 Task: Create new Company, with domain: 'abc7ny.com' and type: 'Other'. Add new contact for this company, with mail Id: 'Fiza.Simmons@abc7ny.com', First Name: Fiza, Last name:  Simmons, Job Title: 'Talent Acquisition Specialist', Phone Number: '(512) 555-9016'. Change life cycle stage to  Lead and lead status to  In Progress. Logged in from softage.10@softage.net
Action: Mouse moved to (82, 54)
Screenshot: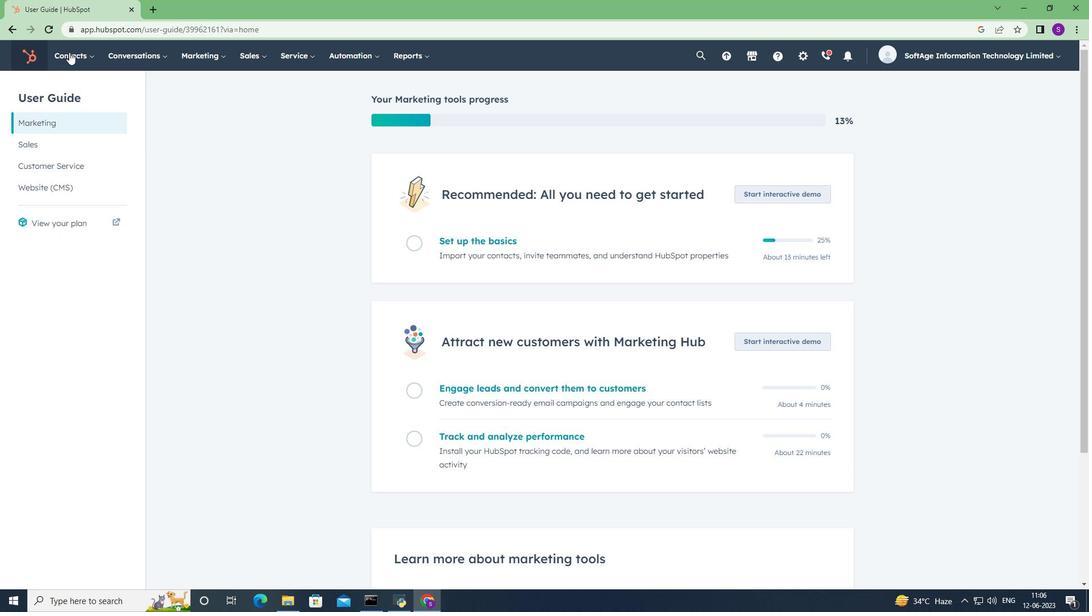 
Action: Mouse pressed left at (82, 54)
Screenshot: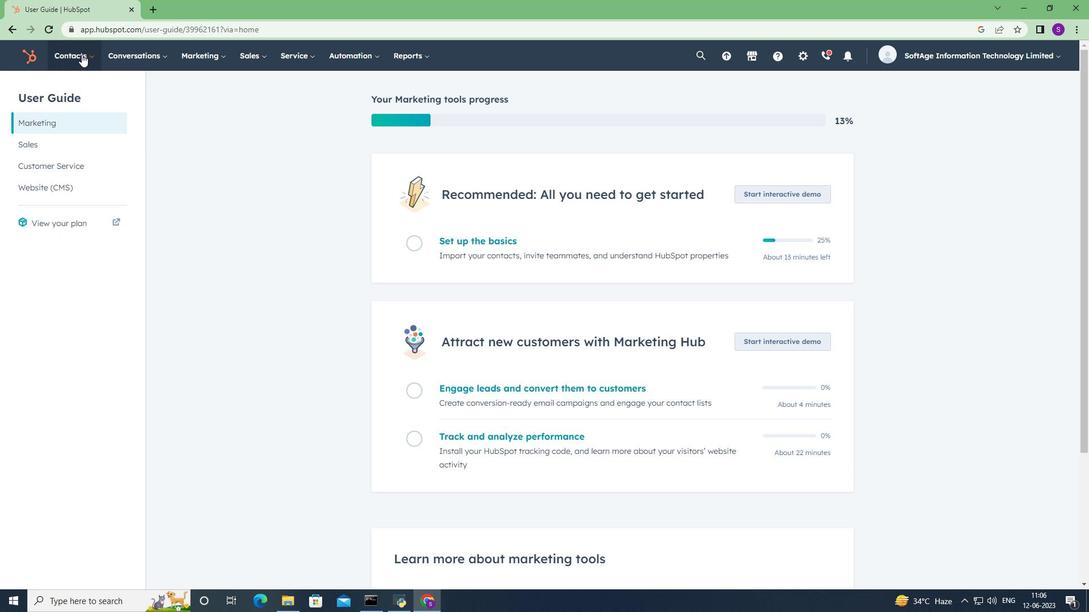 
Action: Mouse moved to (108, 112)
Screenshot: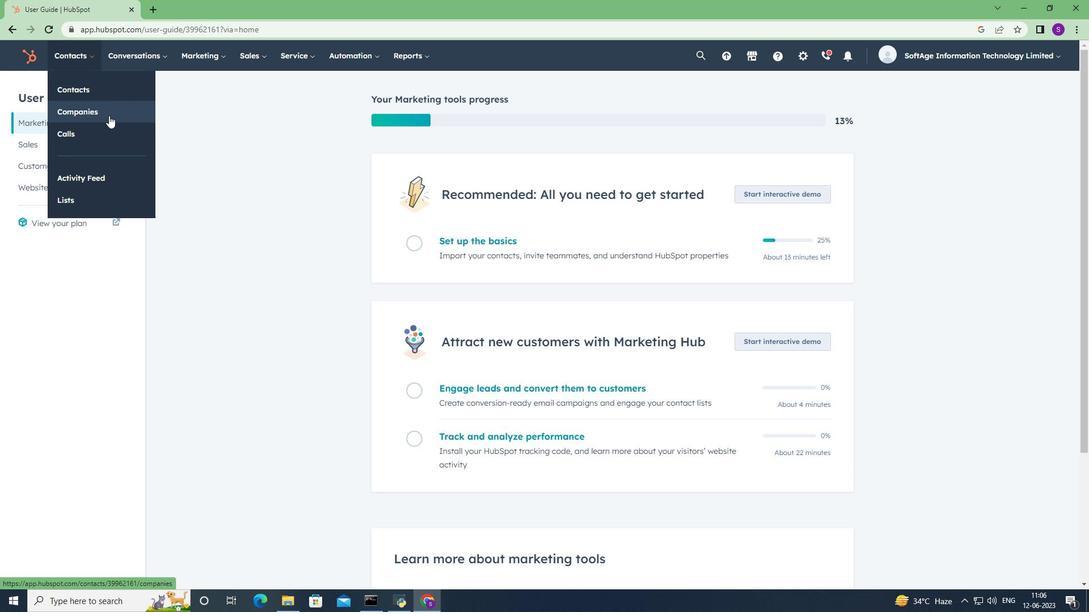 
Action: Mouse pressed left at (108, 112)
Screenshot: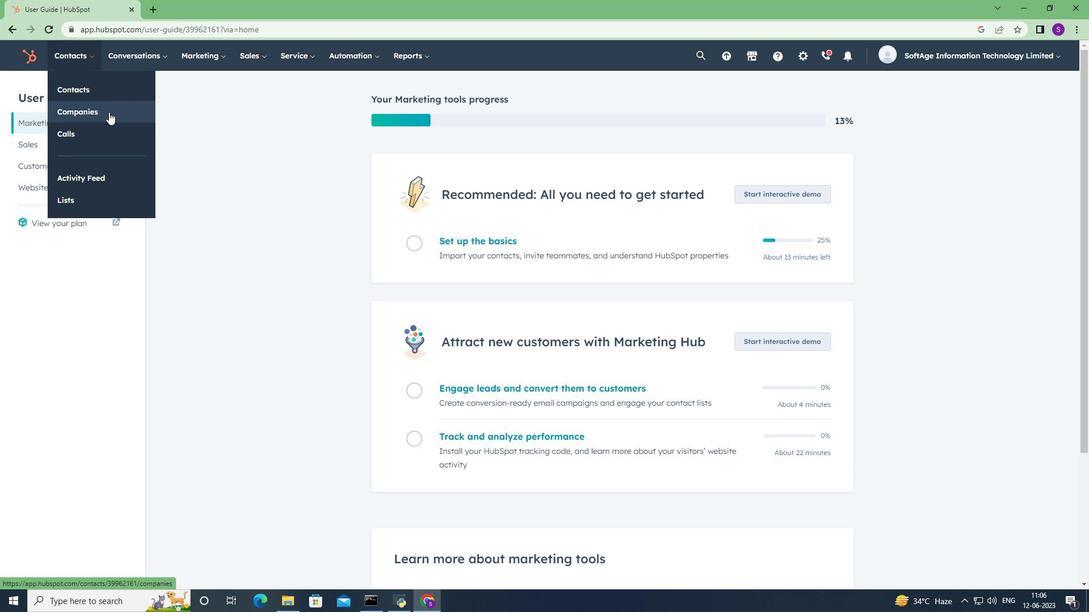 
Action: Mouse moved to (1041, 96)
Screenshot: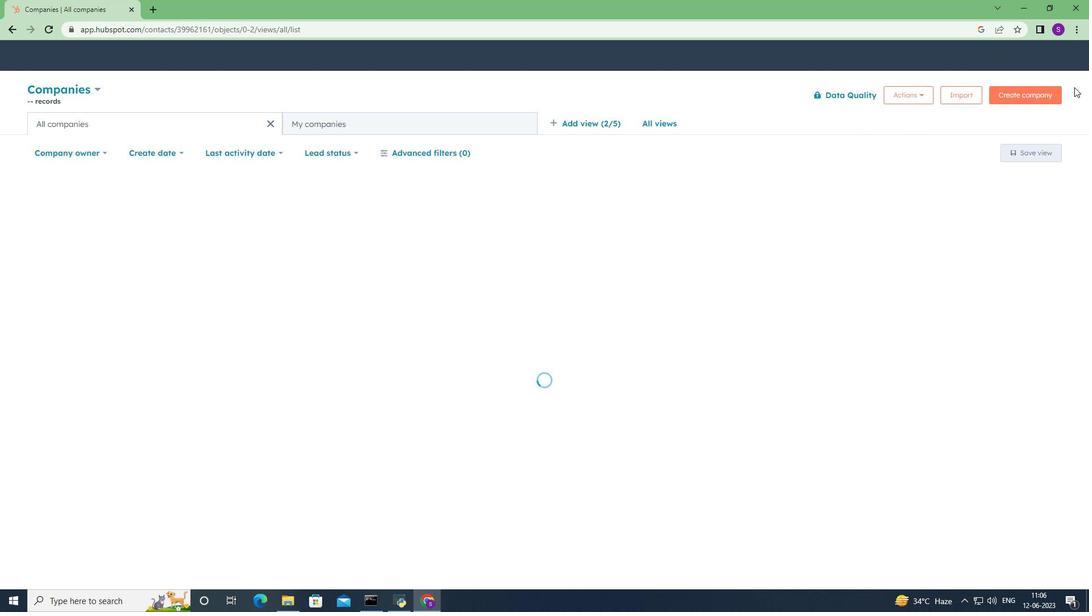 
Action: Mouse pressed left at (1041, 96)
Screenshot: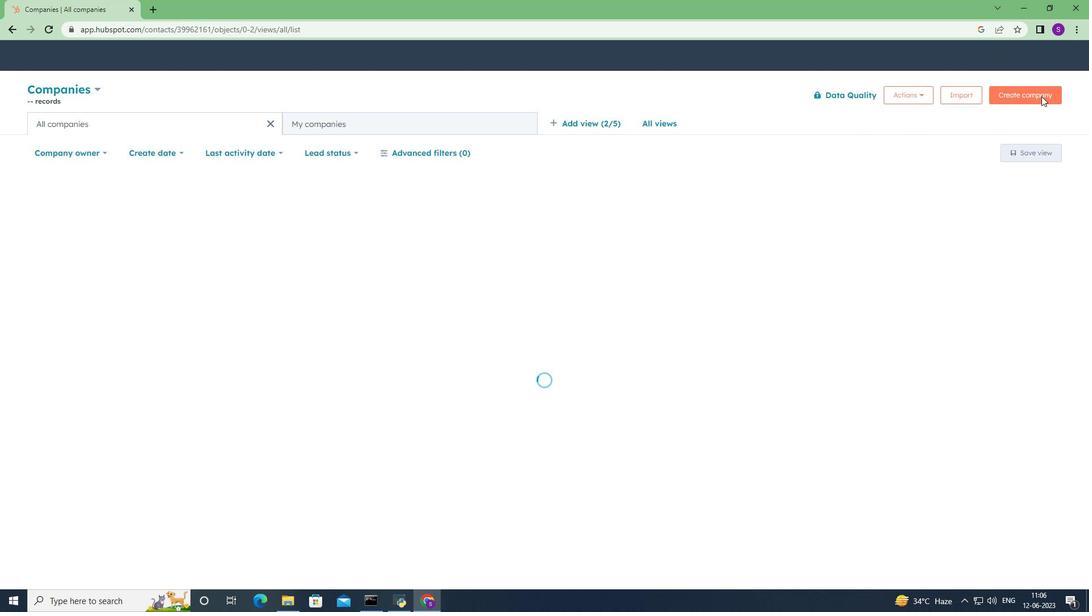 
Action: Mouse moved to (931, 156)
Screenshot: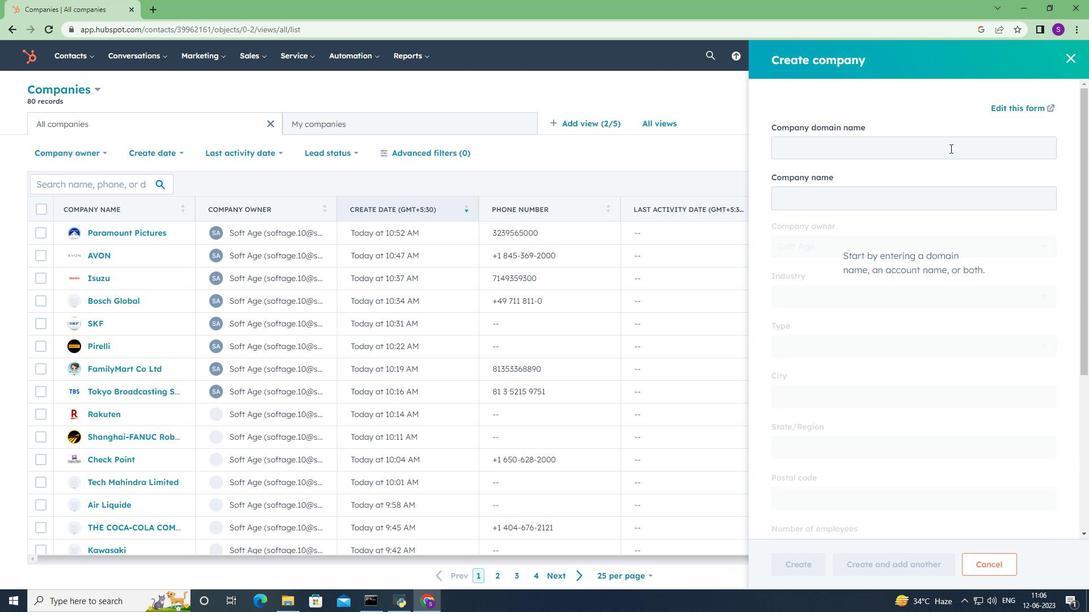 
Action: Mouse pressed left at (931, 156)
Screenshot: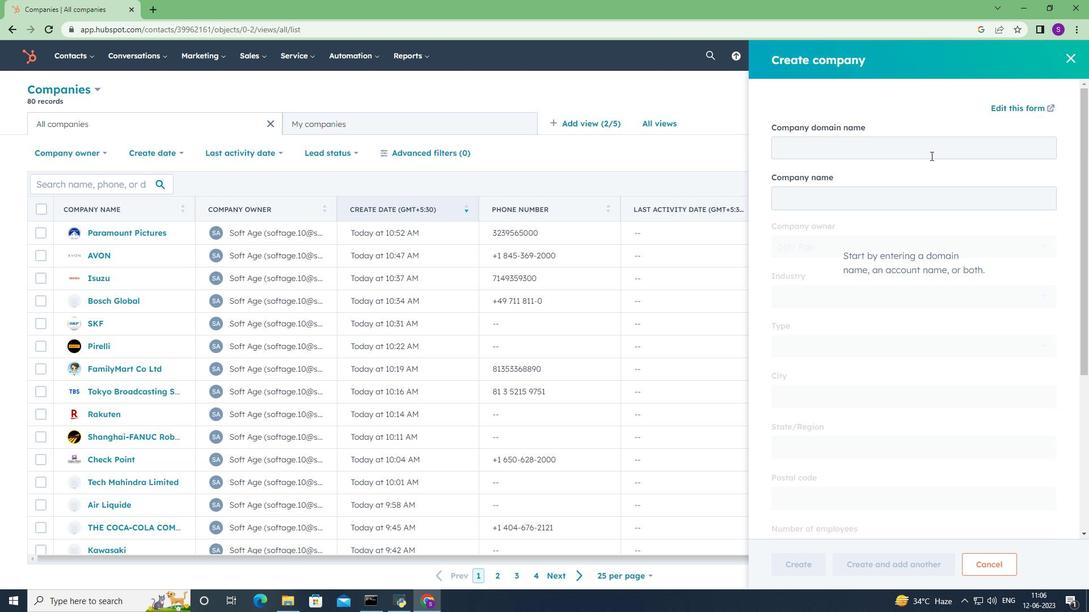 
Action: Key pressed <Key.shift><Key.shift><Key.shift><Key.shift><Key.shift><Key.shift><Key.shift><Key.shift><Key.shift>abc7ny.com
Screenshot: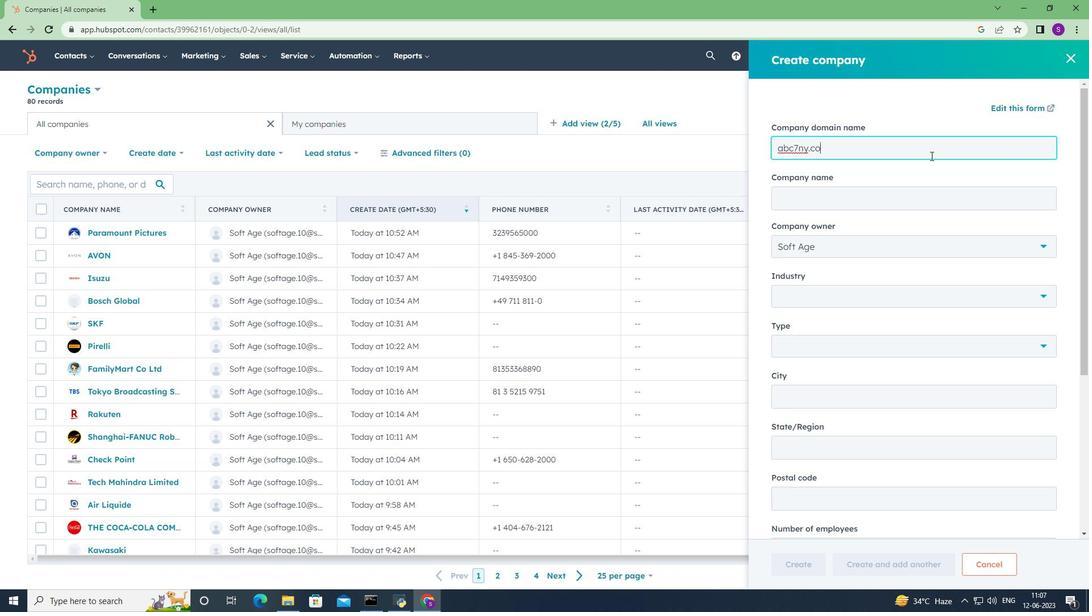 
Action: Mouse moved to (998, 201)
Screenshot: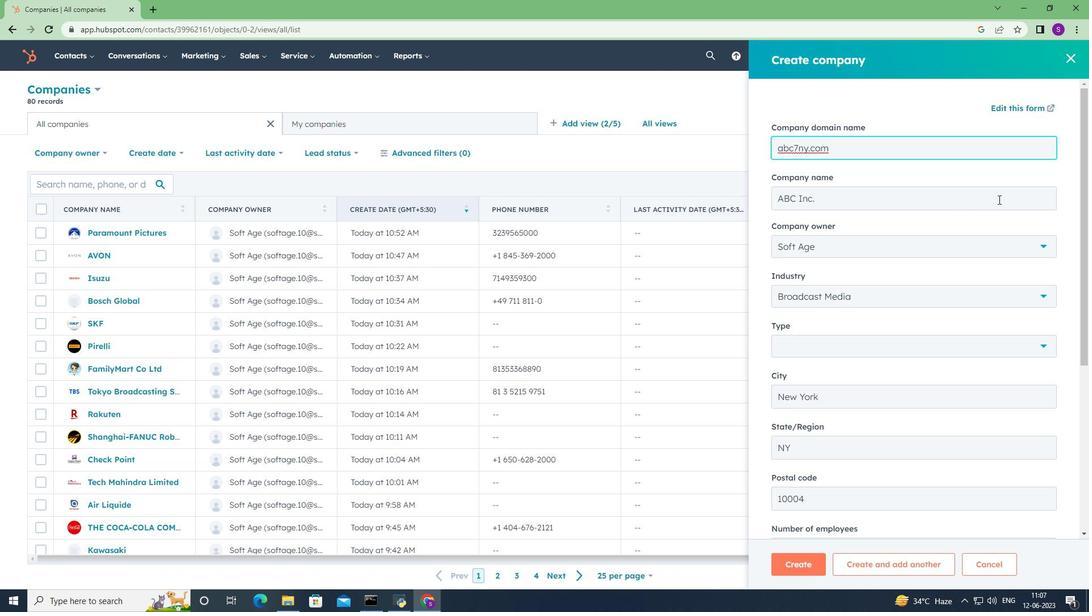 
Action: Mouse scrolled (998, 200) with delta (0, 0)
Screenshot: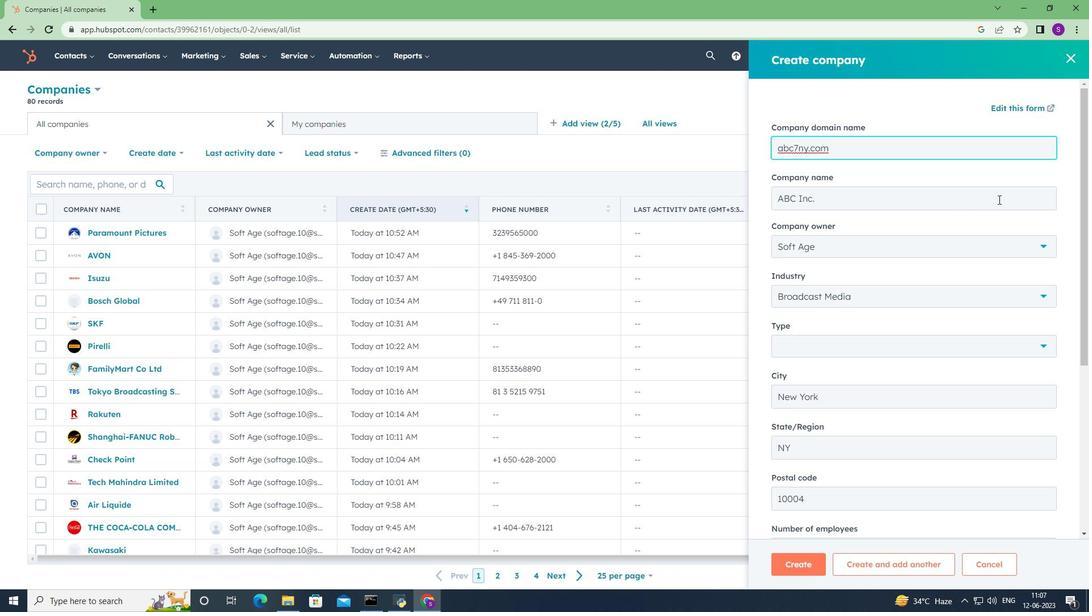 
Action: Mouse moved to (998, 202)
Screenshot: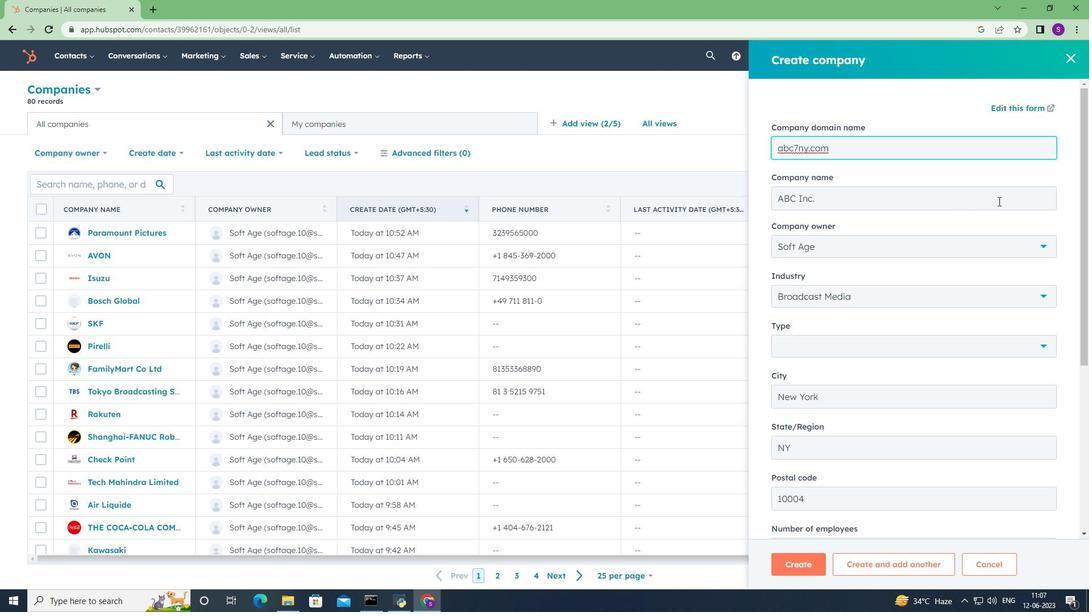 
Action: Mouse scrolled (998, 200) with delta (0, 0)
Screenshot: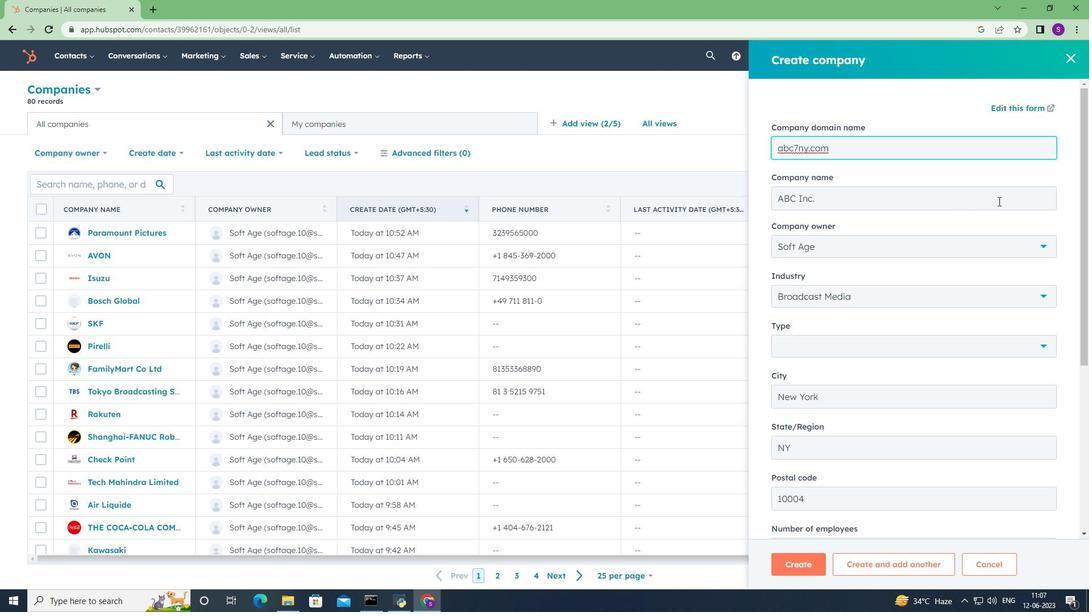 
Action: Mouse moved to (998, 204)
Screenshot: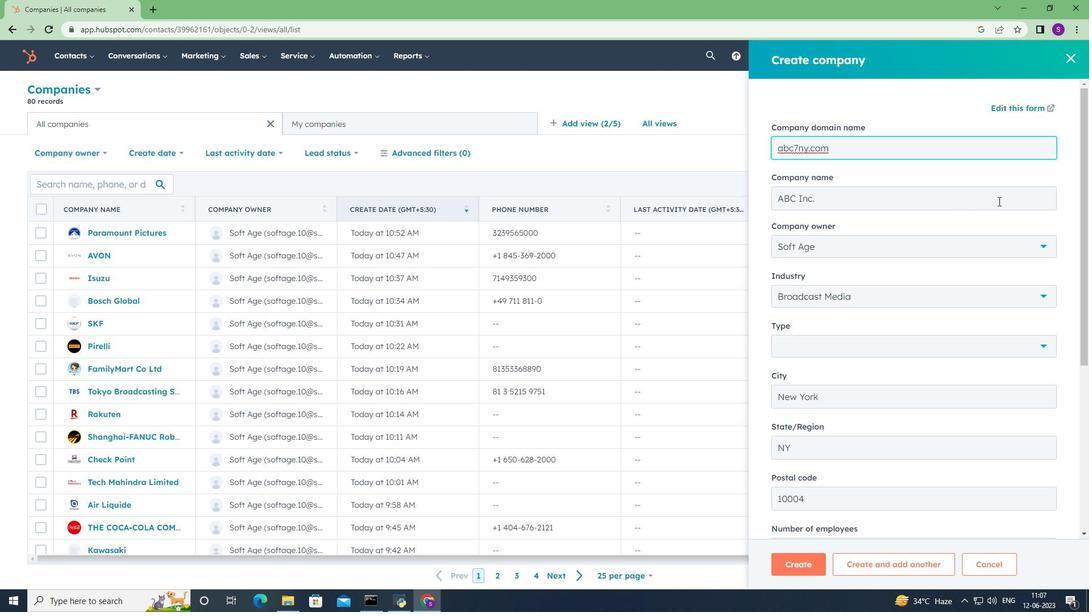 
Action: Mouse scrolled (998, 202) with delta (0, 0)
Screenshot: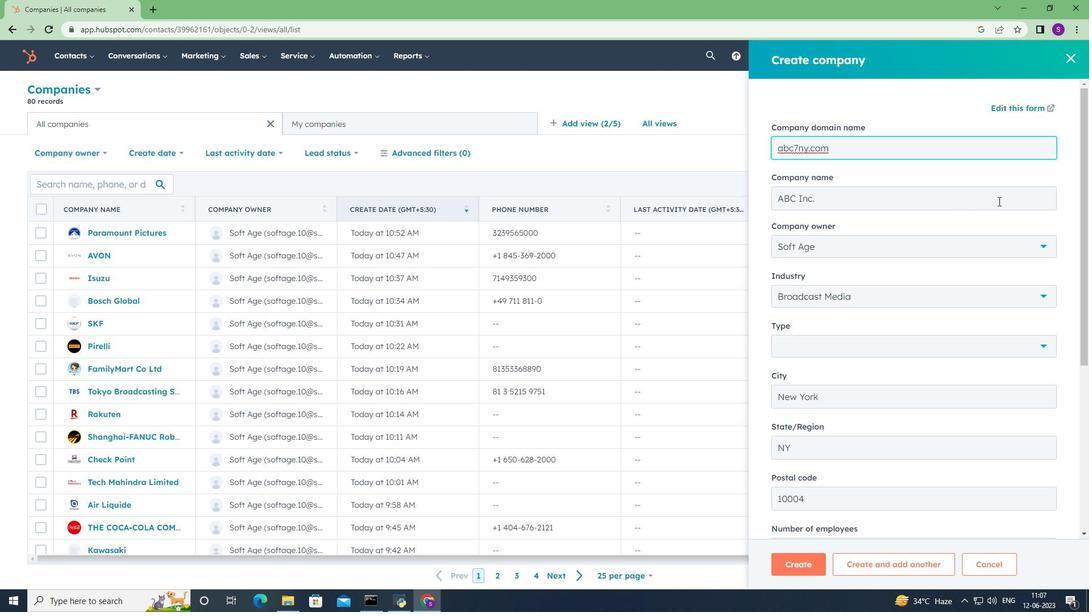 
Action: Mouse moved to (998, 208)
Screenshot: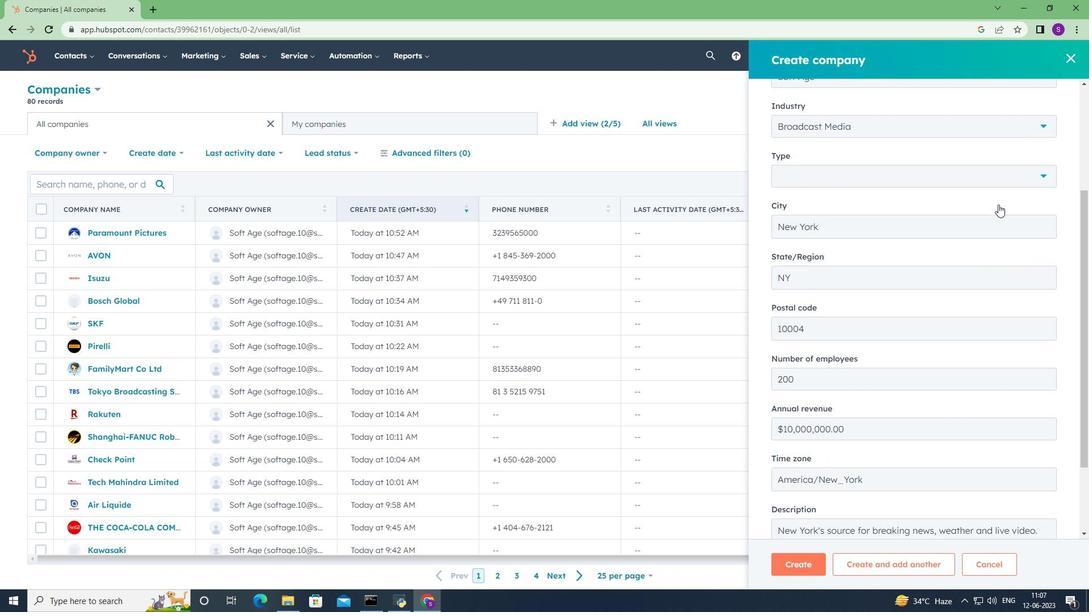 
Action: Mouse scrolled (998, 208) with delta (0, 0)
Screenshot: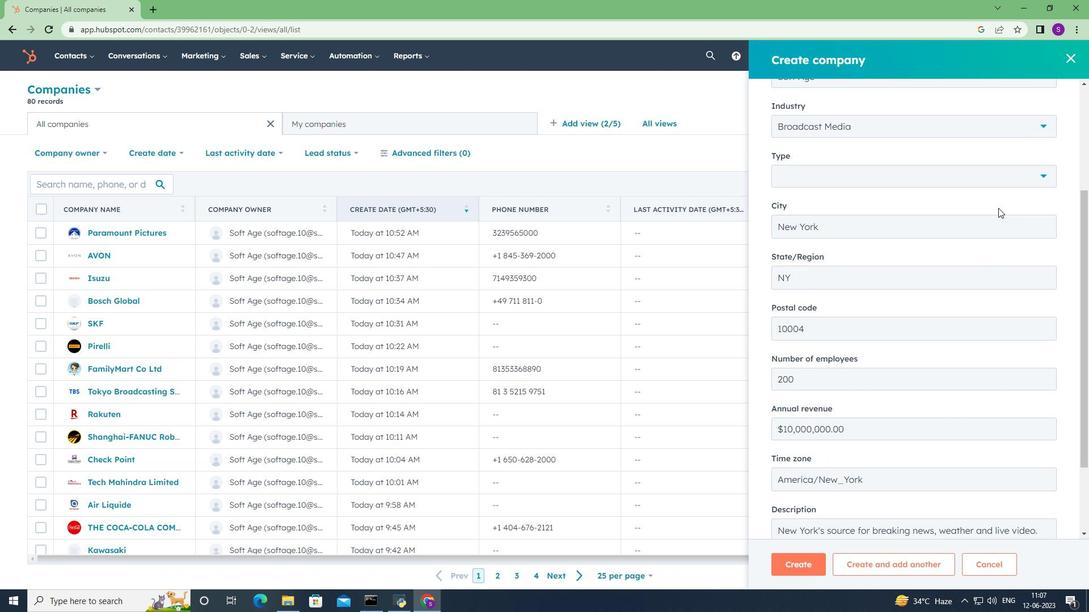 
Action: Mouse scrolled (998, 208) with delta (0, 0)
Screenshot: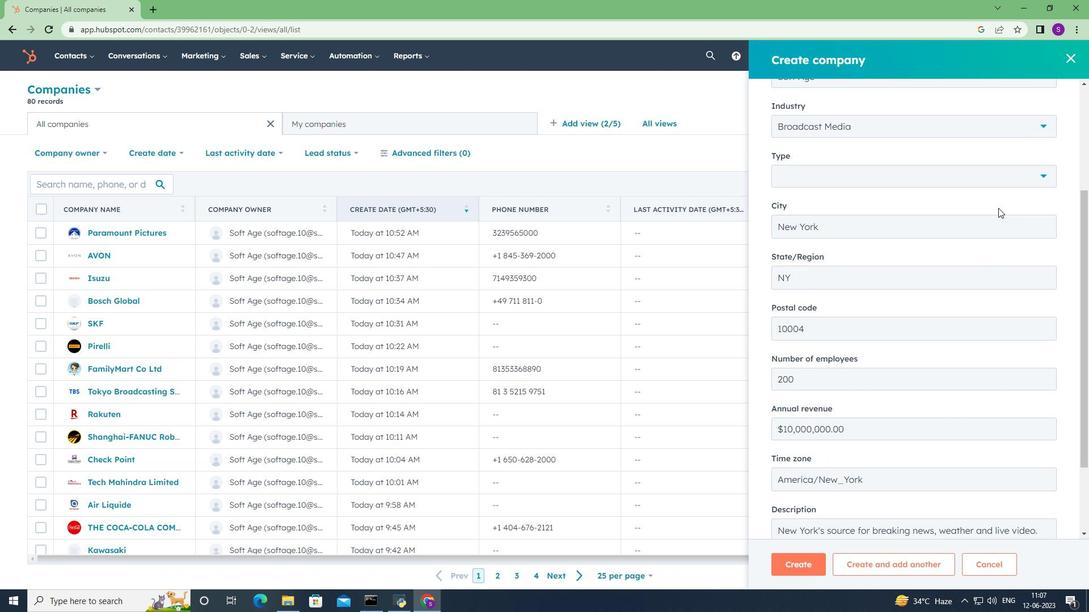 
Action: Mouse scrolled (998, 208) with delta (0, 0)
Screenshot: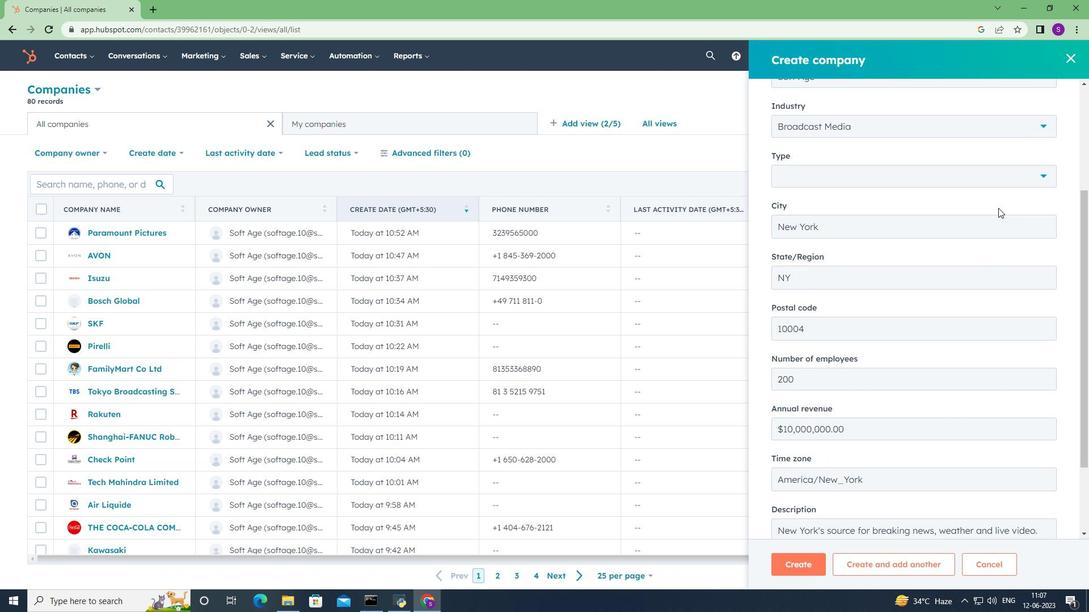 
Action: Mouse scrolled (998, 207) with delta (0, 0)
Screenshot: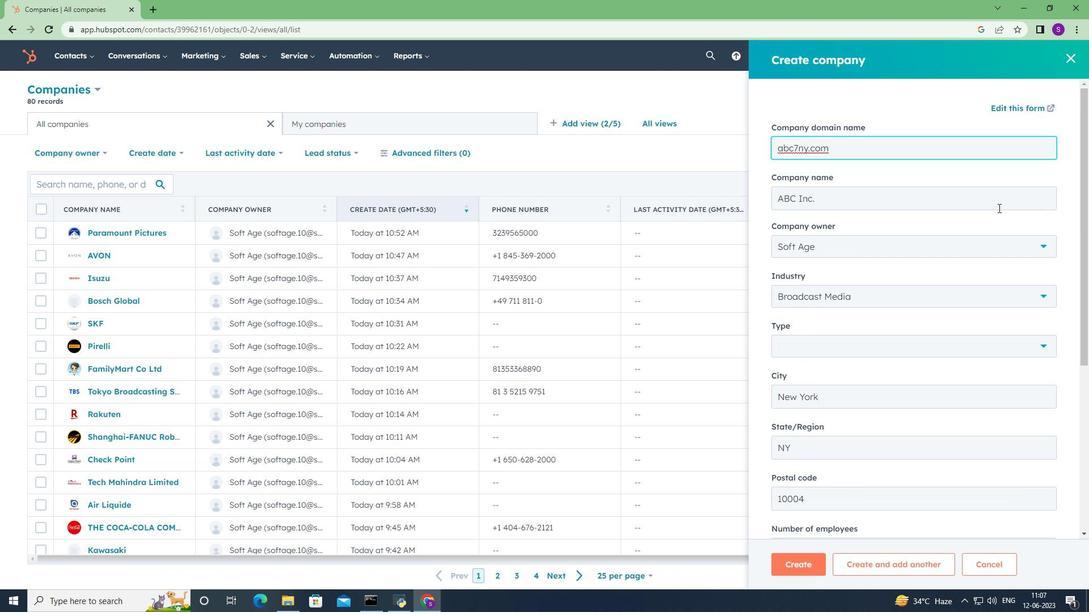 
Action: Mouse scrolled (998, 207) with delta (0, 0)
Screenshot: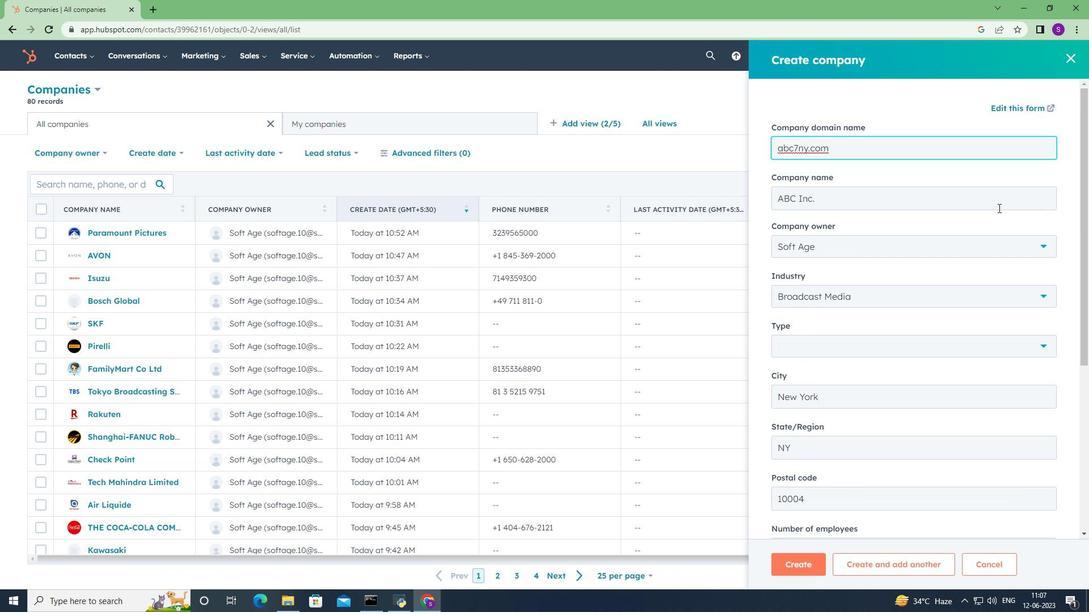 
Action: Mouse scrolled (998, 207) with delta (0, 0)
Screenshot: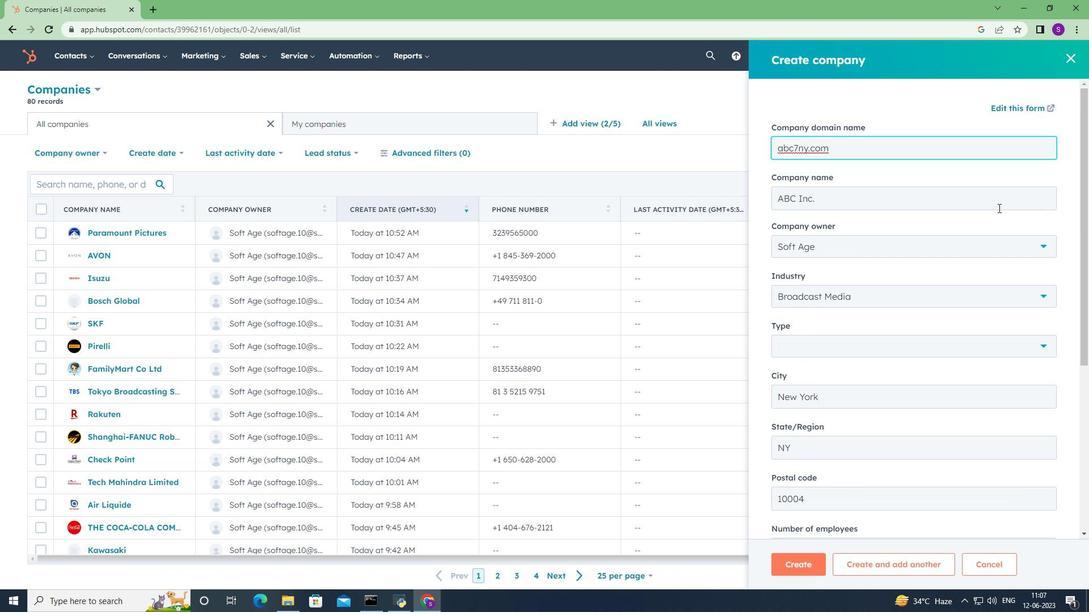 
Action: Mouse scrolled (998, 207) with delta (0, 0)
Screenshot: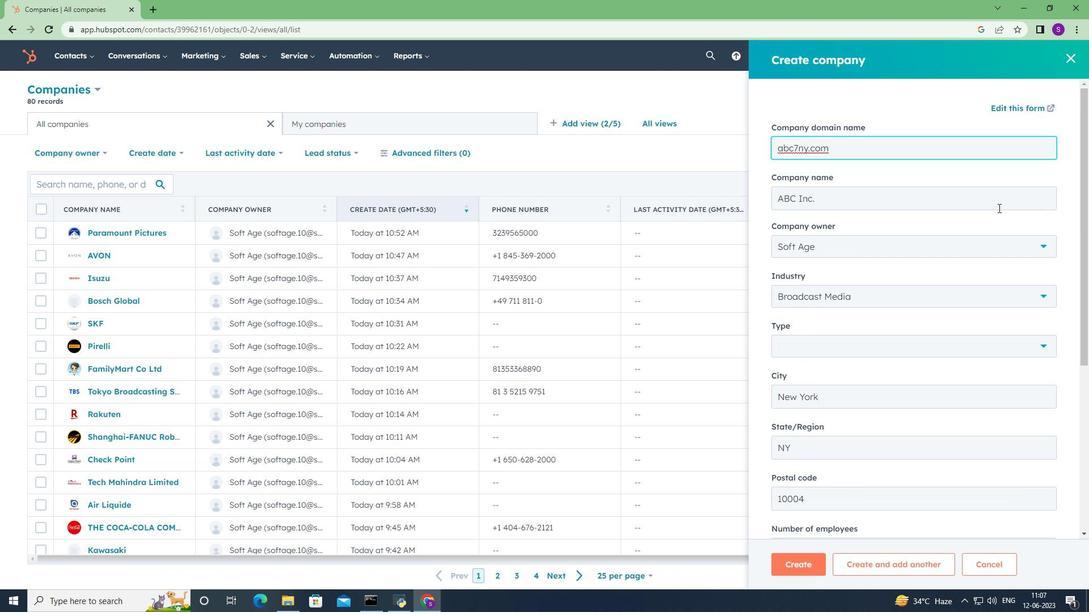 
Action: Mouse moved to (1007, 121)
Screenshot: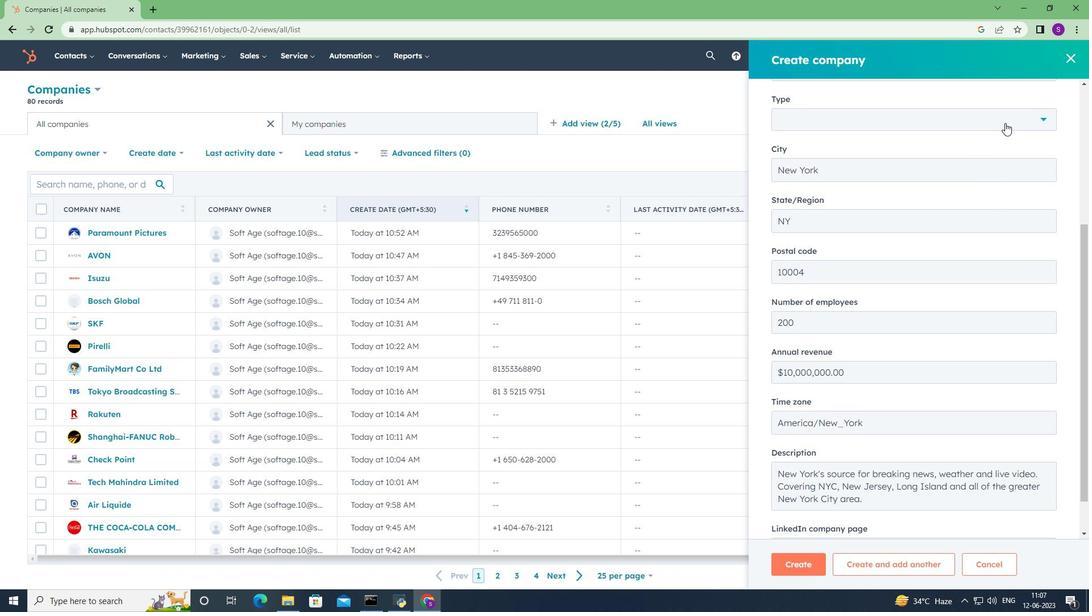 
Action: Mouse pressed left at (1007, 121)
Screenshot: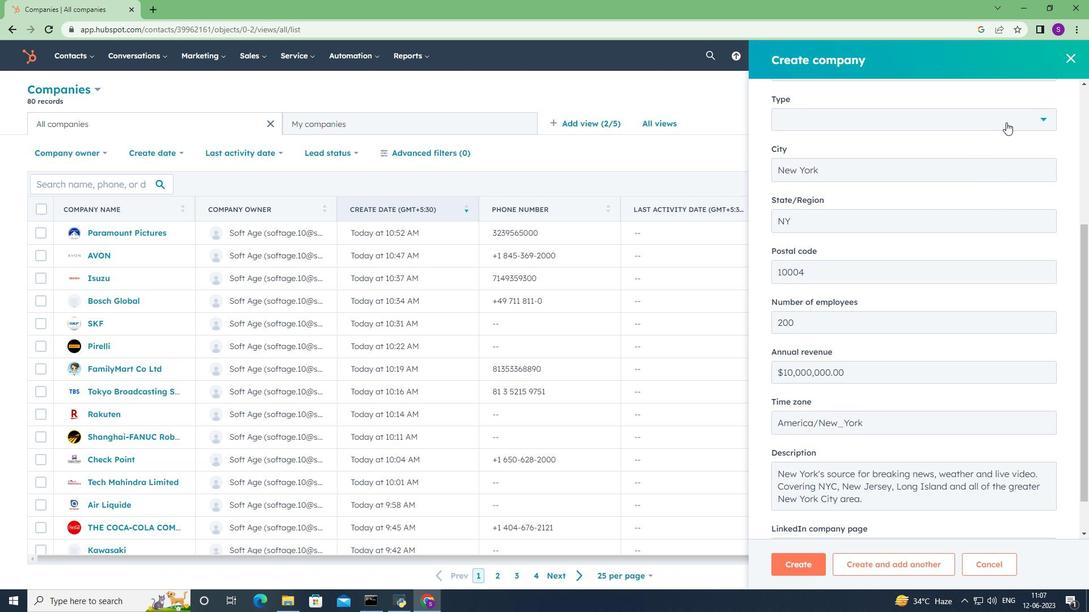 
Action: Mouse moved to (862, 238)
Screenshot: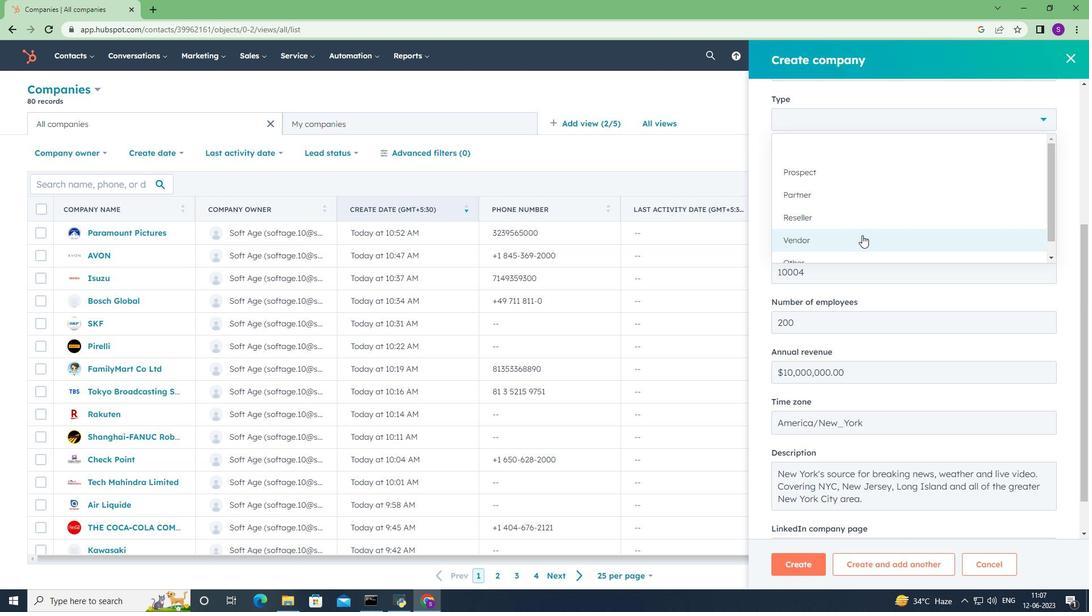 
Action: Mouse scrolled (862, 238) with delta (0, 0)
Screenshot: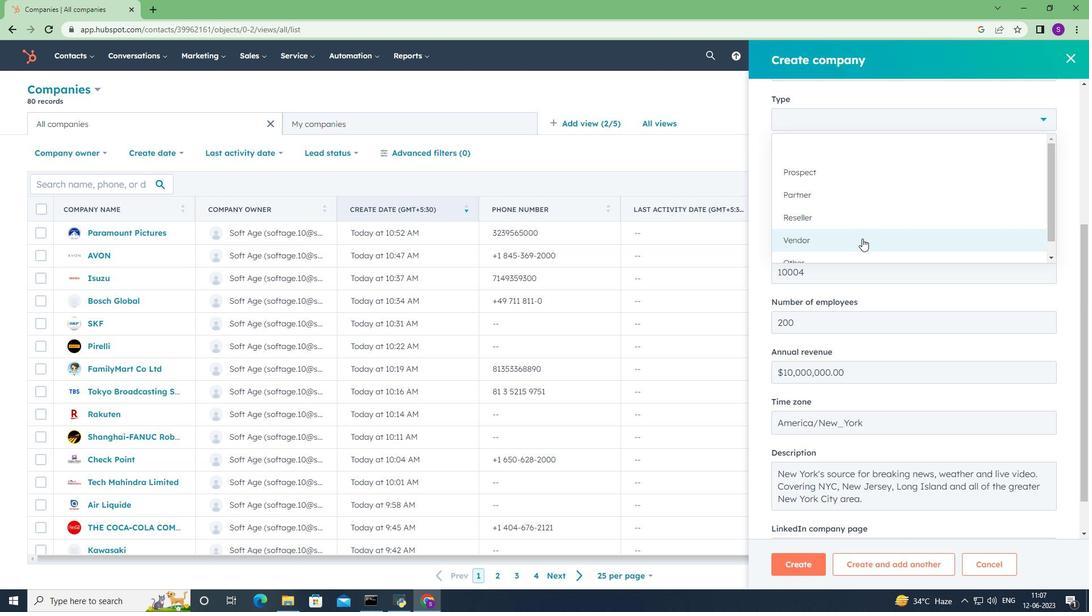
Action: Mouse scrolled (862, 238) with delta (0, 0)
Screenshot: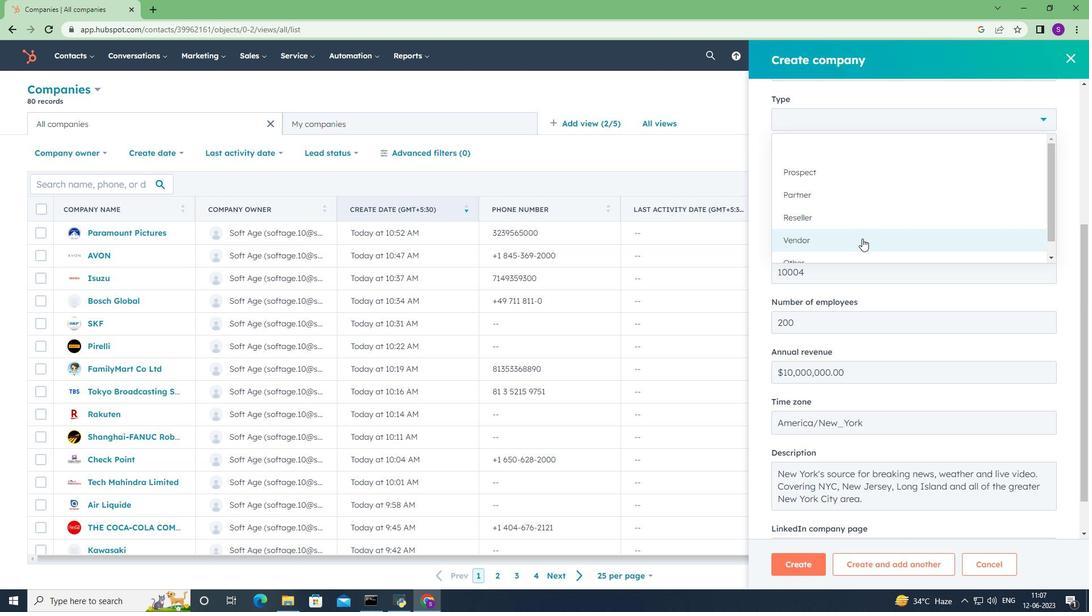 
Action: Mouse scrolled (862, 238) with delta (0, 0)
Screenshot: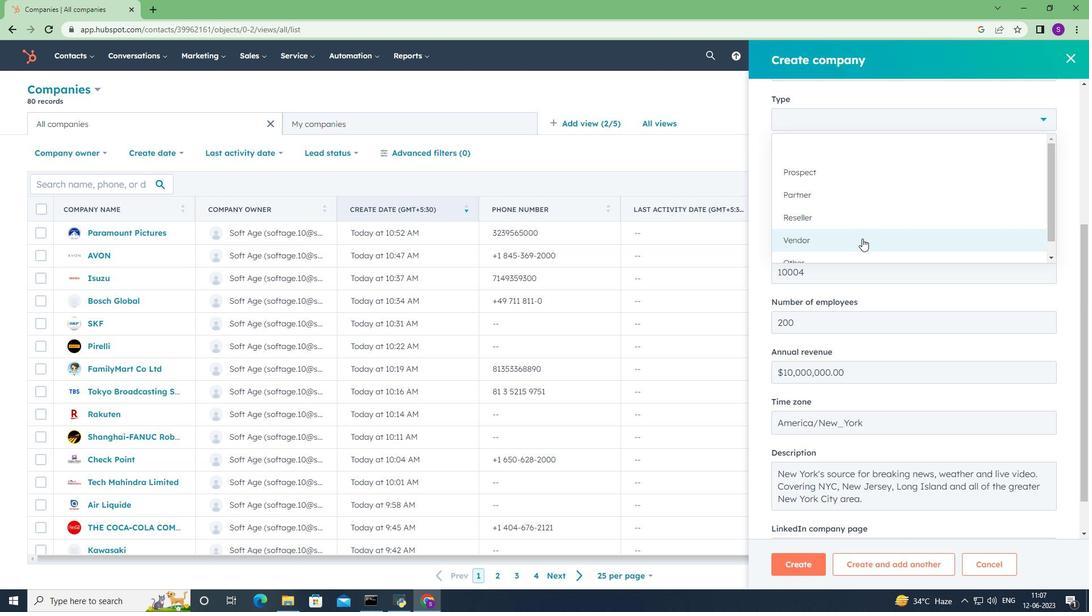 
Action: Mouse scrolled (862, 238) with delta (0, 0)
Screenshot: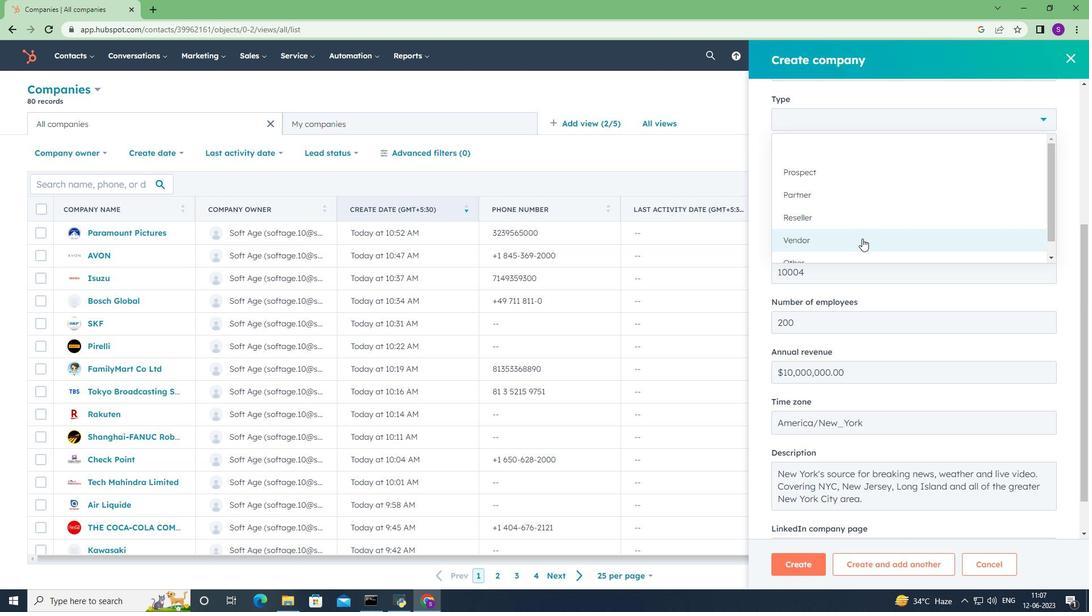 
Action: Mouse scrolled (862, 238) with delta (0, 0)
Screenshot: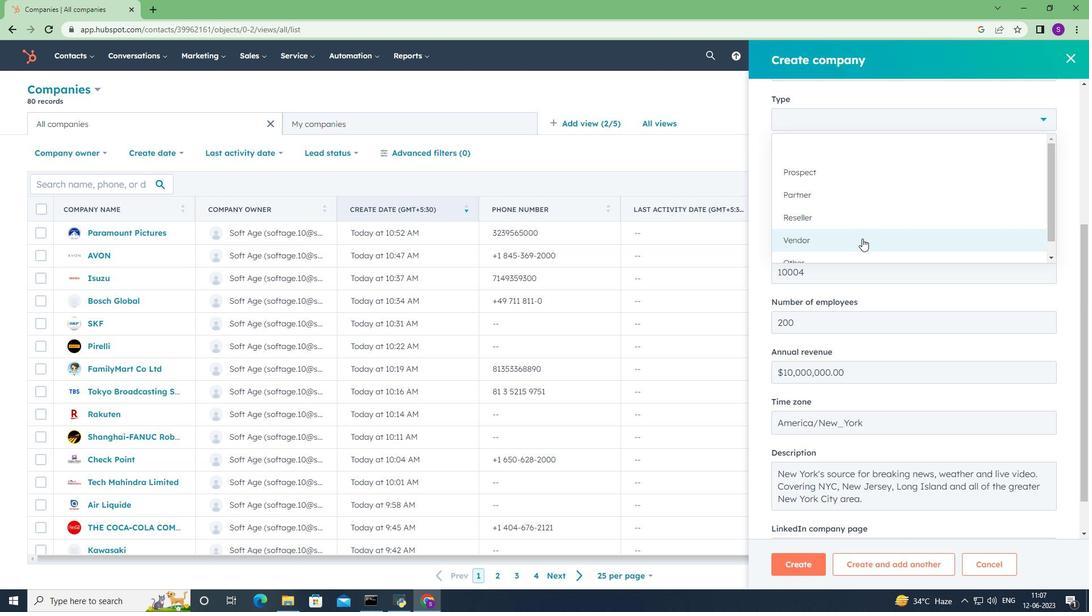 
Action: Mouse moved to (858, 240)
Screenshot: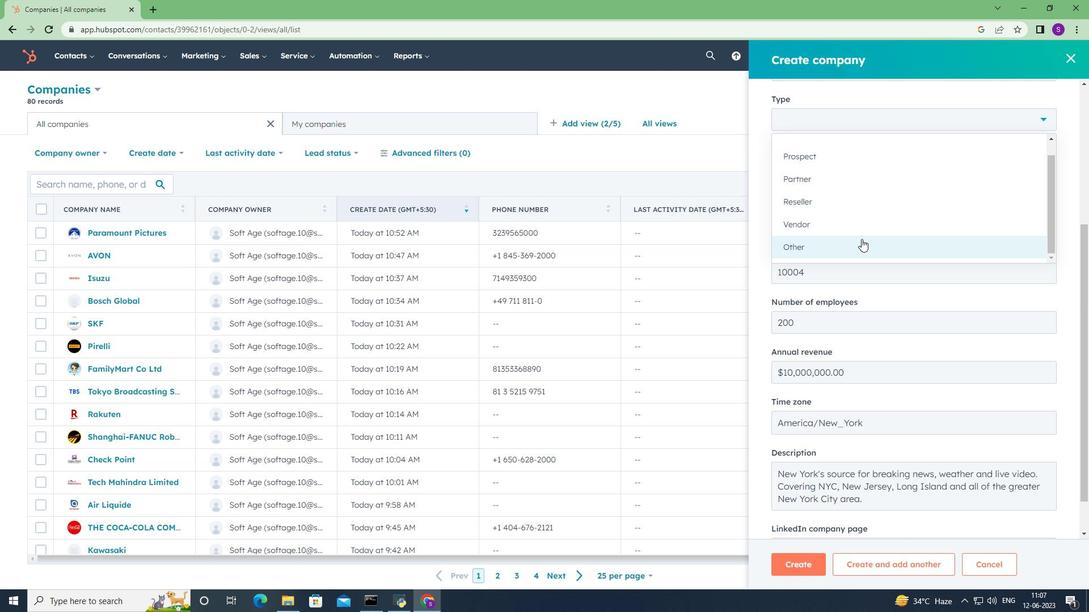 
Action: Mouse pressed left at (858, 240)
Screenshot: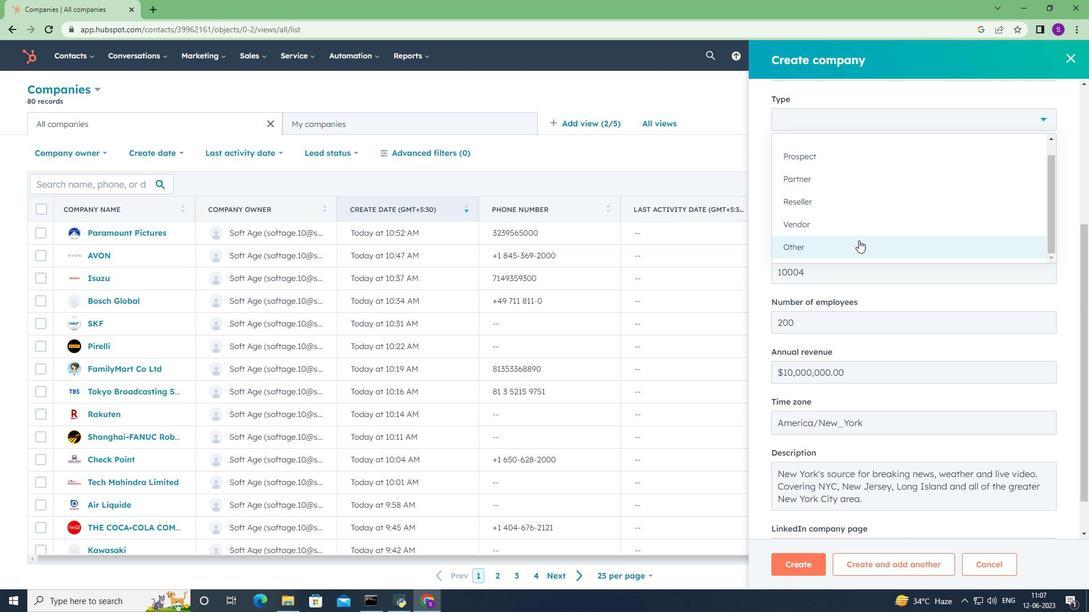 
Action: Mouse moved to (845, 356)
Screenshot: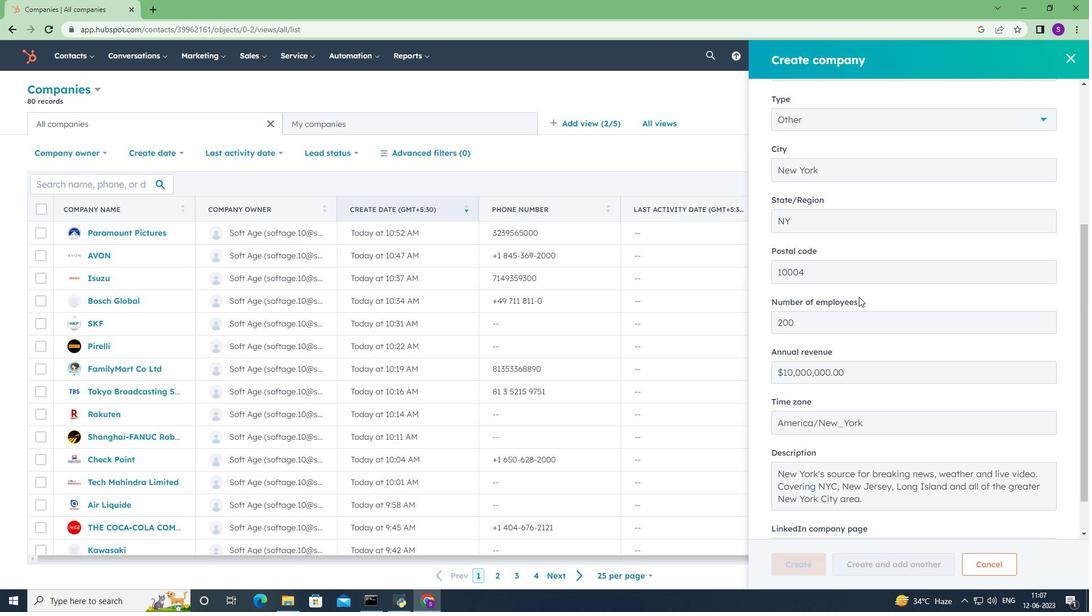 
Action: Mouse scrolled (845, 355) with delta (0, 0)
Screenshot: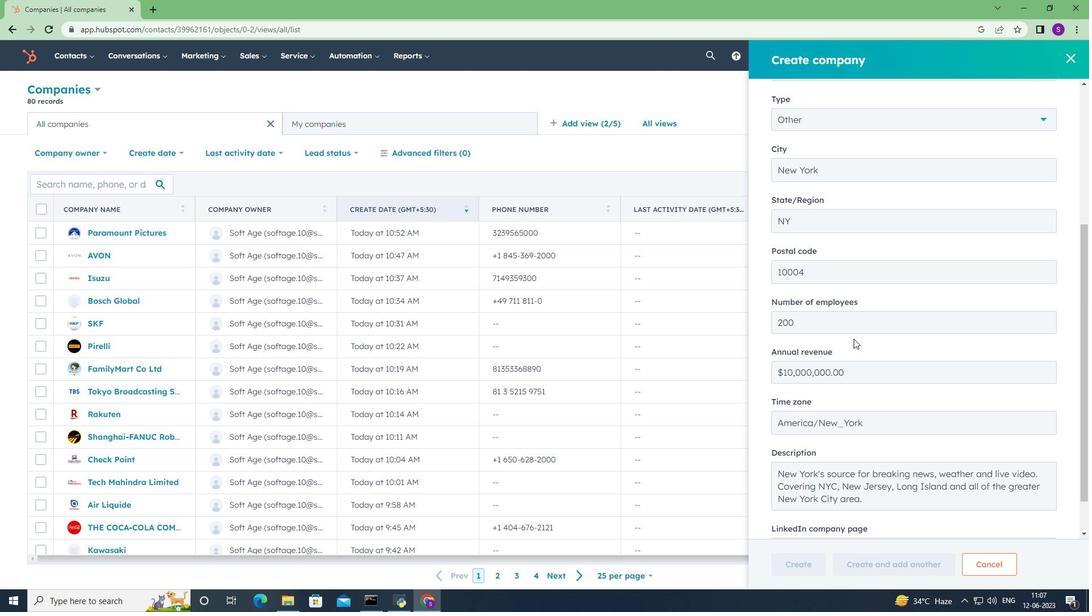 
Action: Mouse scrolled (845, 355) with delta (0, 0)
Screenshot: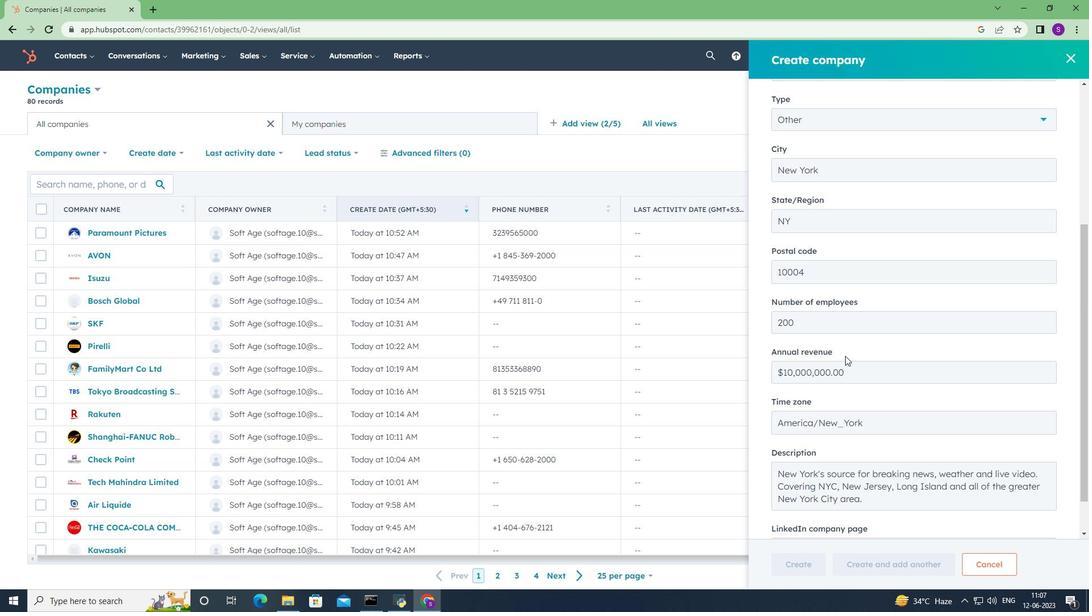 
Action: Mouse scrolled (845, 355) with delta (0, 0)
Screenshot: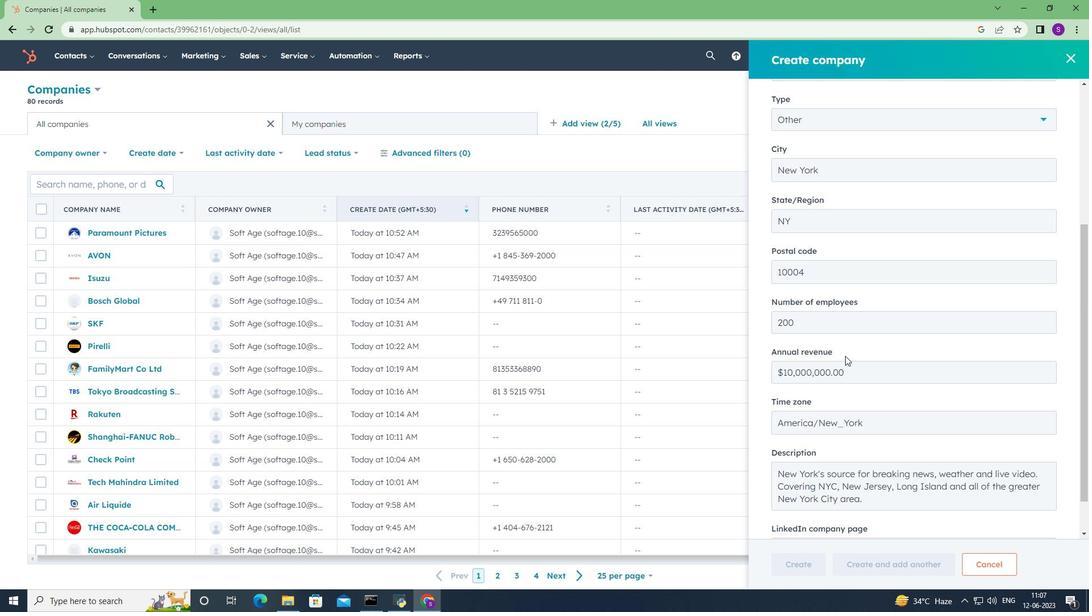 
Action: Mouse scrolled (845, 355) with delta (0, 0)
Screenshot: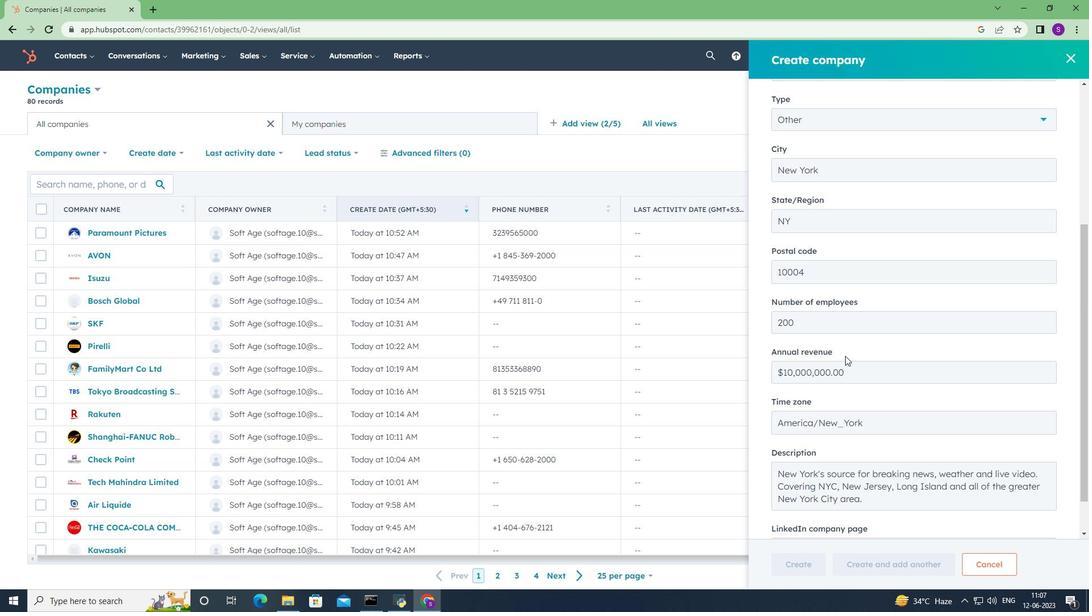 
Action: Mouse scrolled (845, 355) with delta (0, 0)
Screenshot: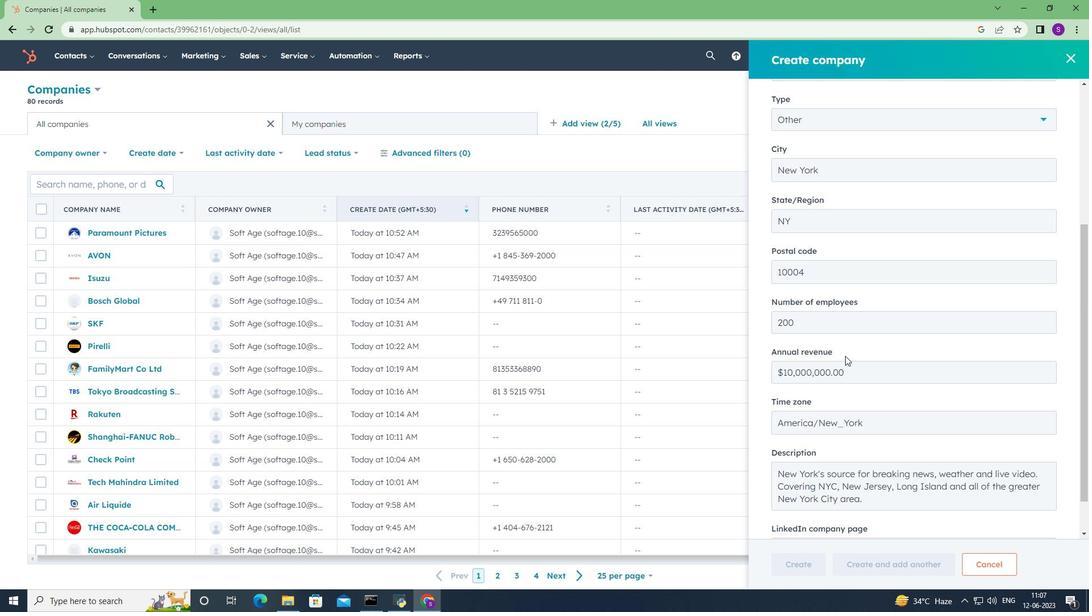 
Action: Mouse scrolled (845, 355) with delta (0, 0)
Screenshot: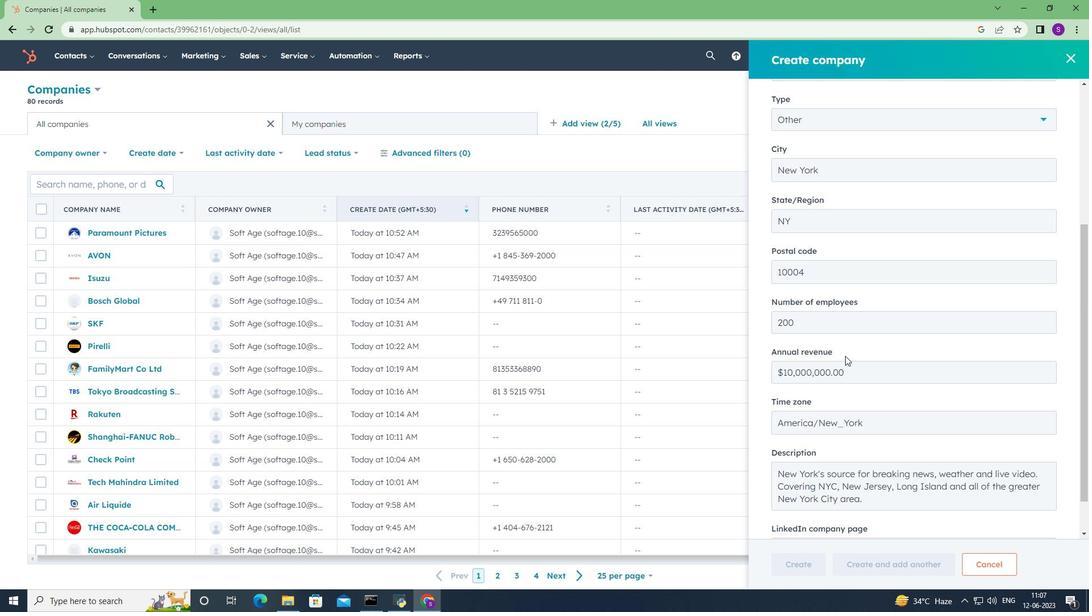 
Action: Mouse scrolled (845, 355) with delta (0, 0)
Screenshot: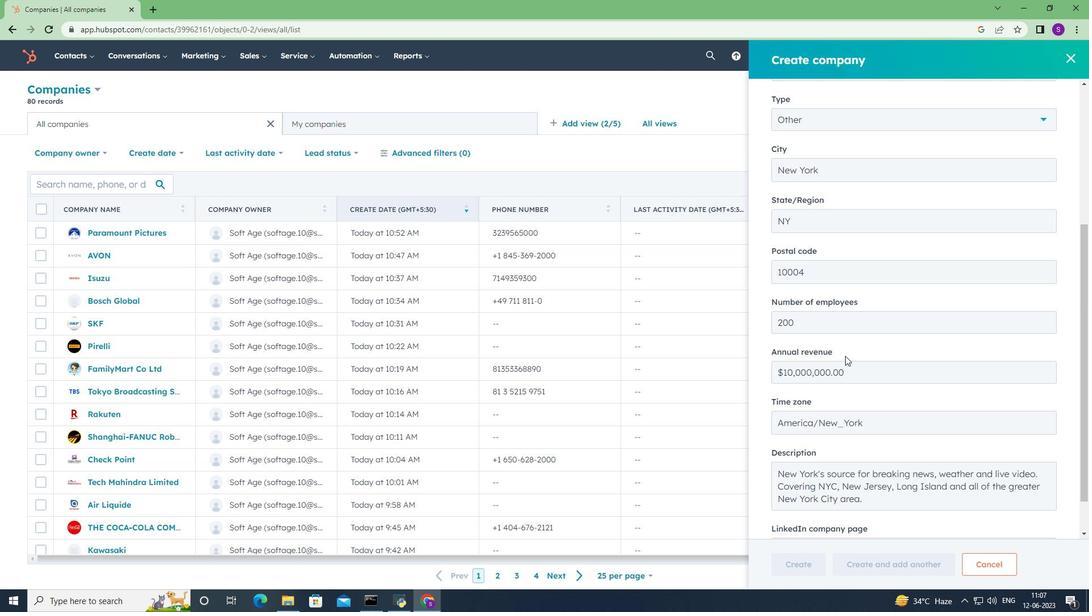 
Action: Mouse moved to (797, 561)
Screenshot: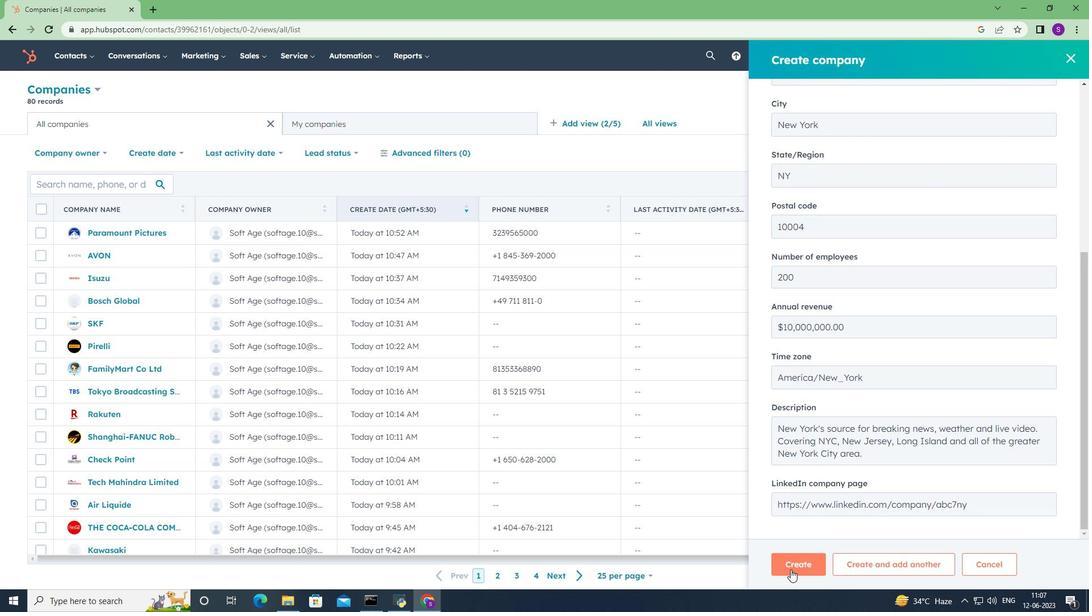
Action: Mouse pressed left at (797, 561)
Screenshot: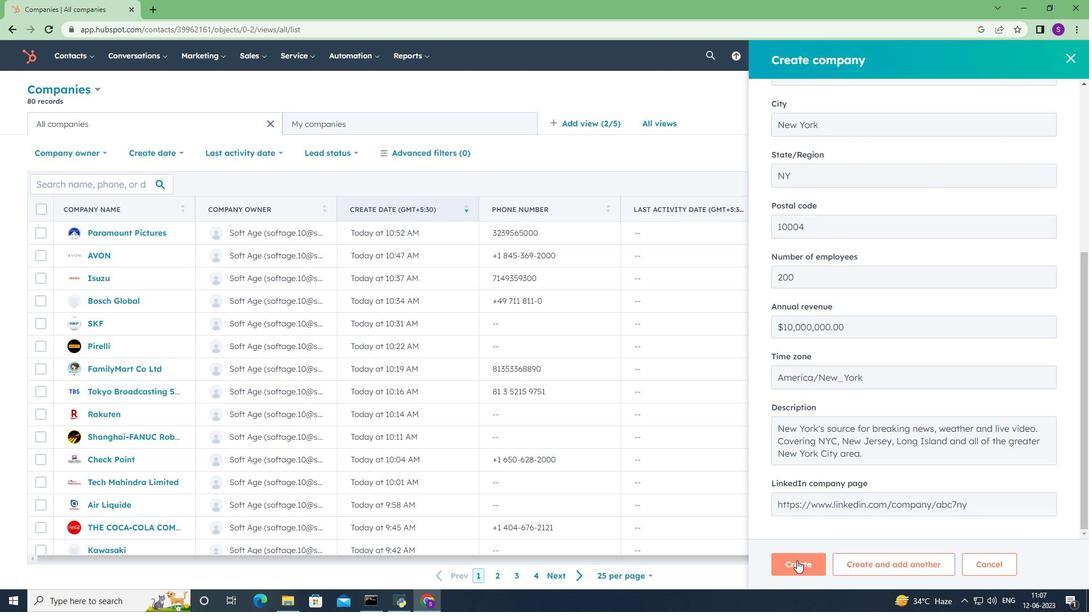 
Action: Mouse moved to (763, 367)
Screenshot: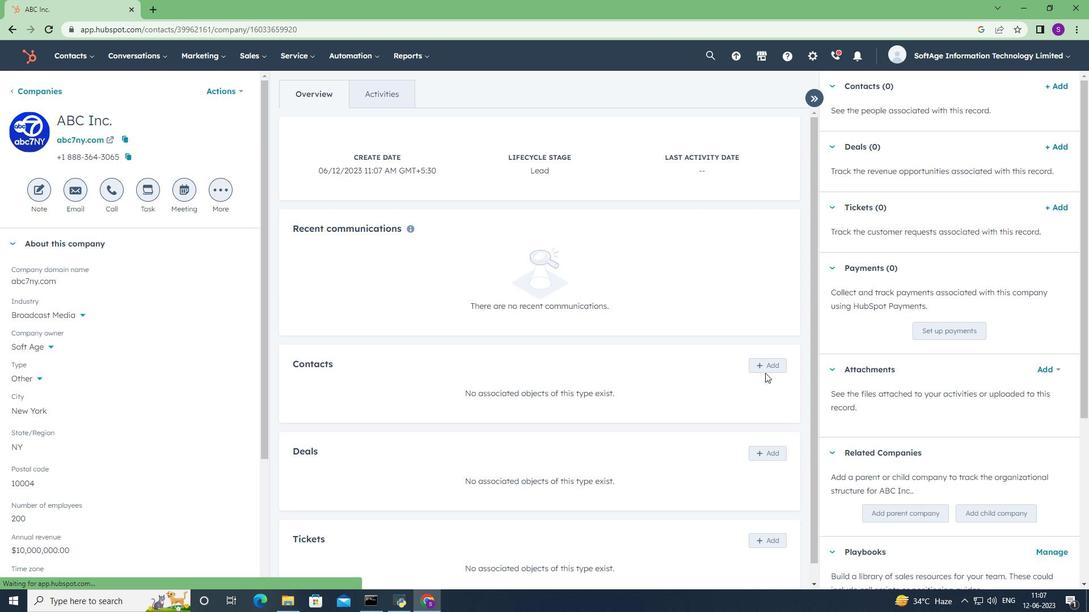 
Action: Mouse pressed left at (763, 367)
Screenshot: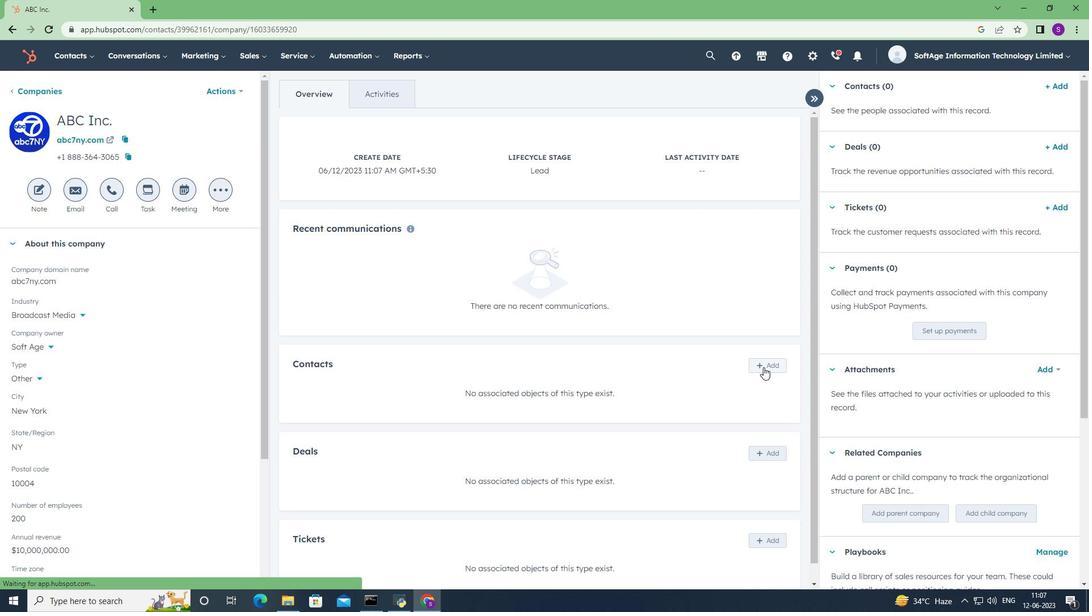 
Action: Mouse moved to (865, 120)
Screenshot: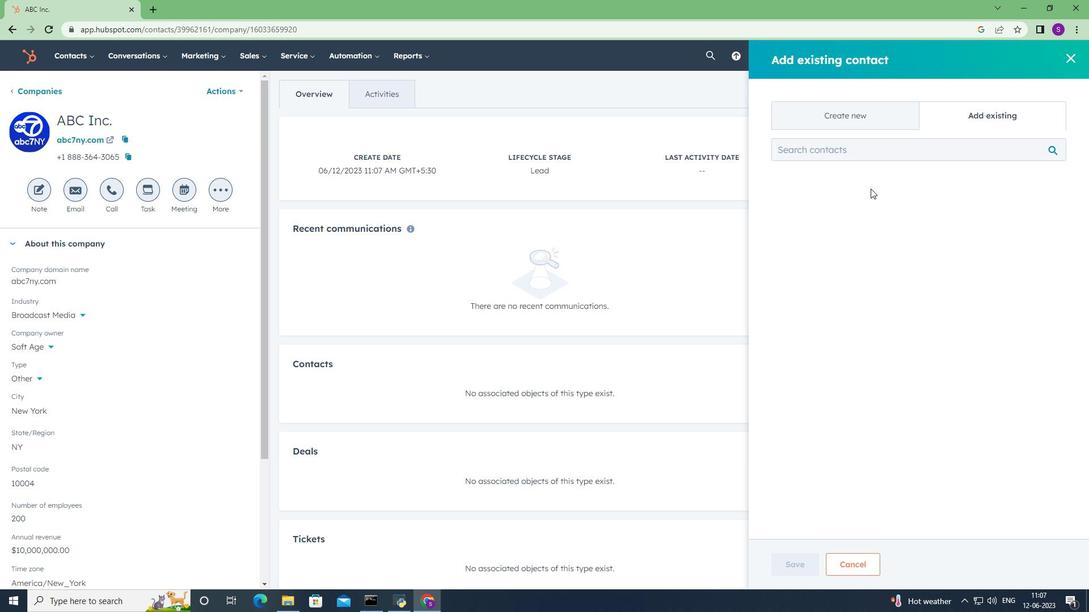 
Action: Mouse pressed left at (865, 120)
Screenshot: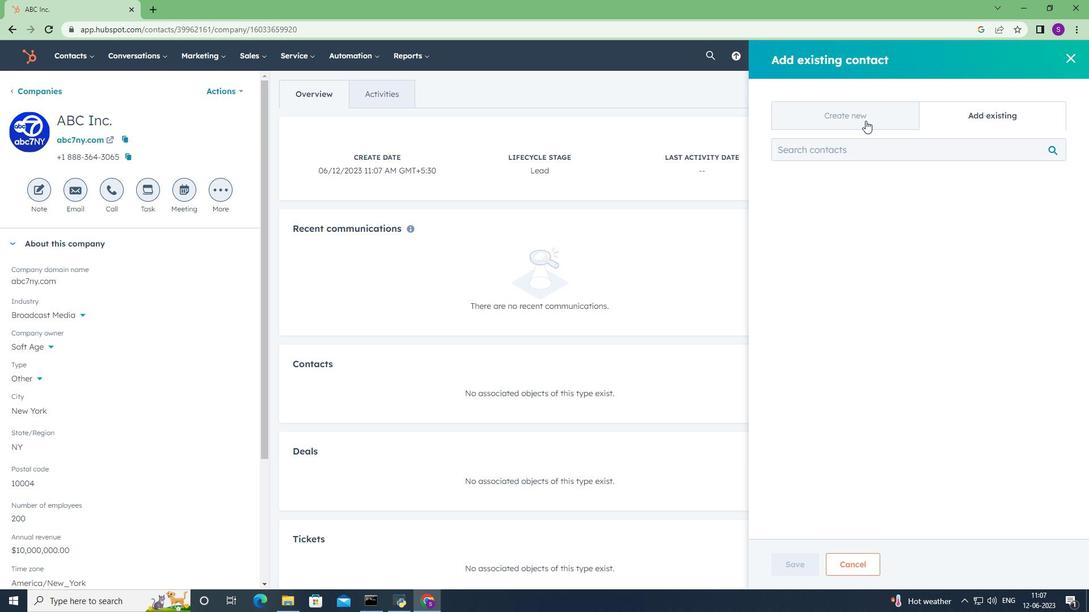 
Action: Mouse moved to (855, 184)
Screenshot: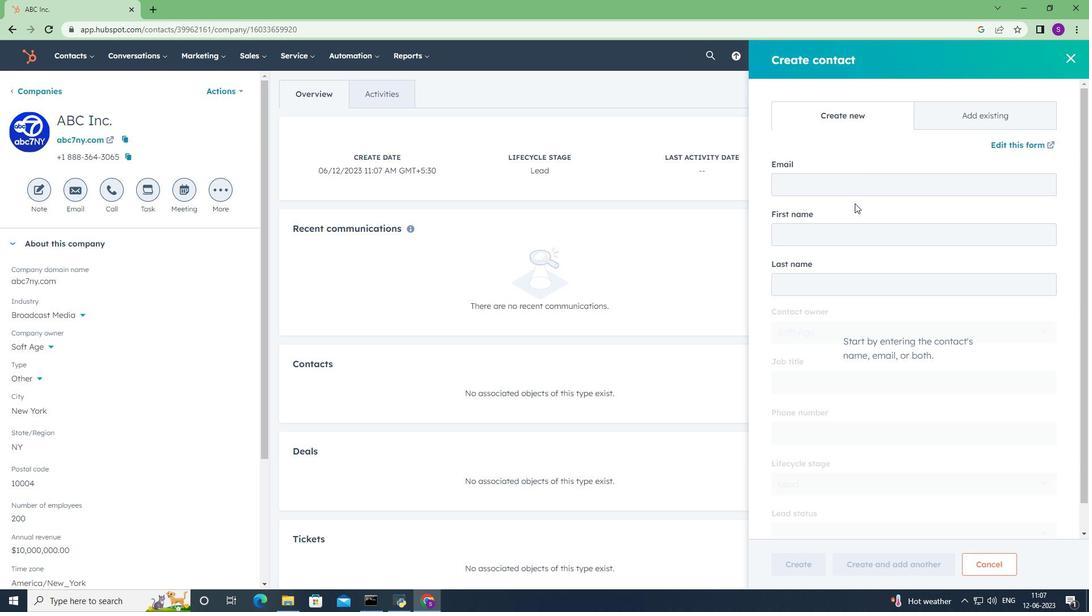 
Action: Mouse pressed left at (855, 184)
Screenshot: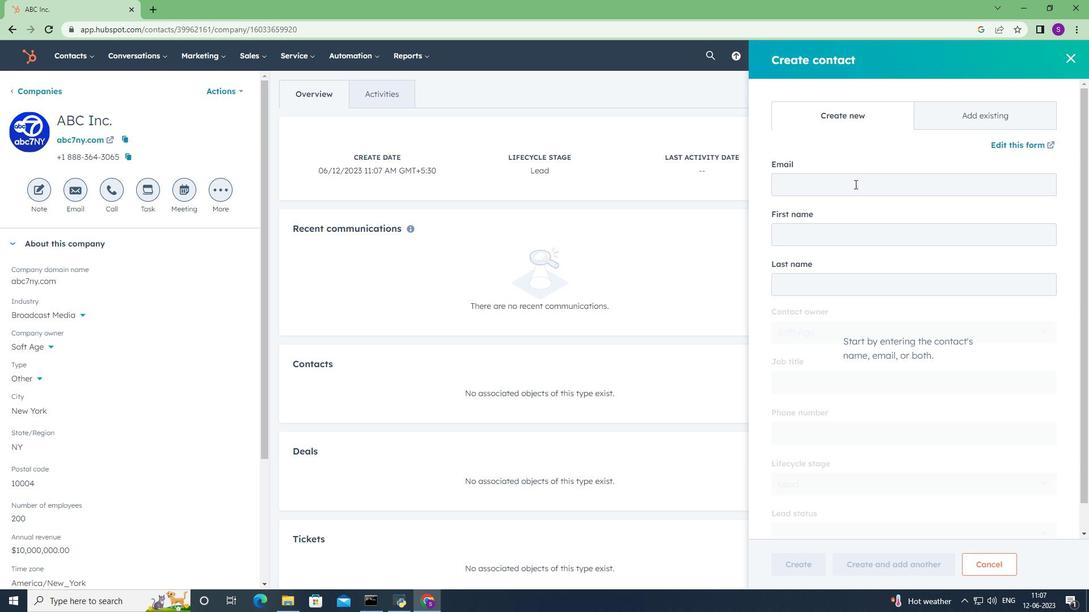 
Action: Mouse moved to (852, 188)
Screenshot: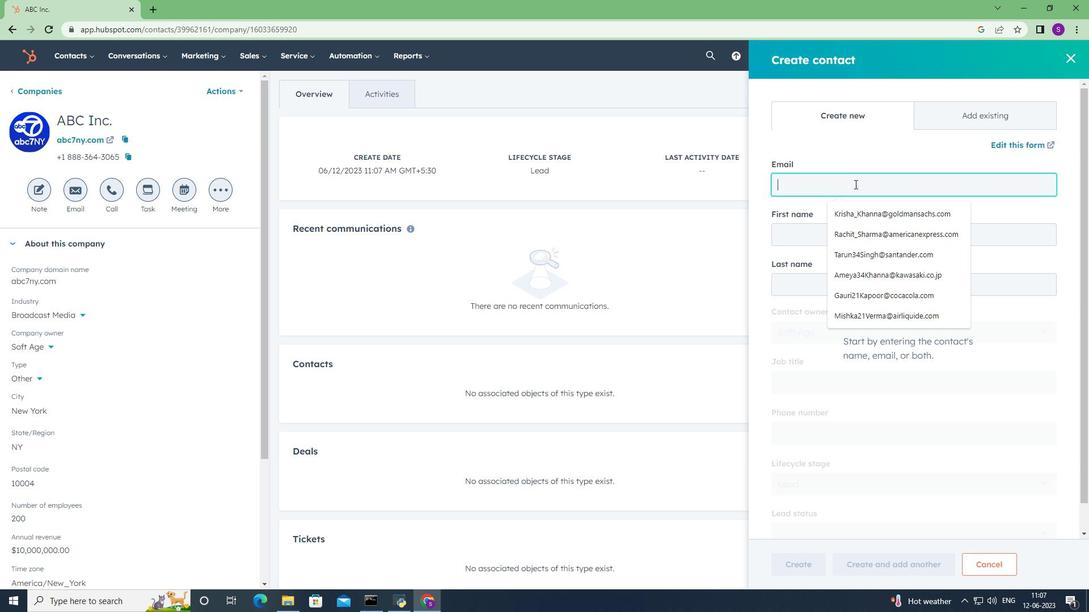 
Action: Key pressed <Key.shift><Key.shift><Key.shift><Key.shift><Key.shift><Key.shift><Key.shift><Key.shift><Key.shift><Key.shift><Key.shift><Key.shift><Key.shift>Fiza.<Key.shift>Simmons<Key.shift>@abc7ny.com
Screenshot: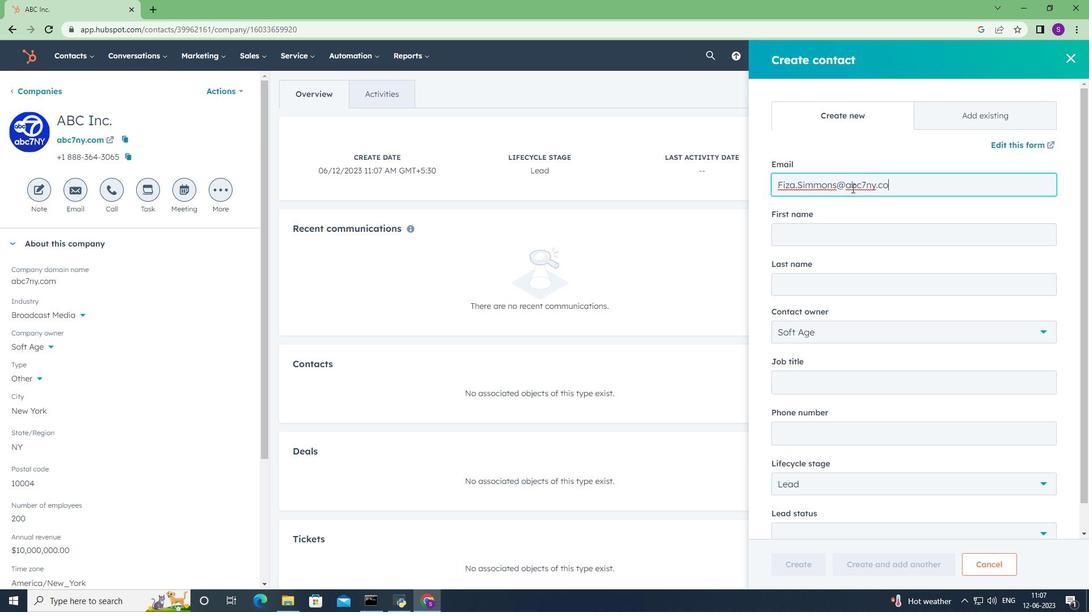 
Action: Mouse moved to (916, 242)
Screenshot: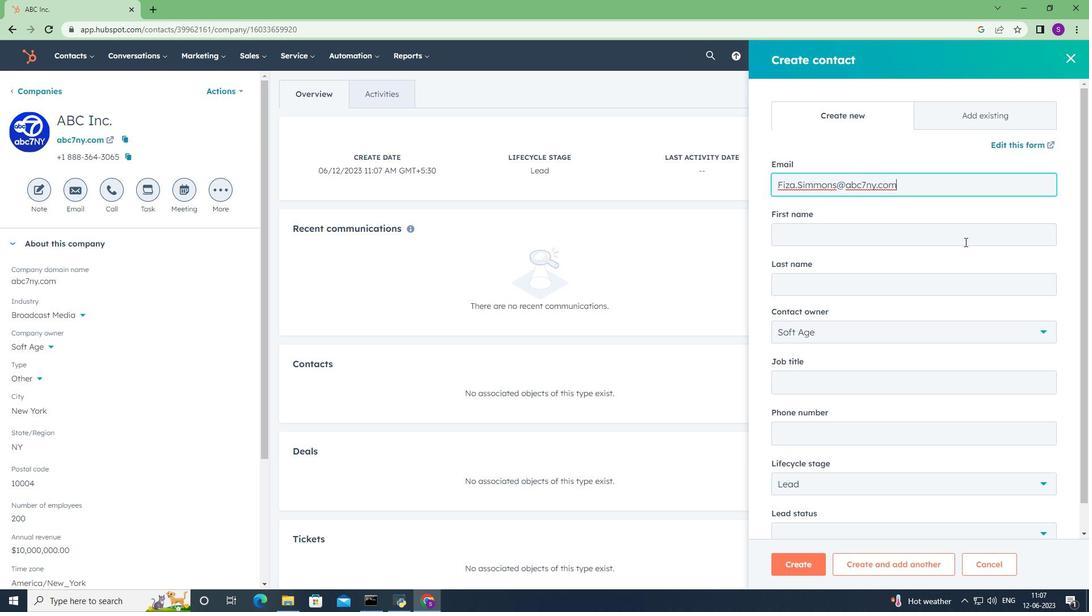 
Action: Mouse pressed left at (916, 242)
Screenshot: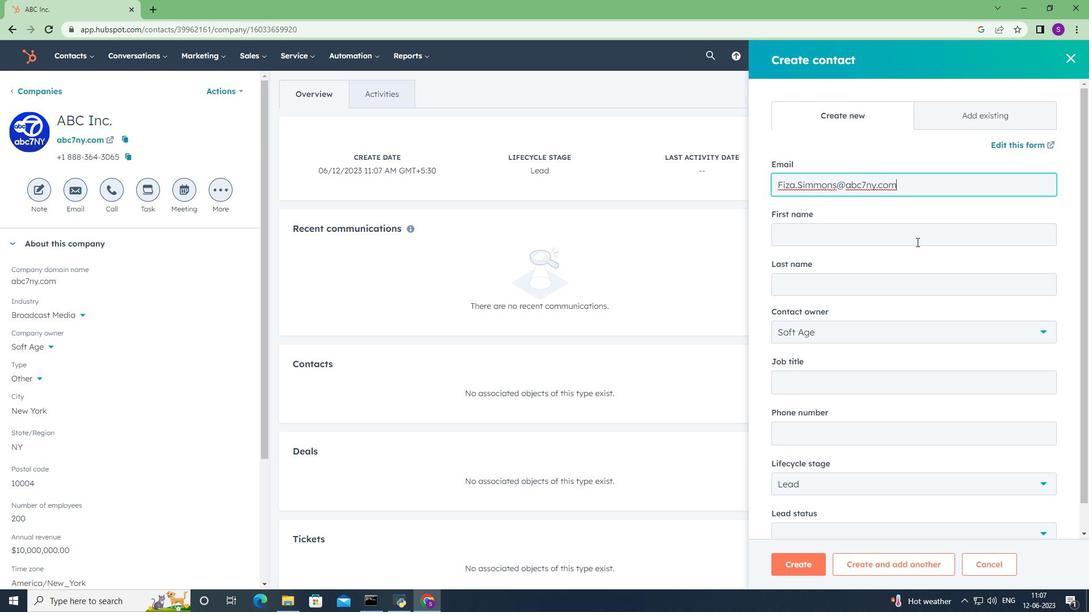 
Action: Key pressed <Key.shift><Key.shift><Key.shift><Key.shift><Key.shift><Key.shift><Key.shift><Key.shift><Key.shift><Key.shift><Key.shift><Key.shift><Key.shift><Key.shift><Key.shift><Key.shift><Key.shift><Key.shift><Key.shift><Key.shift><Key.shift><Key.shift><Key.shift><Key.shift><Key.shift><Key.shift><Key.shift><Key.shift><Key.shift><Key.shift><Key.shift><Key.shift><Key.shift><Key.shift><Key.shift><Key.shift><Key.shift><Key.shift><Key.shift><Key.shift><Key.shift>Fiza<Key.tab><Key.shift><Key.shift><Key.shift><Key.shift><Key.shift><Key.shift><Key.shift><Key.shift><Key.shift><Key.shift><Key.shift><Key.shift><Key.shift><Key.shift><Key.shift><Key.shift><Key.shift><Key.shift><Key.shift><Key.shift><Key.shift><Key.shift><Key.shift><Key.shift><Key.shift><Key.shift><Key.shift><Key.shift><Key.shift><Key.shift><Key.shift><Key.shift><Key.shift><Key.shift><Key.shift><Key.shift><Key.shift><Key.shift><Key.shift><Key.shift><Key.shift><Key.shift><Key.shift><Key.shift><Key.shift><Key.shift><Key.shift><Key.shift><Key.shift><Key.shift><Key.shift><Key.shift>Simmons<Key.tab><Key.tab><Key.shift><Key.shift><Key.shift><Key.shift><Key.shift><Key.shift><Key.shift><Key.shift><Key.shift><Key.shift><Key.shift><Key.shift><Key.shift><Key.shift><Key.shift><Key.shift><Key.shift><Key.shift><Key.shift><Key.shift><Key.shift><Key.shift><Key.shift><Key.shift><Key.shift><Key.shift><Key.shift><Key.shift><Key.shift><Key.shift><Key.shift><Key.shift><Key.shift><Key.shift><Key.shift><Key.shift>Talent<Key.space><Key.shift>Acquisition<Key.space><Key.shift>Specialist
Screenshot: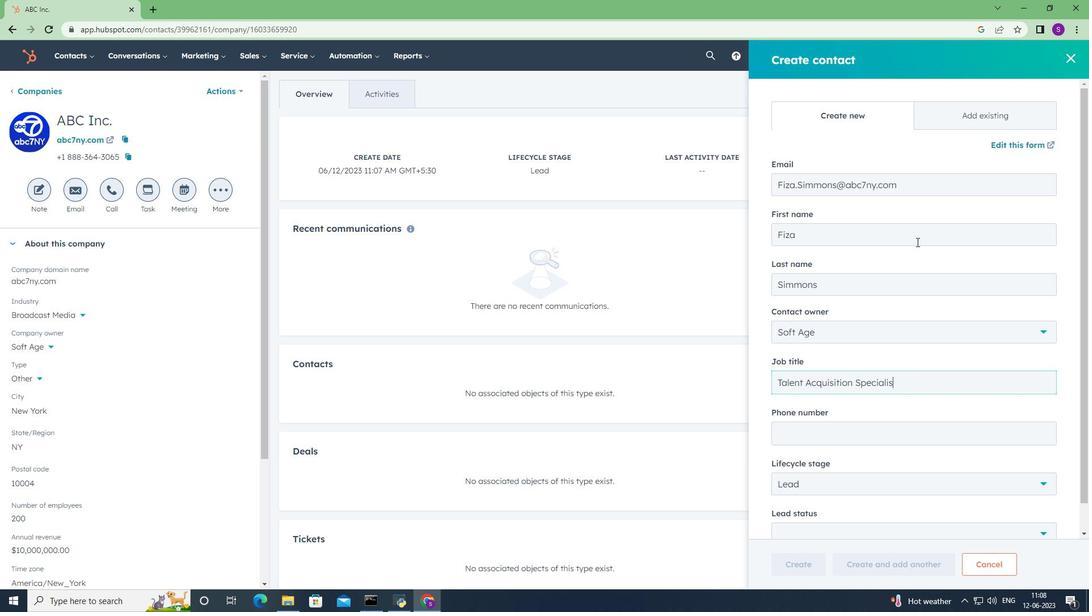 
Action: Mouse scrolled (916, 241) with delta (0, 0)
Screenshot: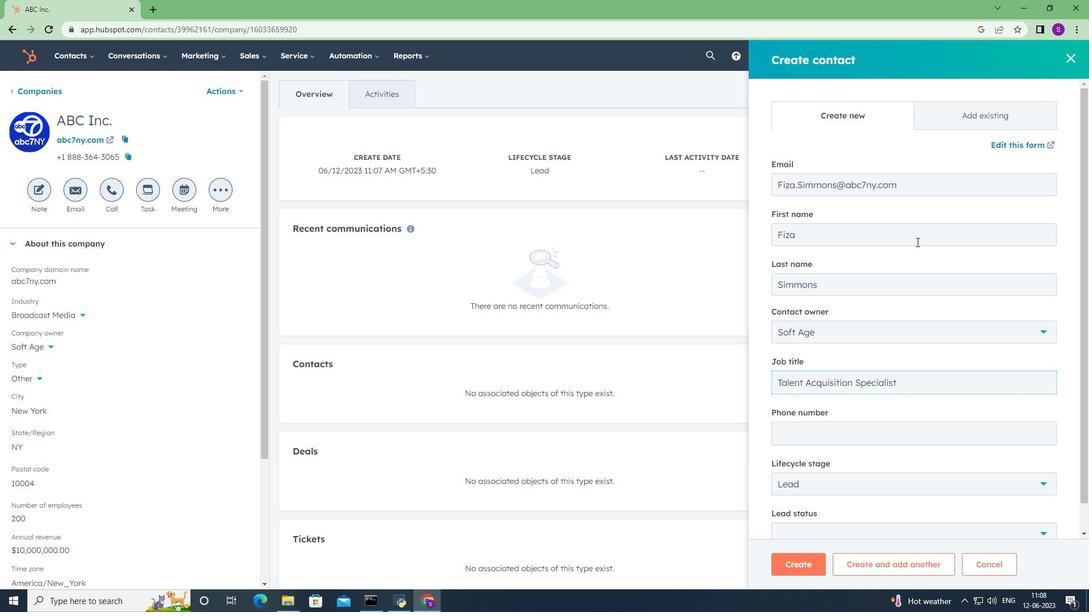 
Action: Mouse scrolled (916, 241) with delta (0, 0)
Screenshot: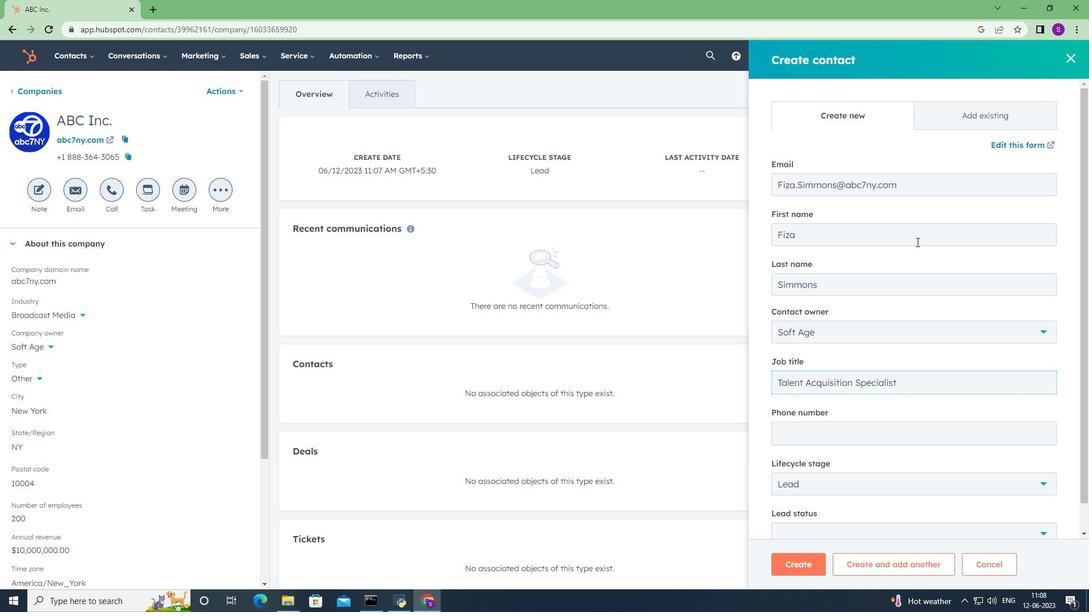 
Action: Mouse scrolled (916, 241) with delta (0, 0)
Screenshot: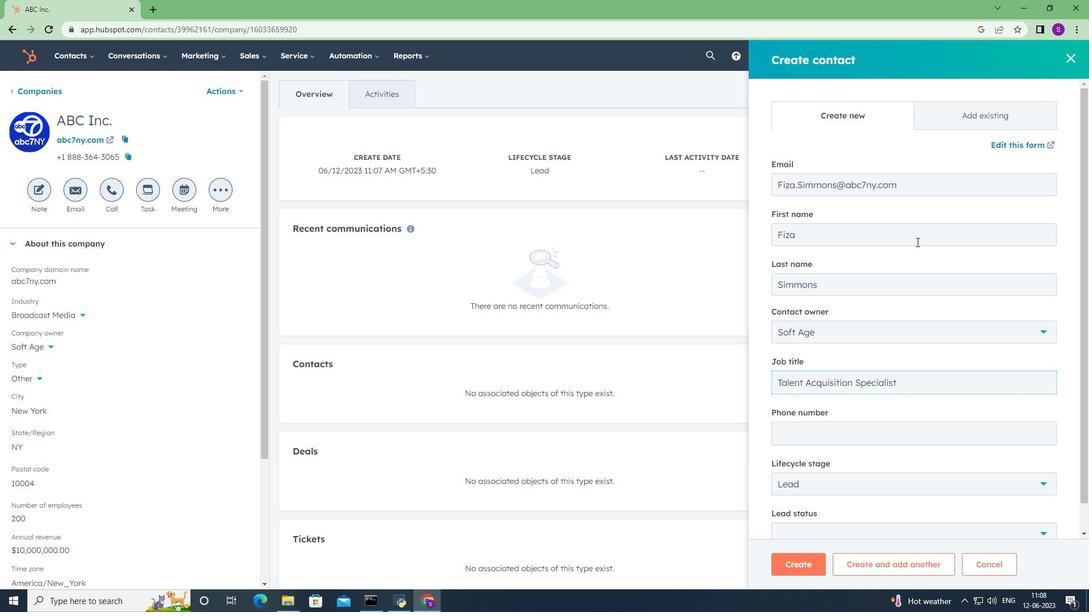
Action: Mouse moved to (937, 413)
Screenshot: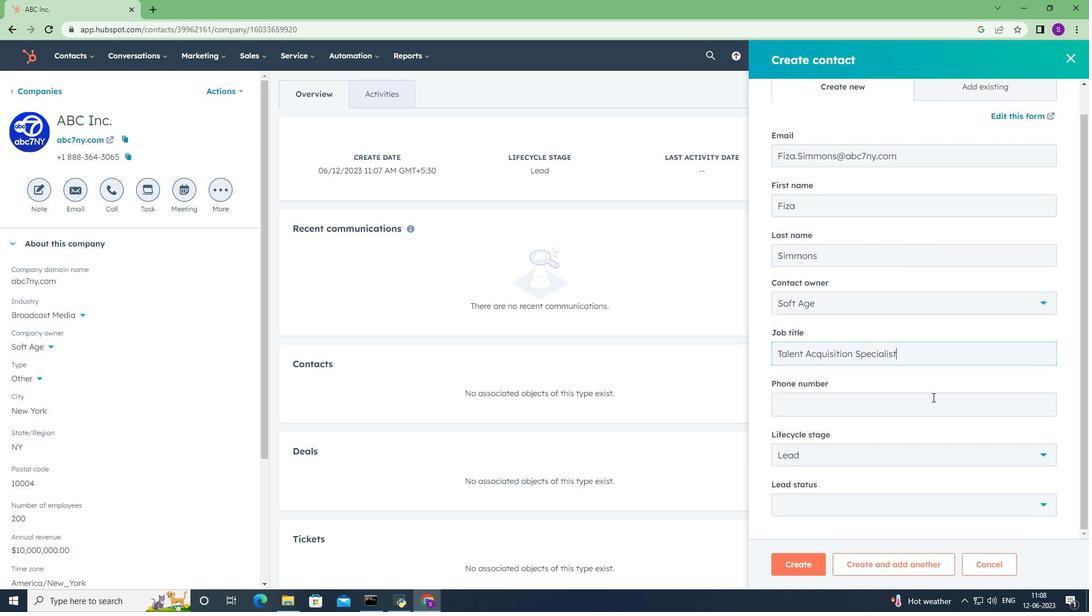 
Action: Mouse pressed left at (937, 413)
Screenshot: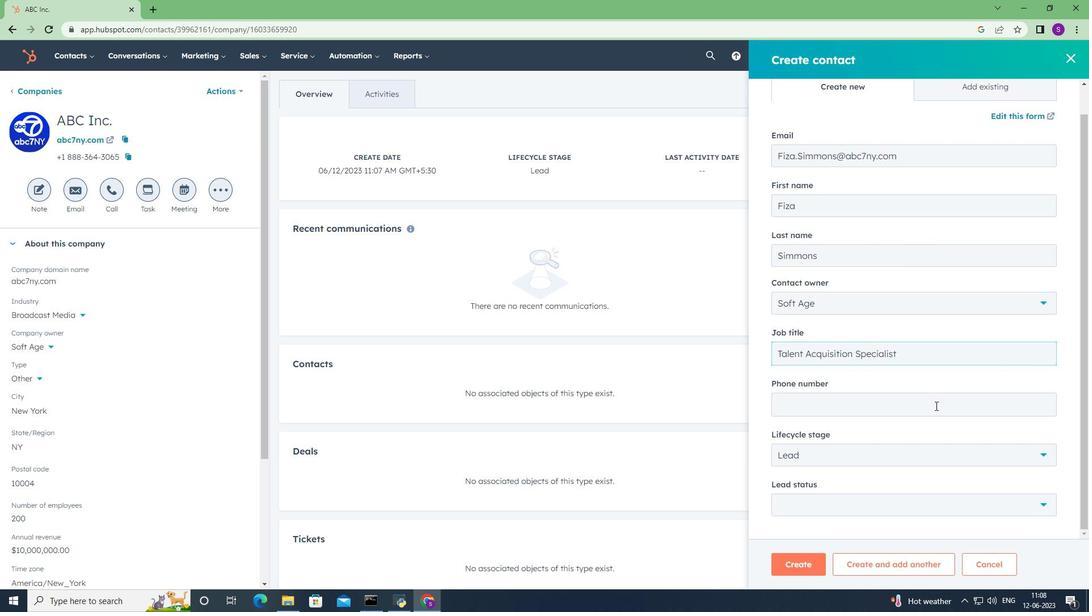
Action: Key pressed 5125559016
Screenshot: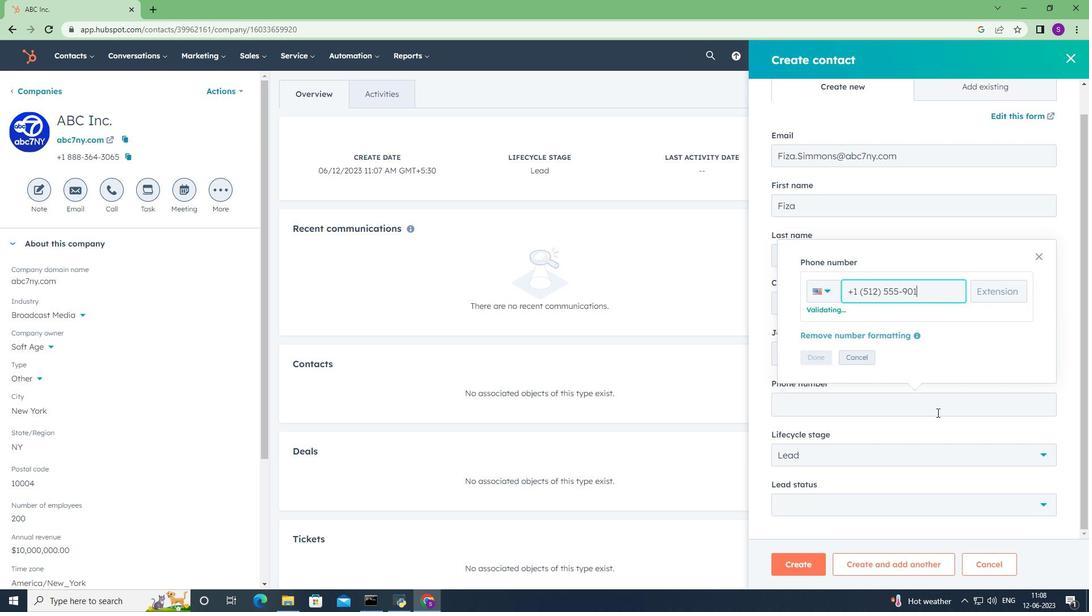 
Action: Mouse moved to (811, 359)
Screenshot: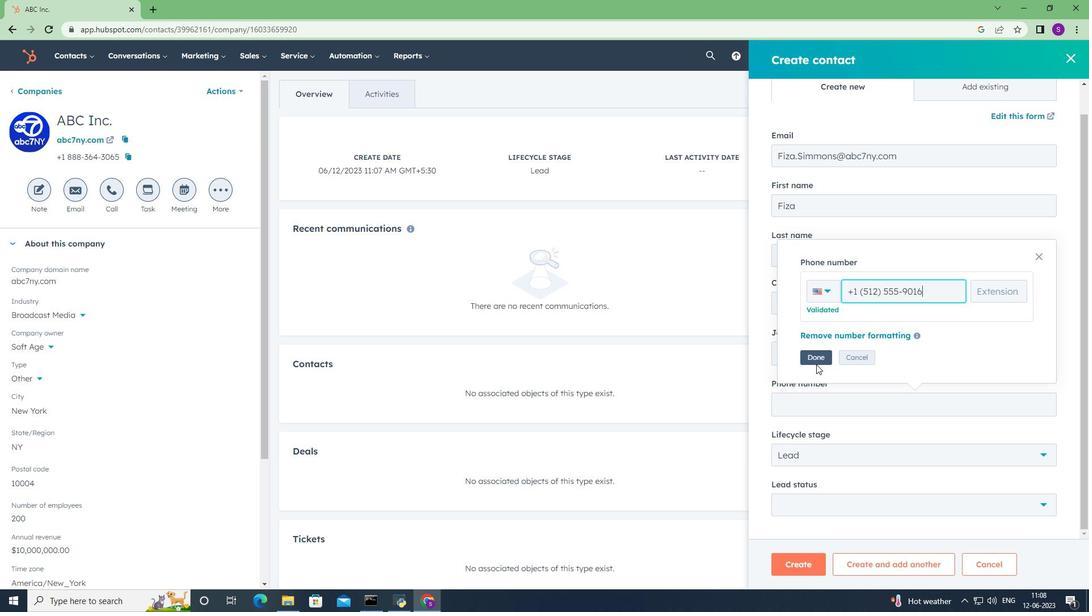 
Action: Mouse pressed left at (811, 359)
Screenshot: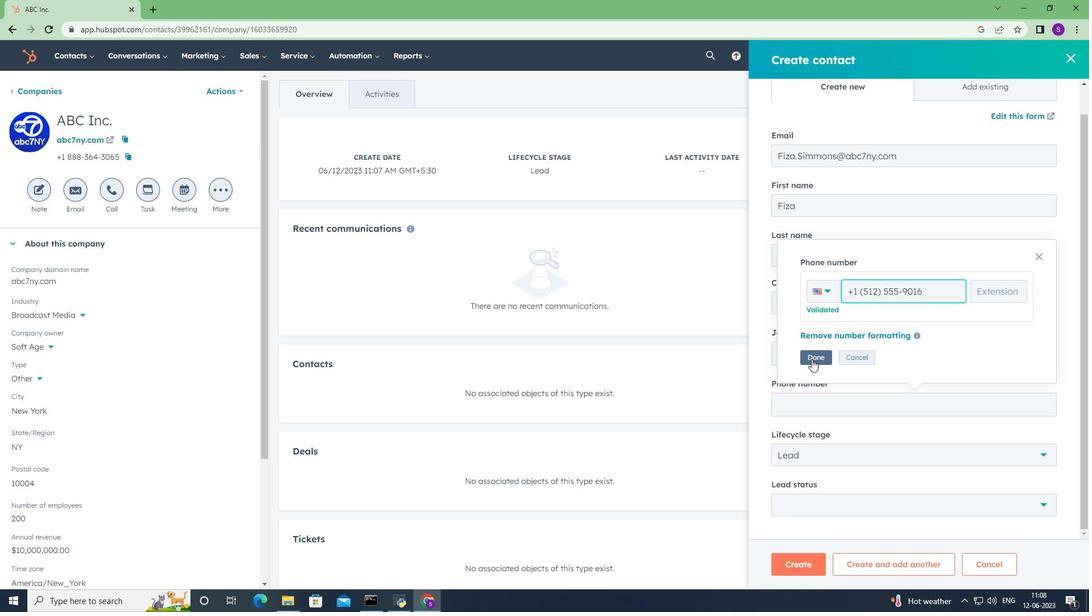
Action: Mouse moved to (834, 460)
Screenshot: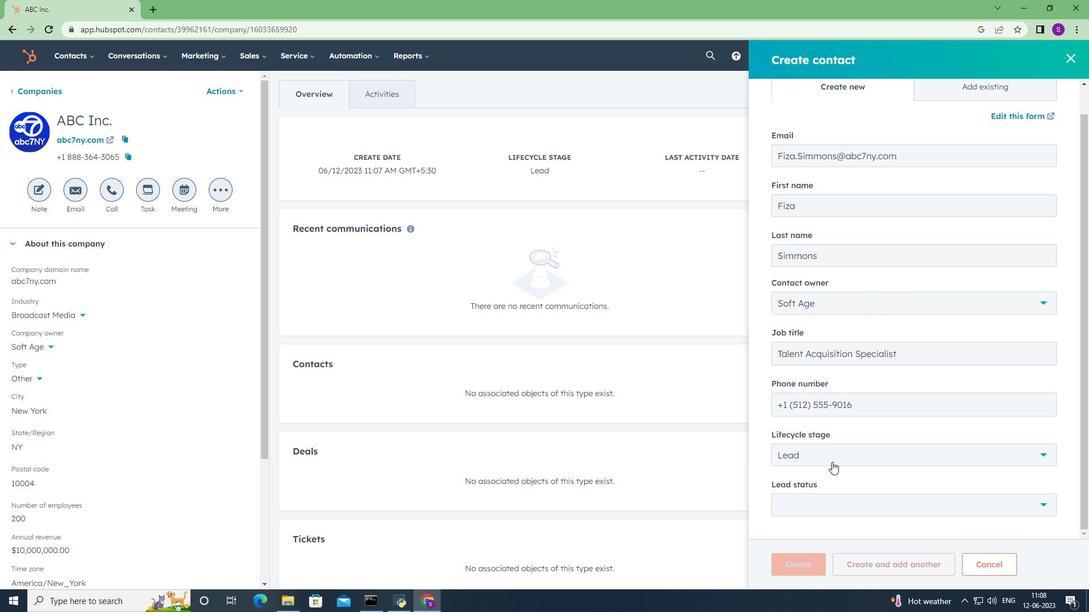
Action: Mouse pressed left at (834, 460)
Screenshot: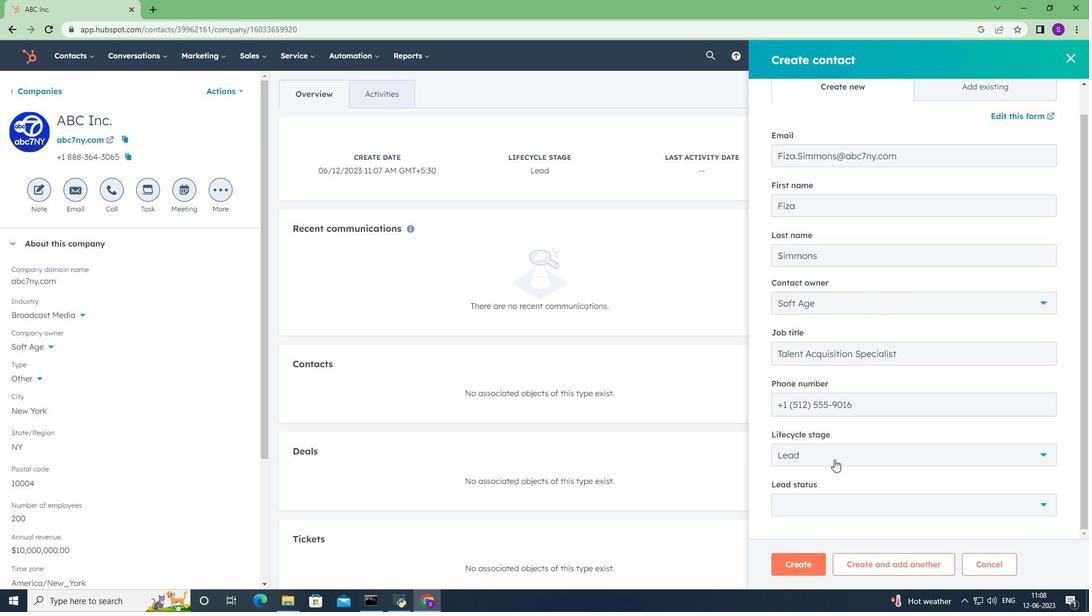 
Action: Mouse moved to (815, 352)
Screenshot: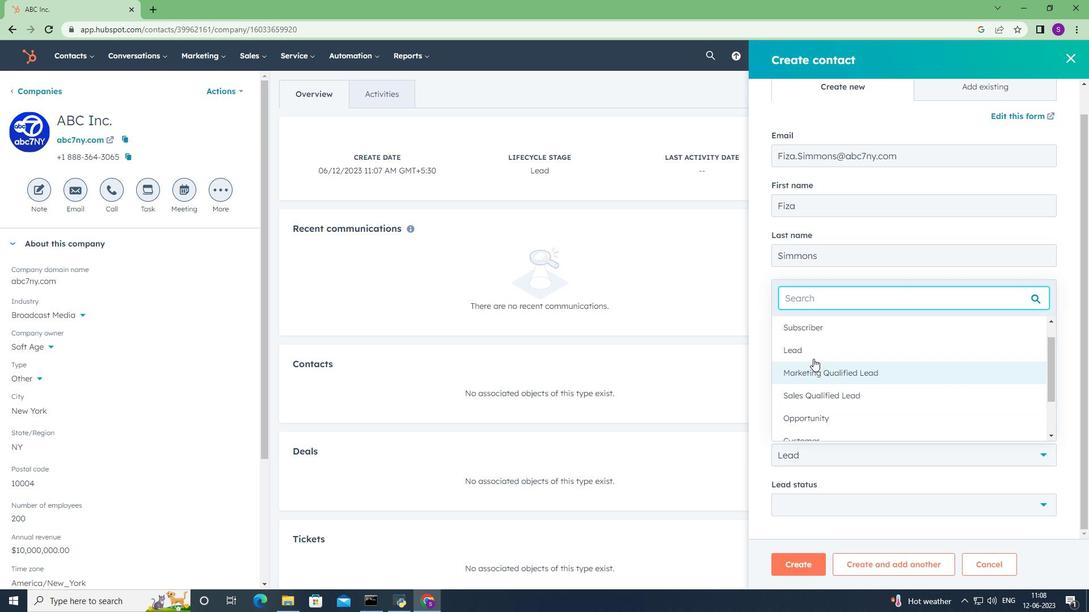 
Action: Mouse pressed left at (815, 352)
Screenshot: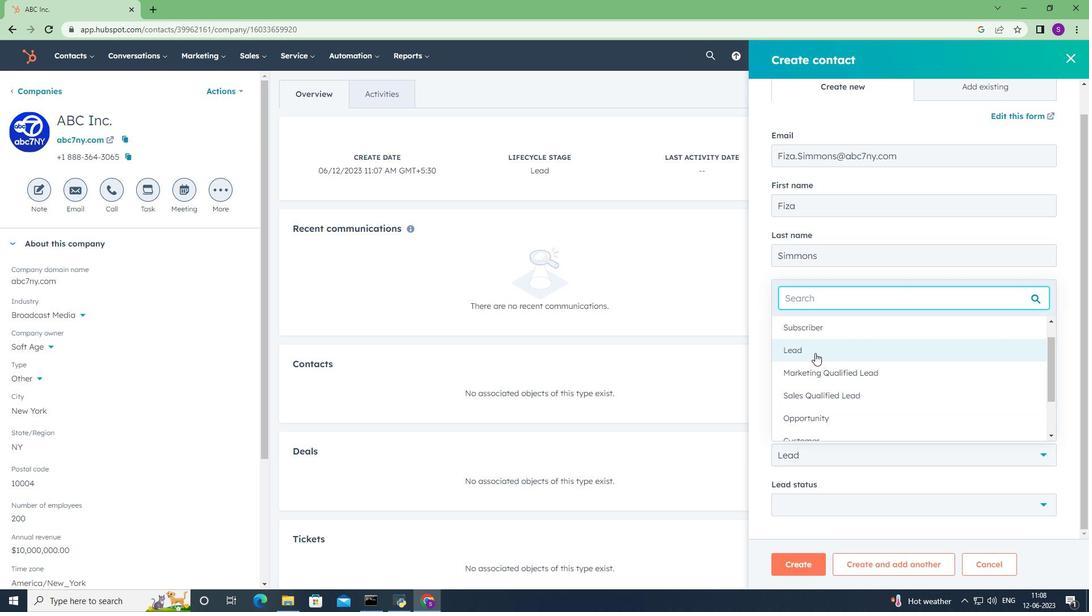 
Action: Mouse moved to (836, 469)
Screenshot: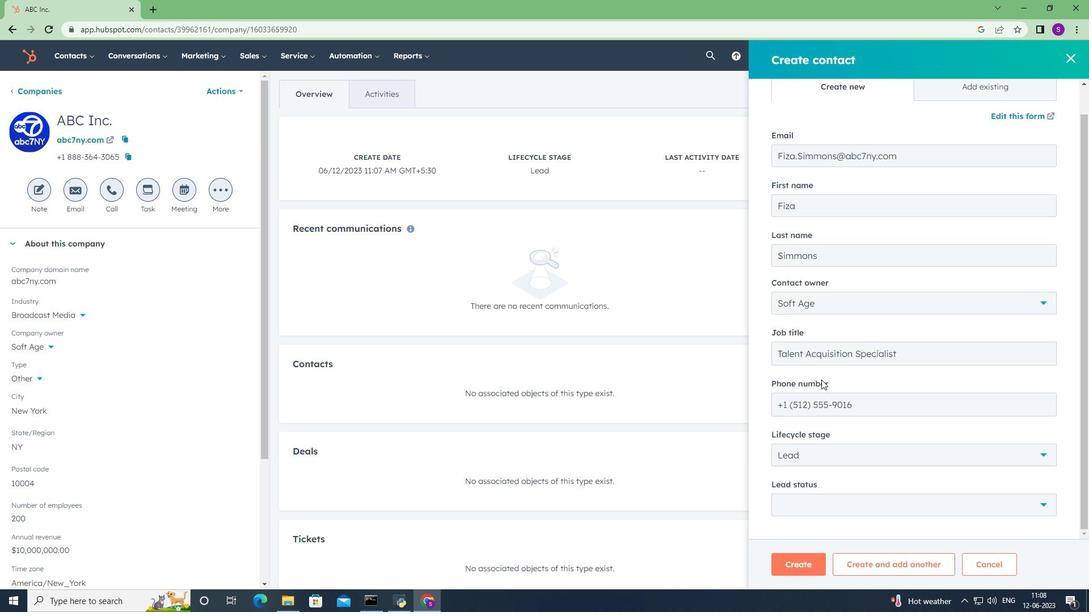 
Action: Mouse scrolled (836, 469) with delta (0, 0)
Screenshot: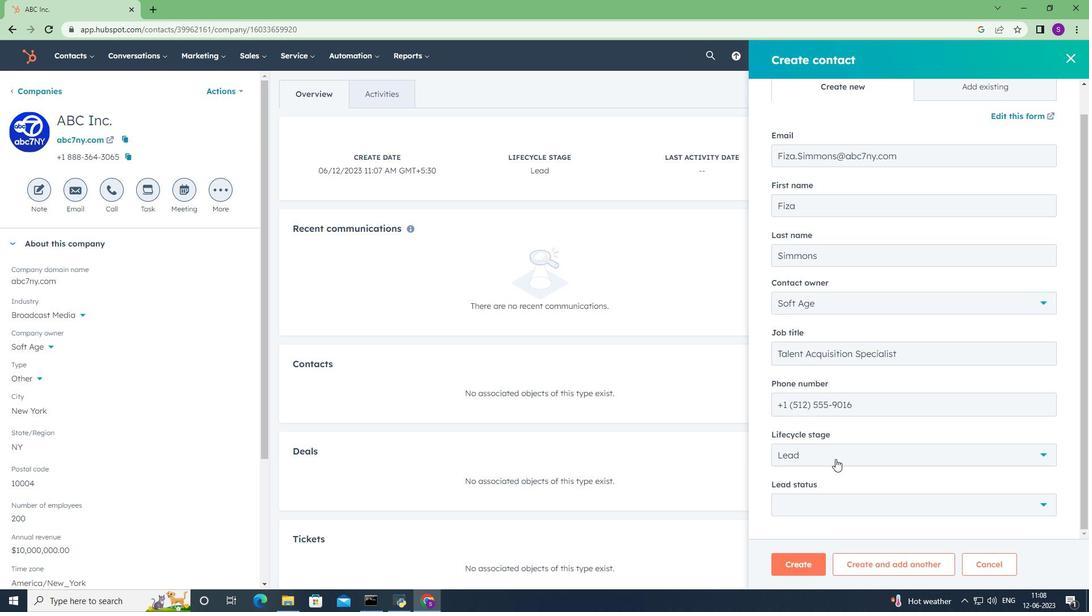 
Action: Mouse moved to (836, 470)
Screenshot: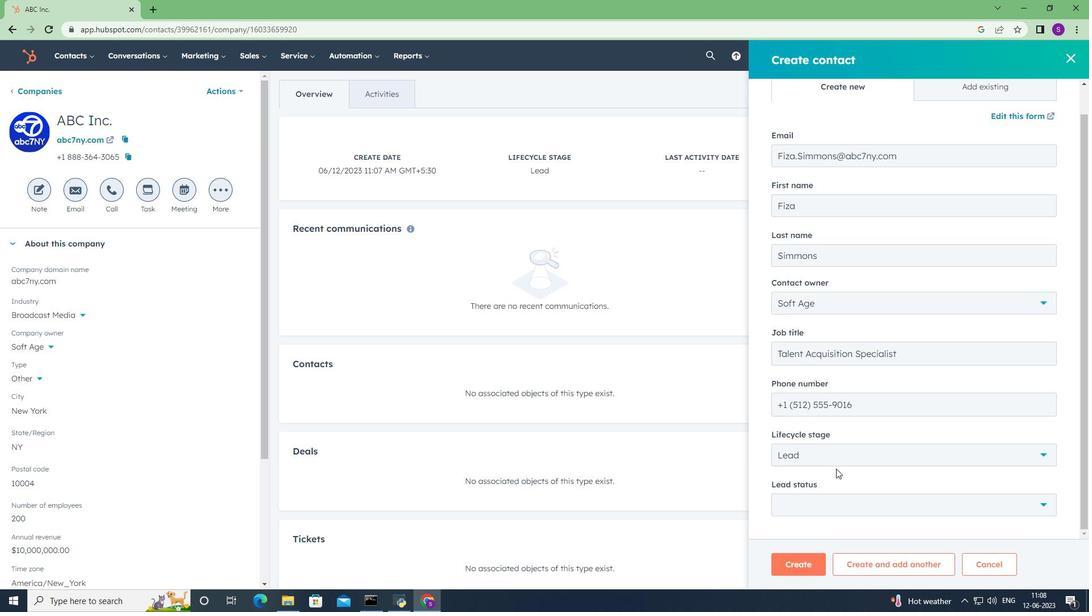 
Action: Mouse scrolled (836, 470) with delta (0, 0)
Screenshot: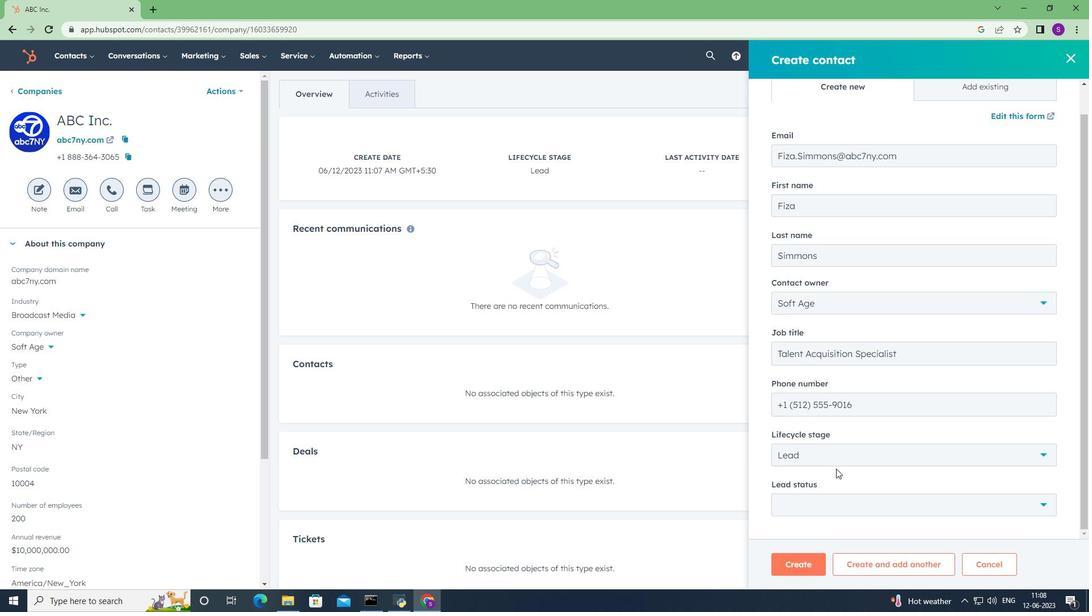 
Action: Mouse scrolled (836, 470) with delta (0, 0)
Screenshot: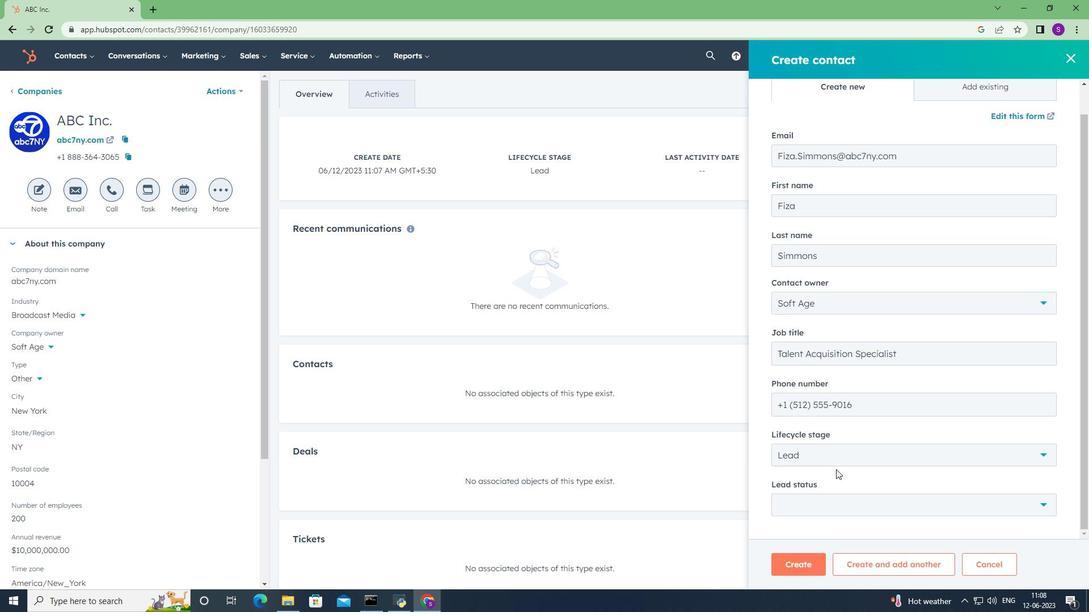 
Action: Mouse scrolled (836, 470) with delta (0, 0)
Screenshot: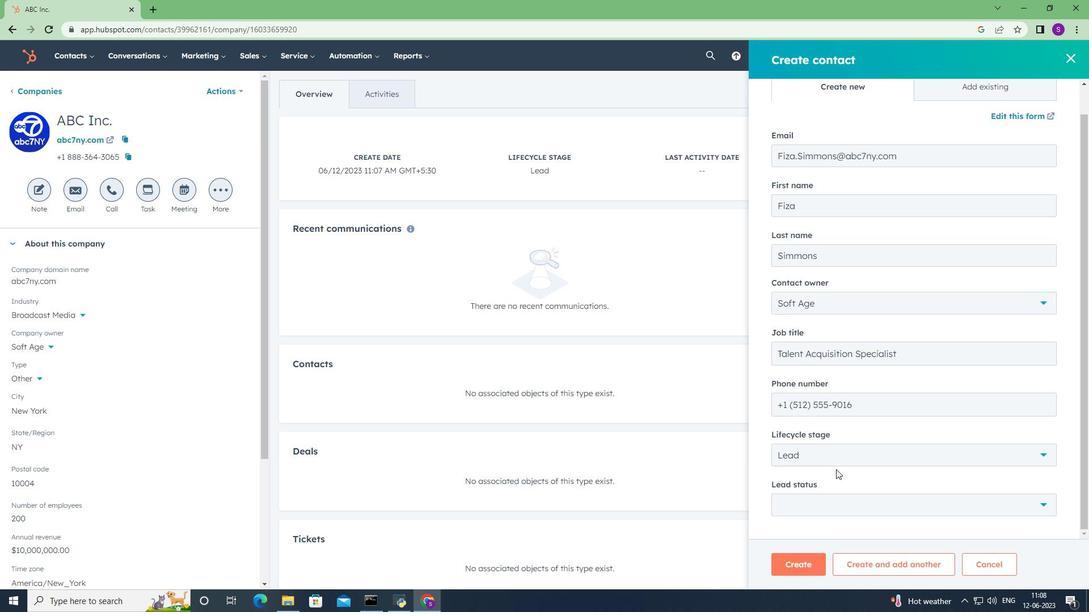 
Action: Mouse scrolled (836, 470) with delta (0, 0)
Screenshot: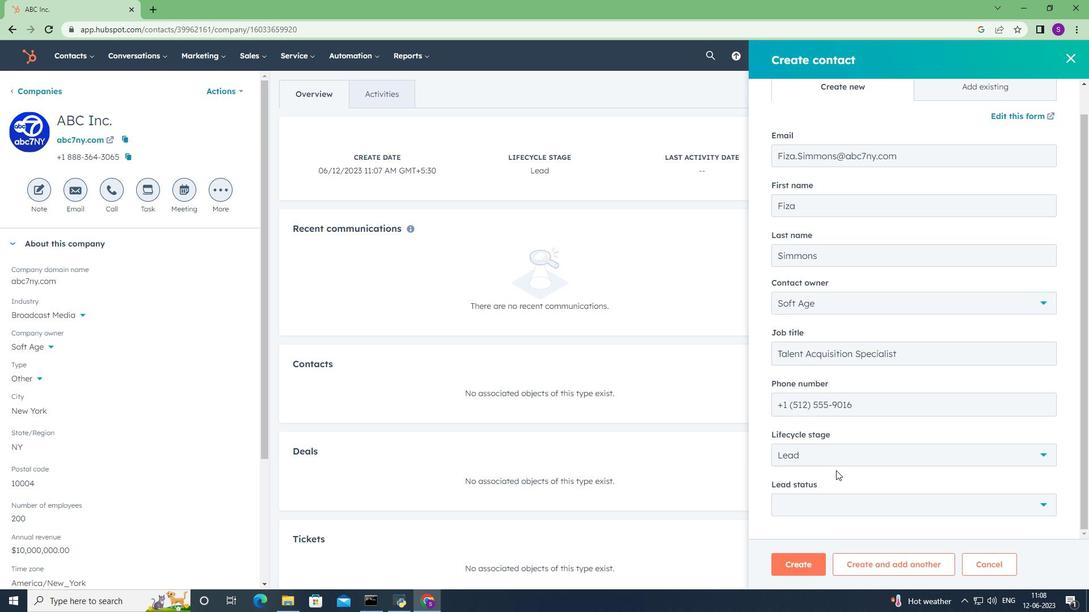 
Action: Mouse moved to (843, 504)
Screenshot: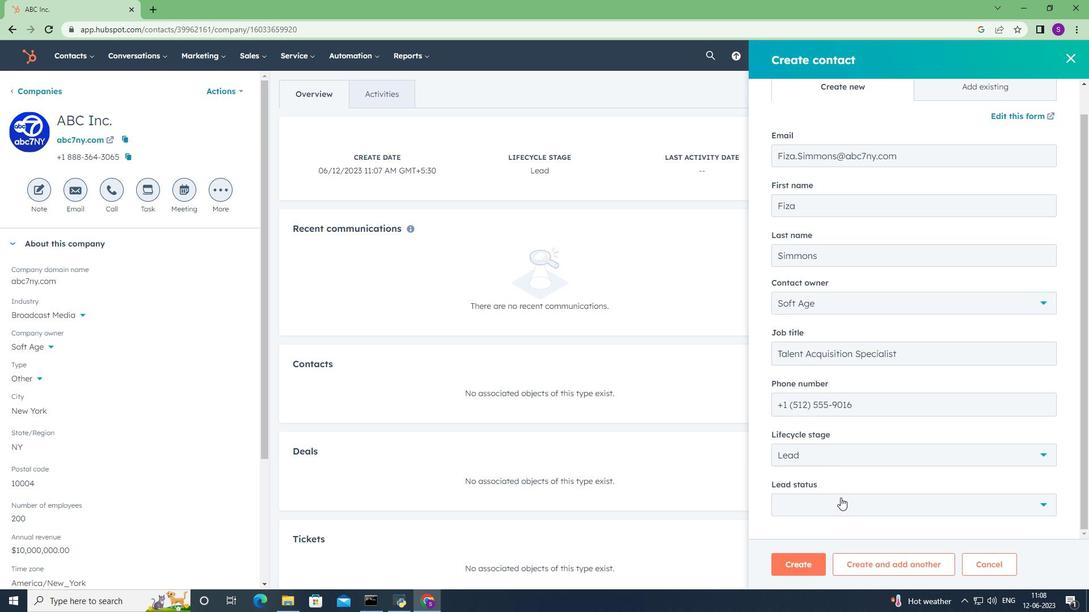 
Action: Mouse pressed left at (843, 504)
Screenshot: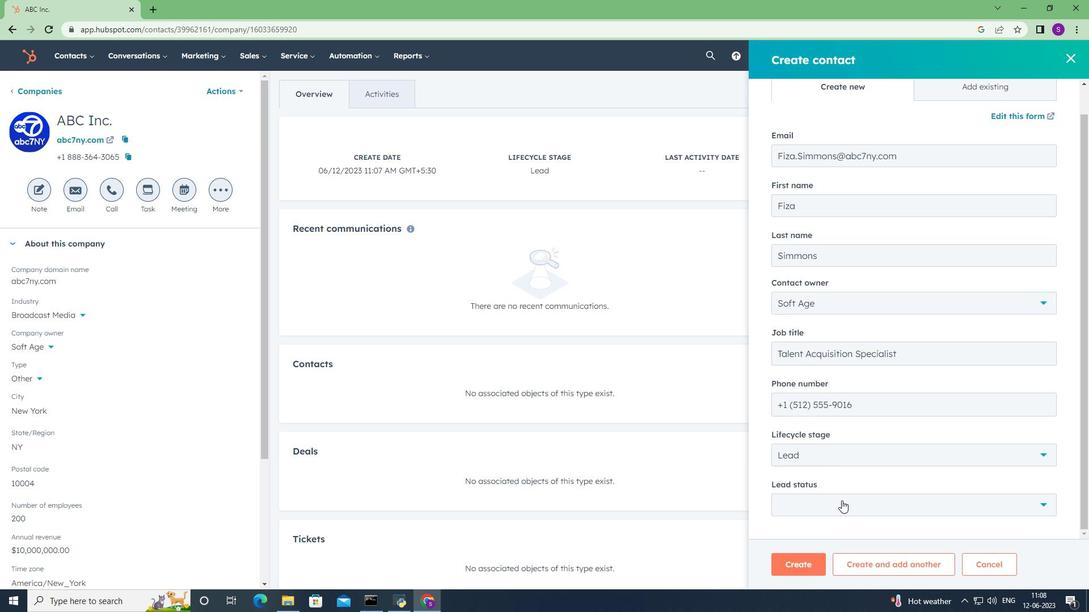 
Action: Mouse moved to (813, 446)
Screenshot: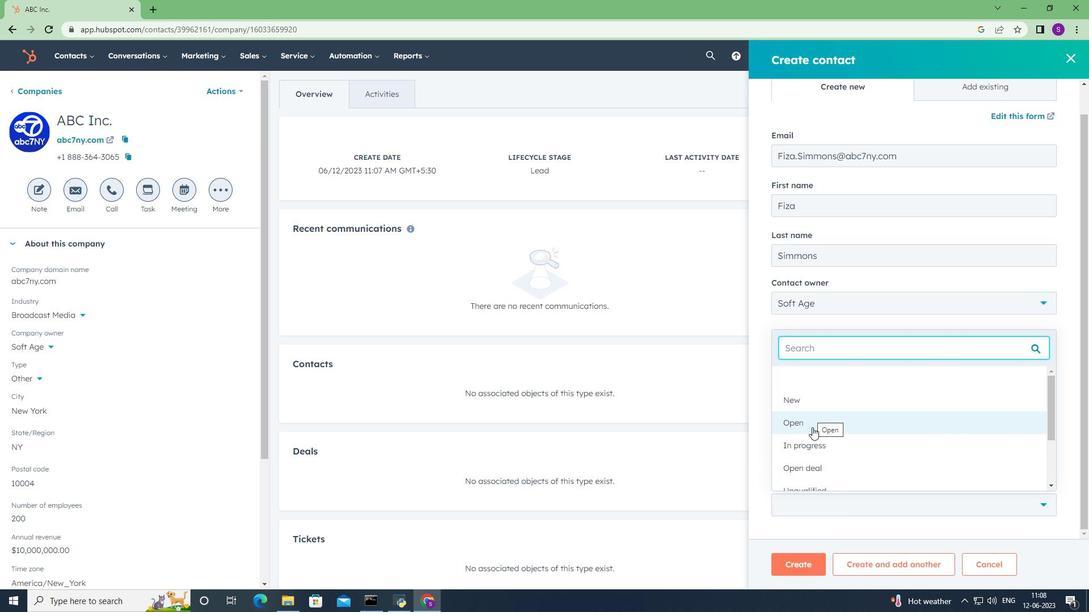 
Action: Mouse pressed left at (813, 446)
Screenshot: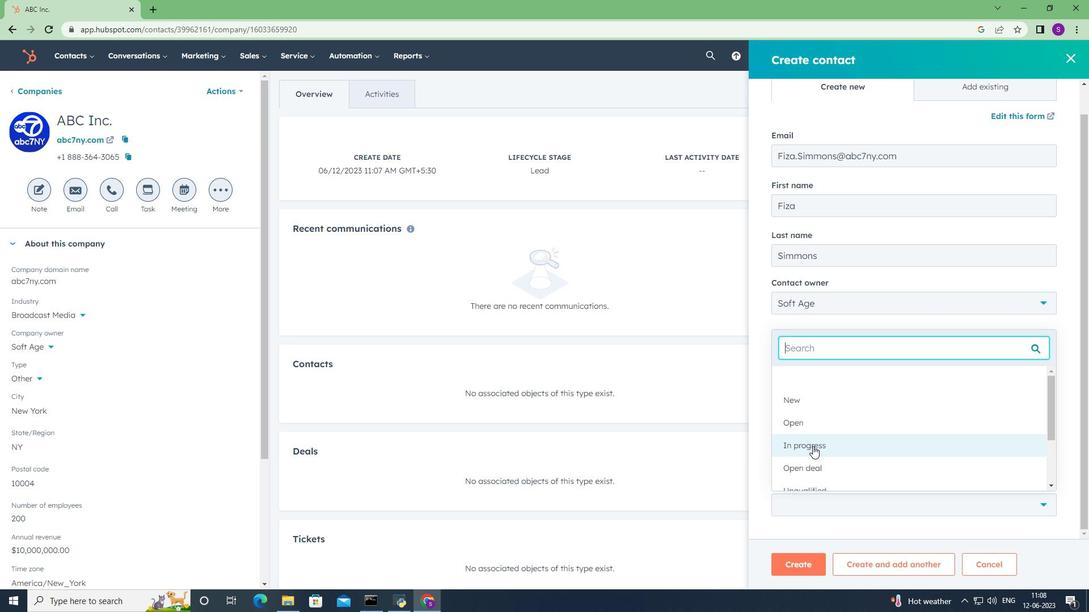 
Action: Mouse moved to (806, 520)
Screenshot: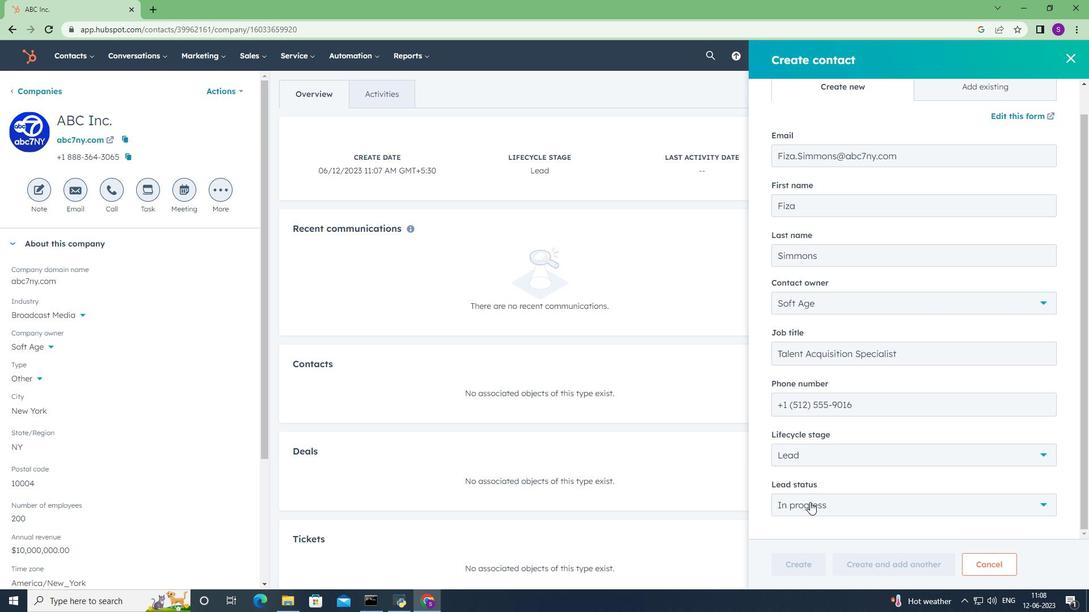 
Action: Mouse scrolled (806, 520) with delta (0, 0)
Screenshot: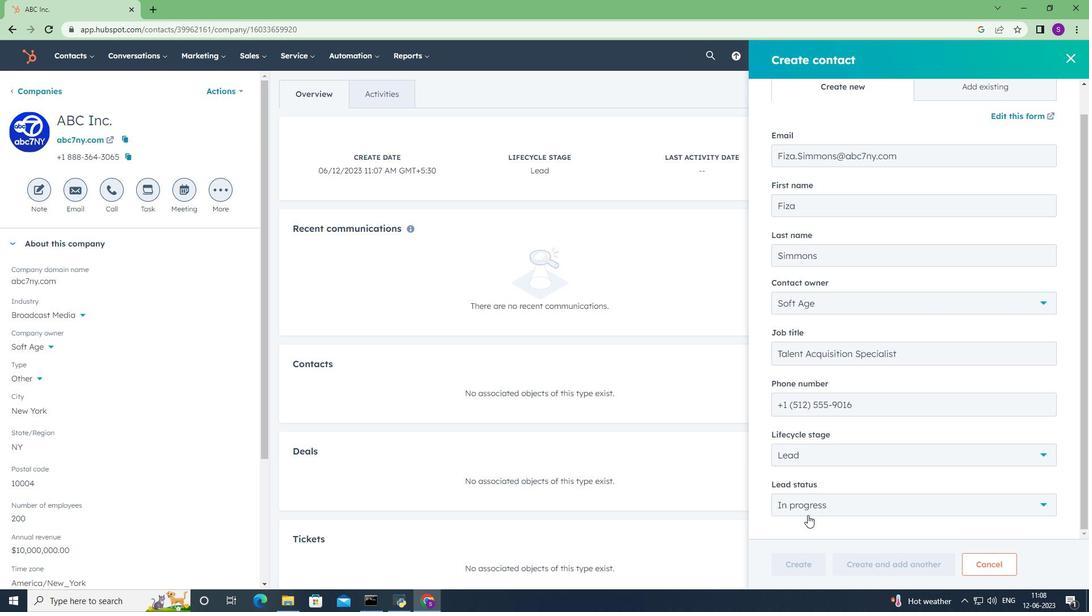 
Action: Mouse moved to (805, 525)
Screenshot: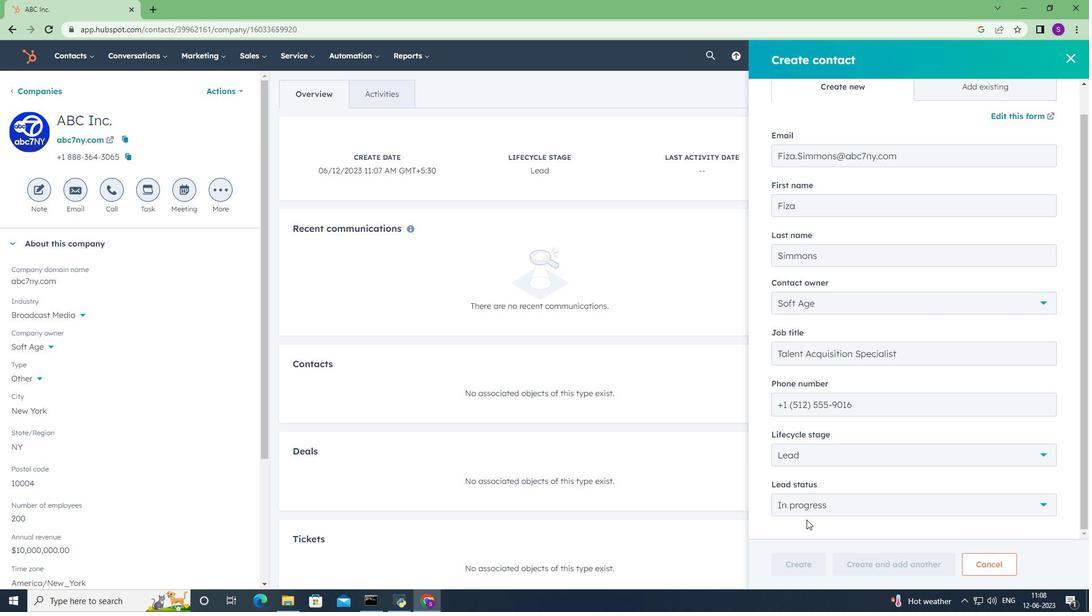 
Action: Mouse scrolled (806, 522) with delta (0, 0)
Screenshot: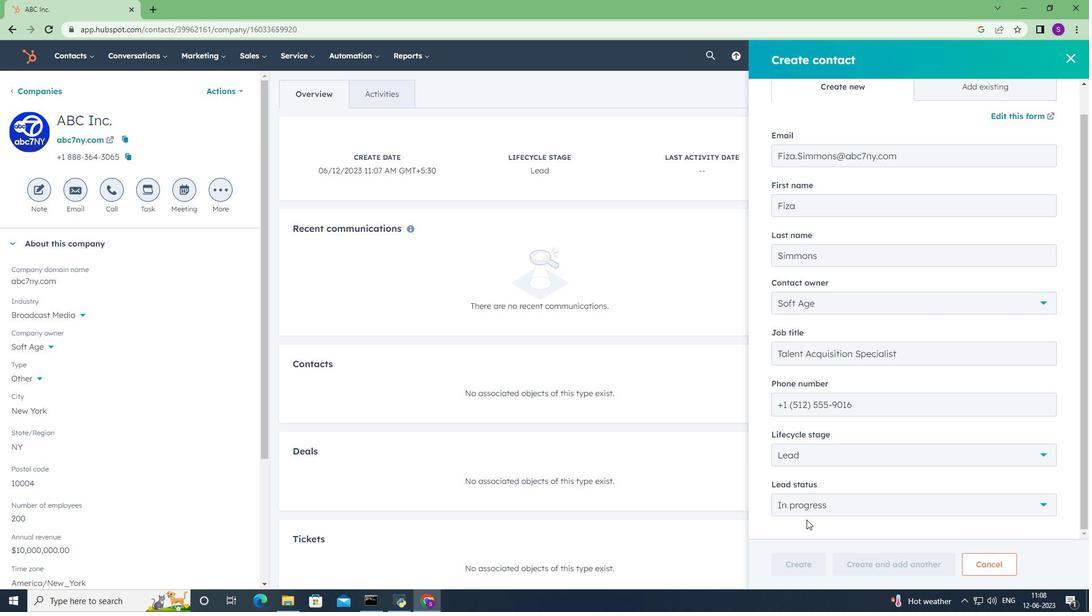 
Action: Mouse moved to (805, 527)
Screenshot: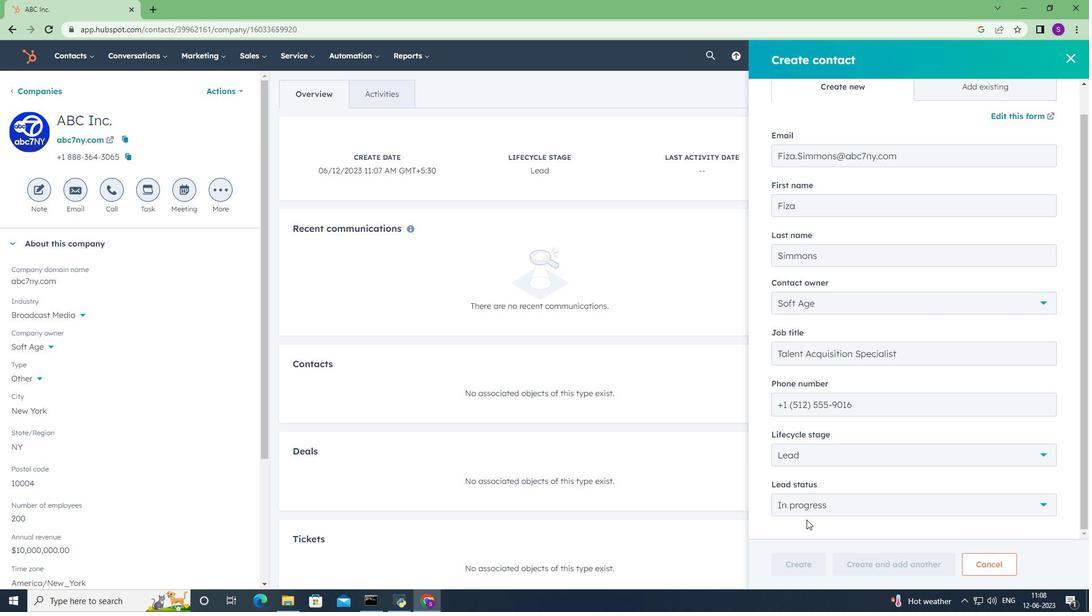 
Action: Mouse scrolled (805, 525) with delta (0, 0)
Screenshot: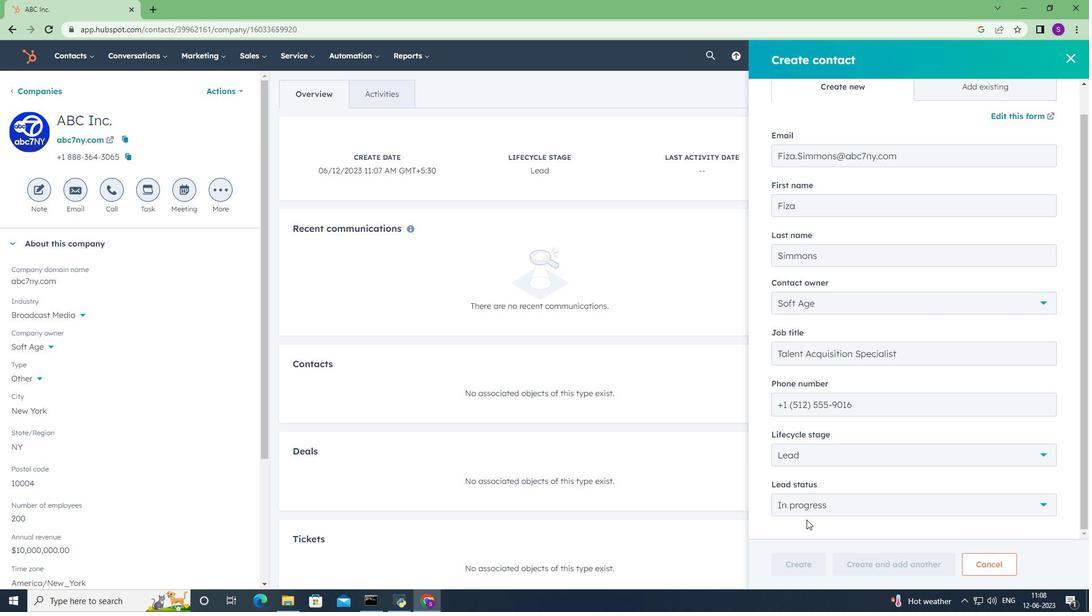 
Action: Mouse moved to (805, 529)
Screenshot: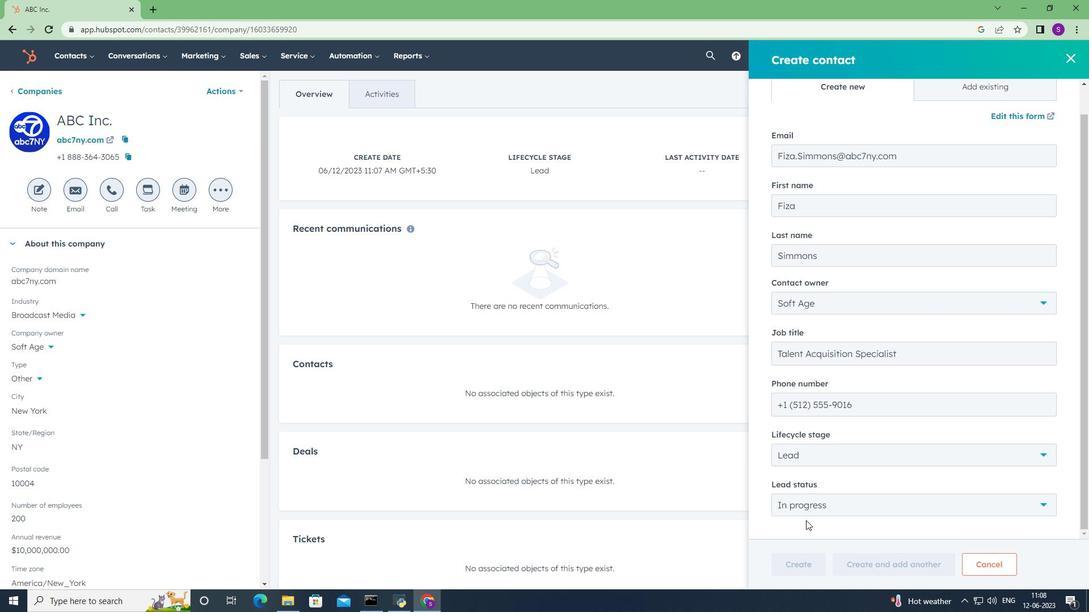 
Action: Mouse scrolled (805, 528) with delta (0, 0)
Screenshot: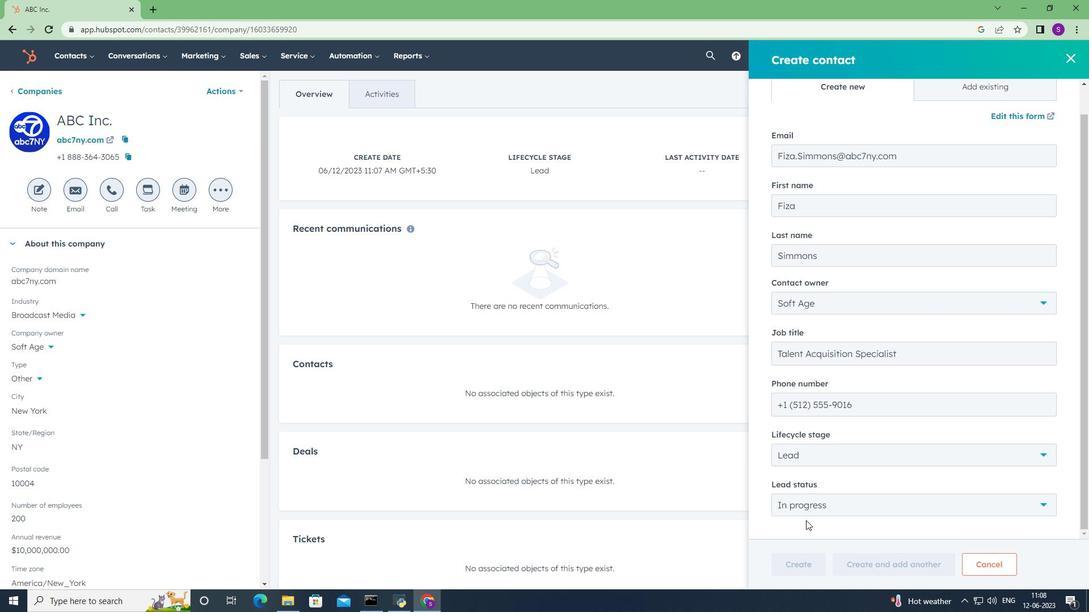 
Action: Mouse moved to (804, 531)
Screenshot: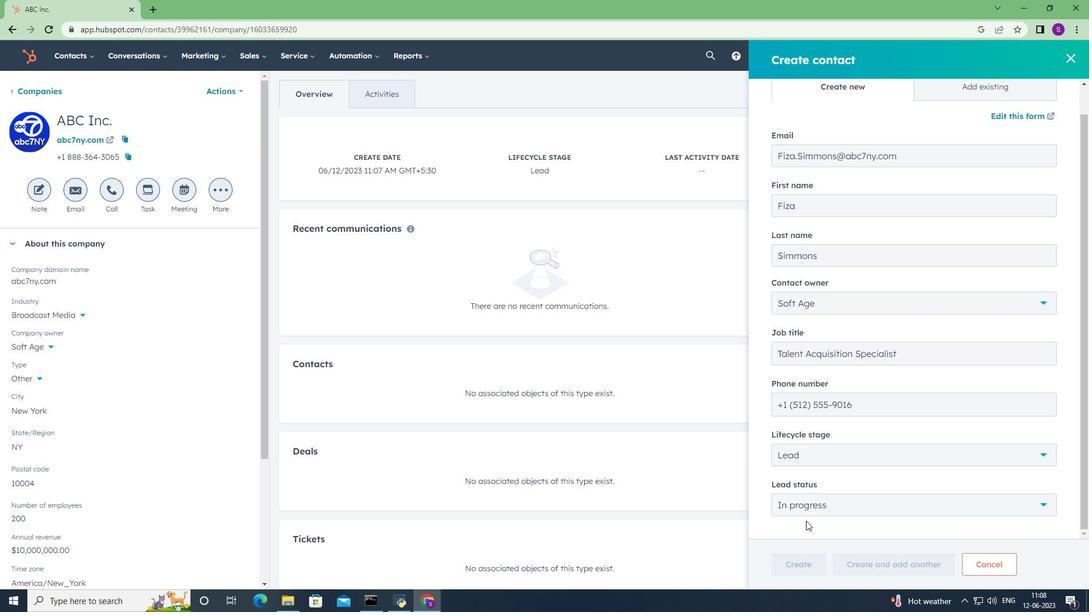 
Action: Mouse scrolled (804, 530) with delta (0, 0)
Screenshot: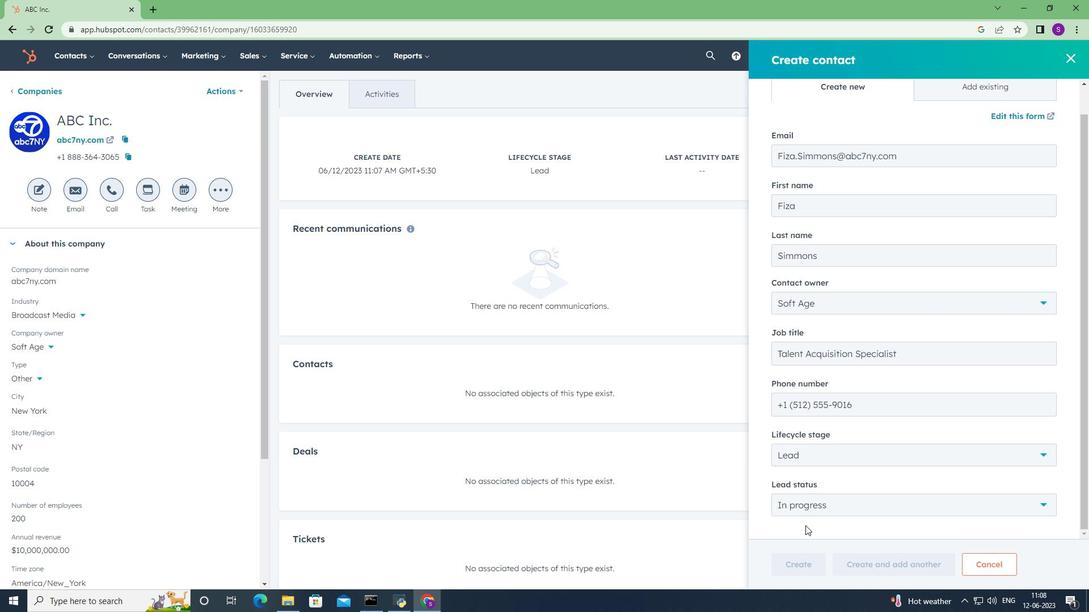 
Action: Mouse moved to (799, 565)
Screenshot: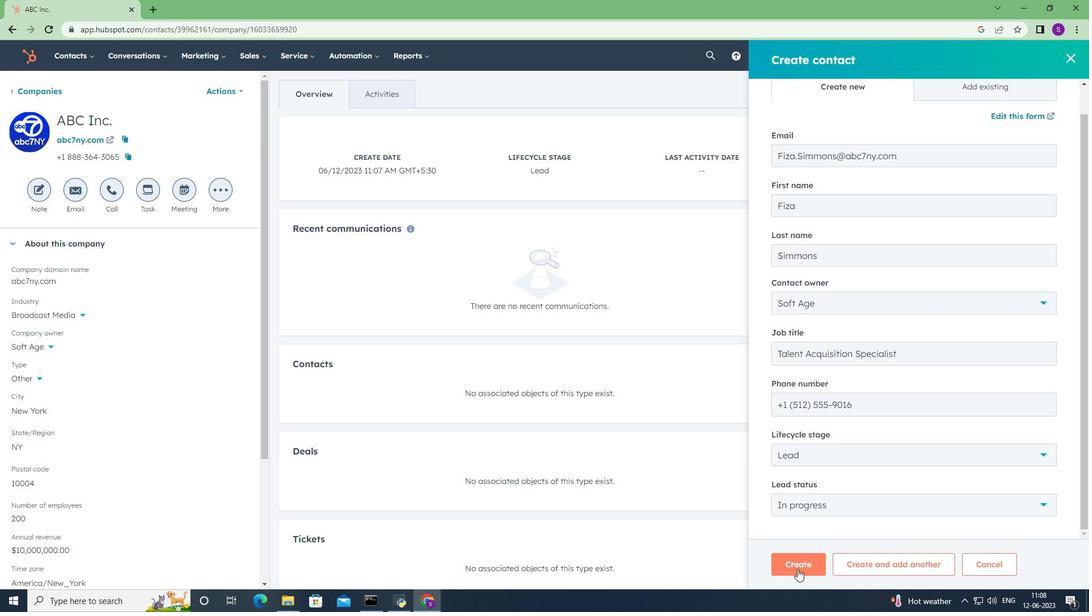 
Action: Mouse pressed left at (799, 565)
Screenshot: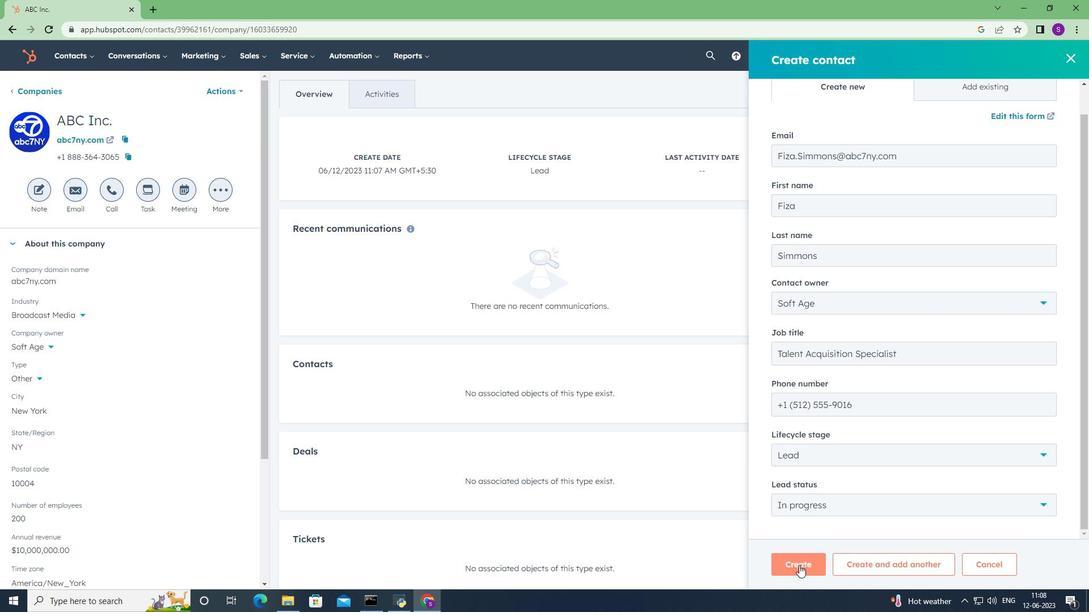 
Action: Mouse moved to (639, 341)
Screenshot: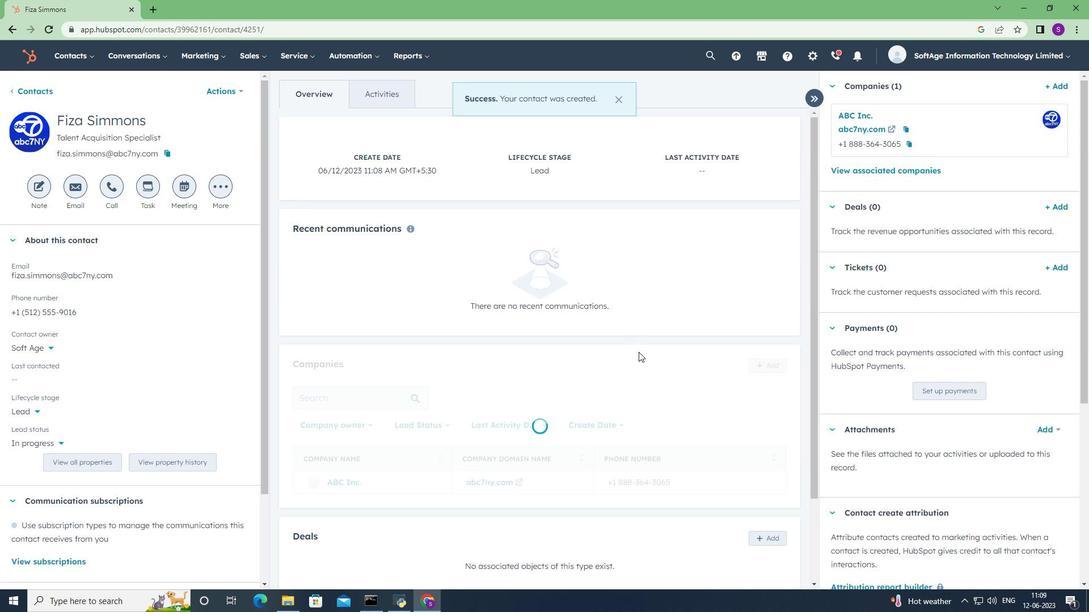 
Action: Mouse scrolled (639, 340) with delta (0, 0)
Screenshot: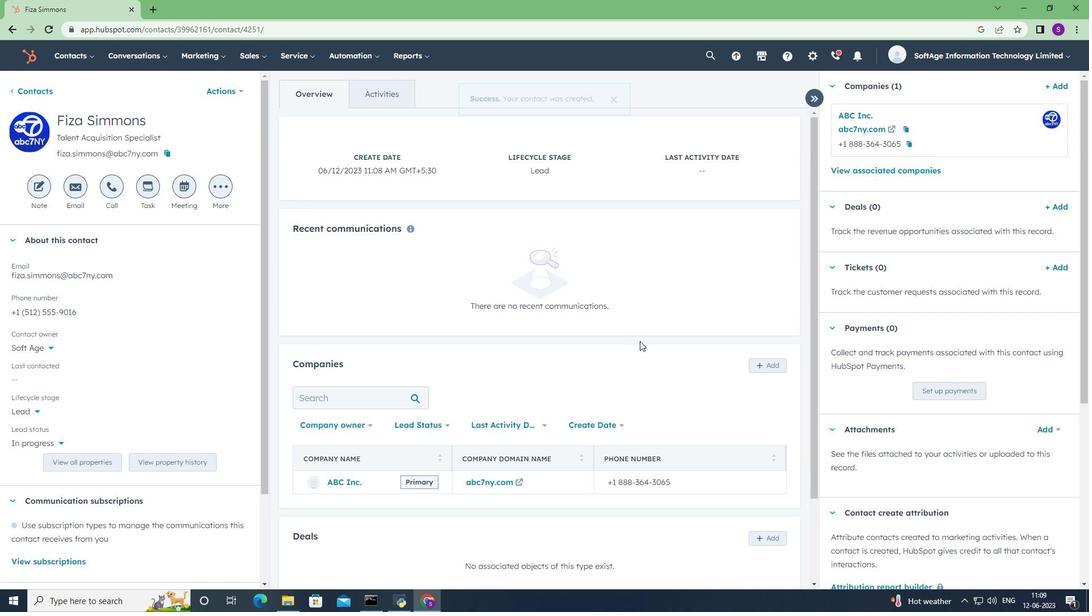 
Action: Mouse scrolled (639, 340) with delta (0, 0)
Screenshot: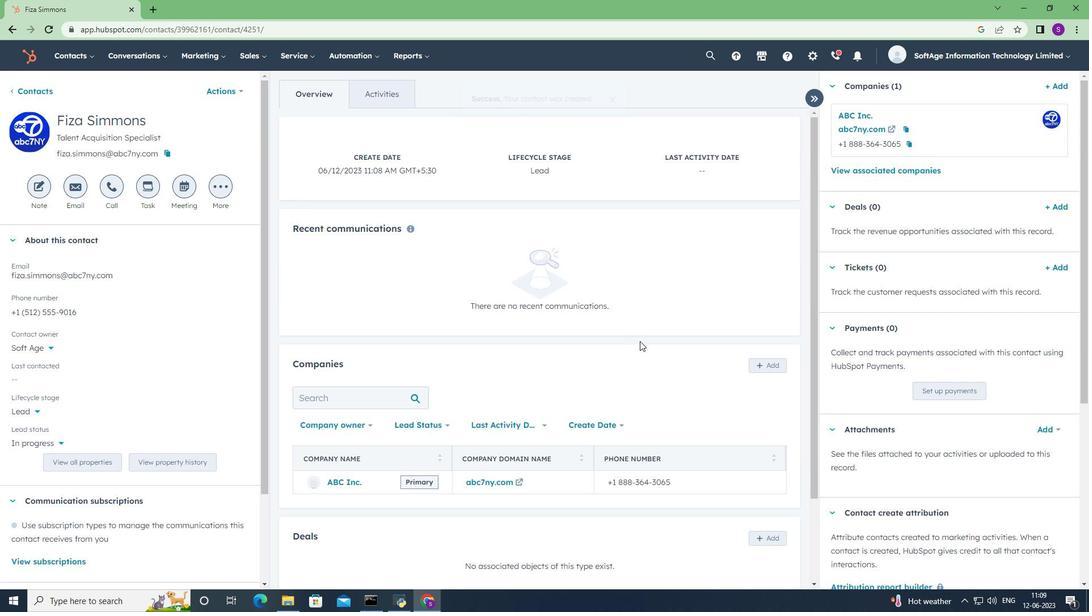
Action: Mouse scrolled (639, 340) with delta (0, 0)
Screenshot: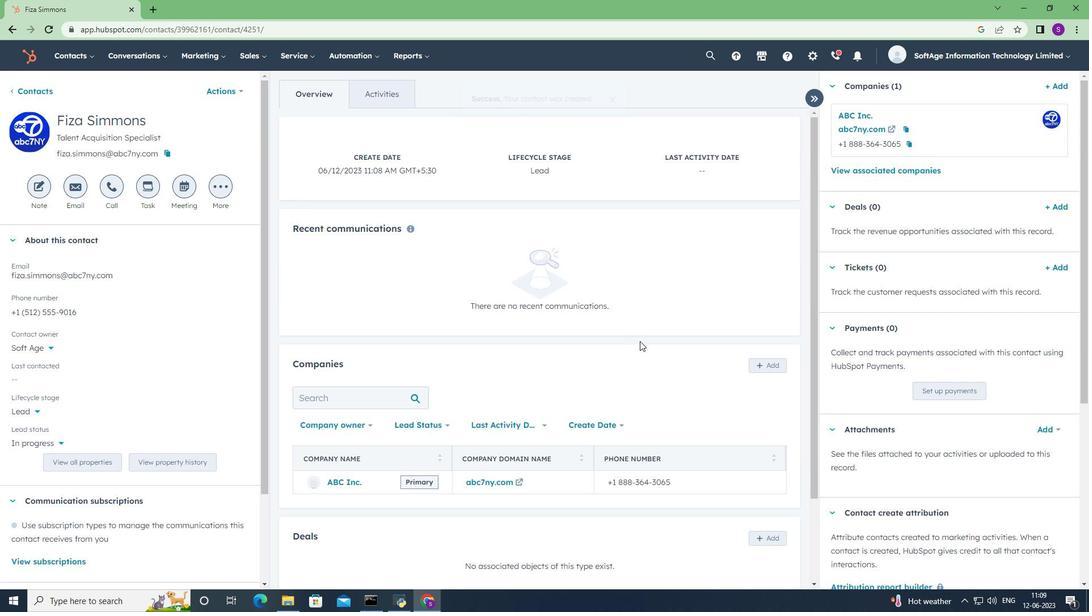 
Action: Mouse scrolled (639, 340) with delta (0, 0)
Screenshot: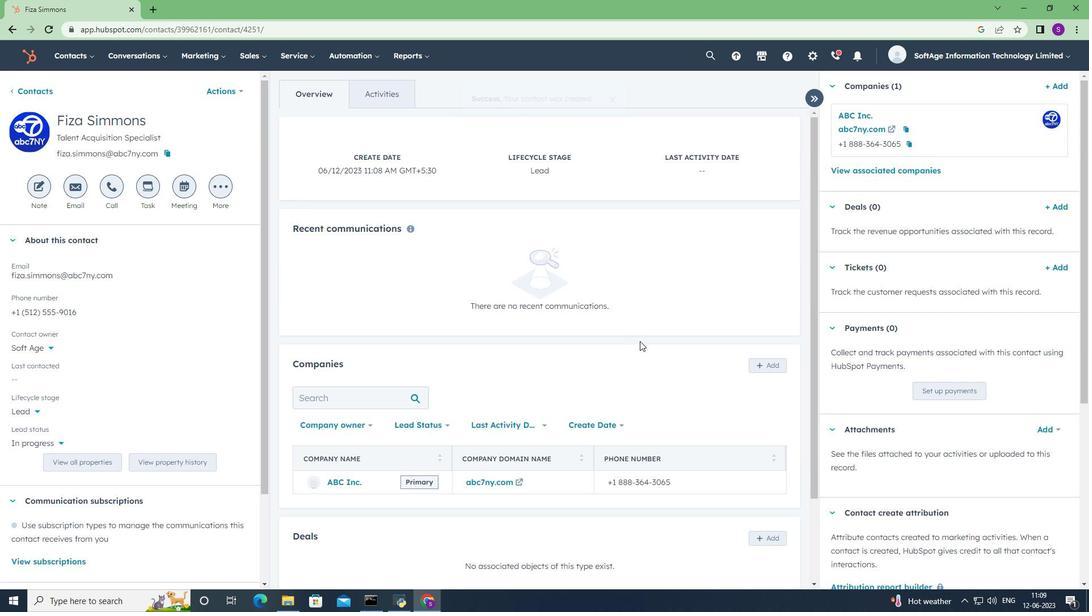 
Action: Mouse scrolled (639, 340) with delta (0, 0)
Screenshot: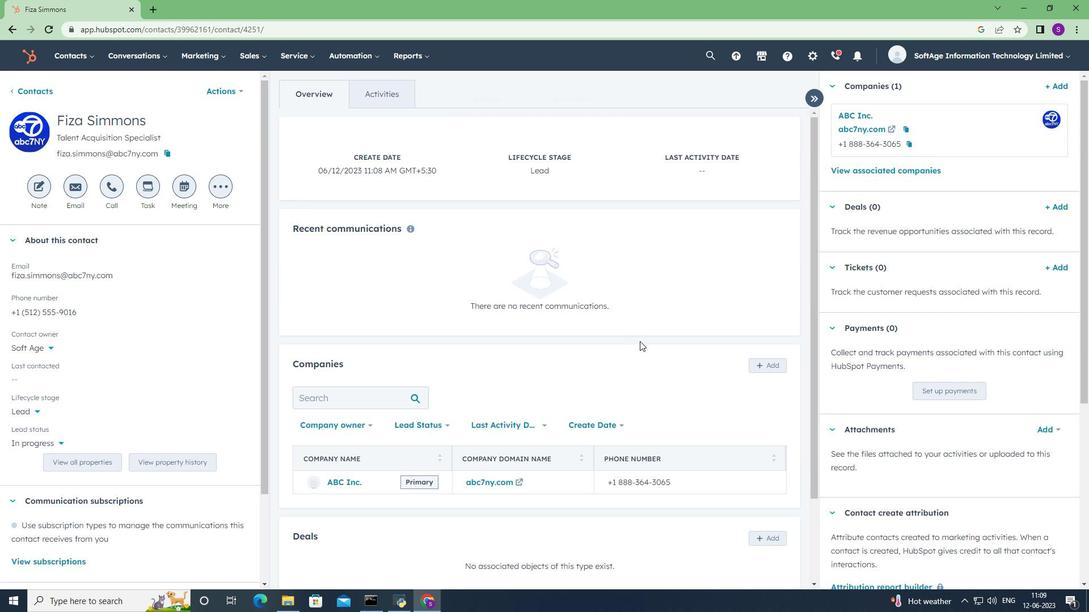 
Action: Mouse scrolled (639, 340) with delta (0, 0)
Screenshot: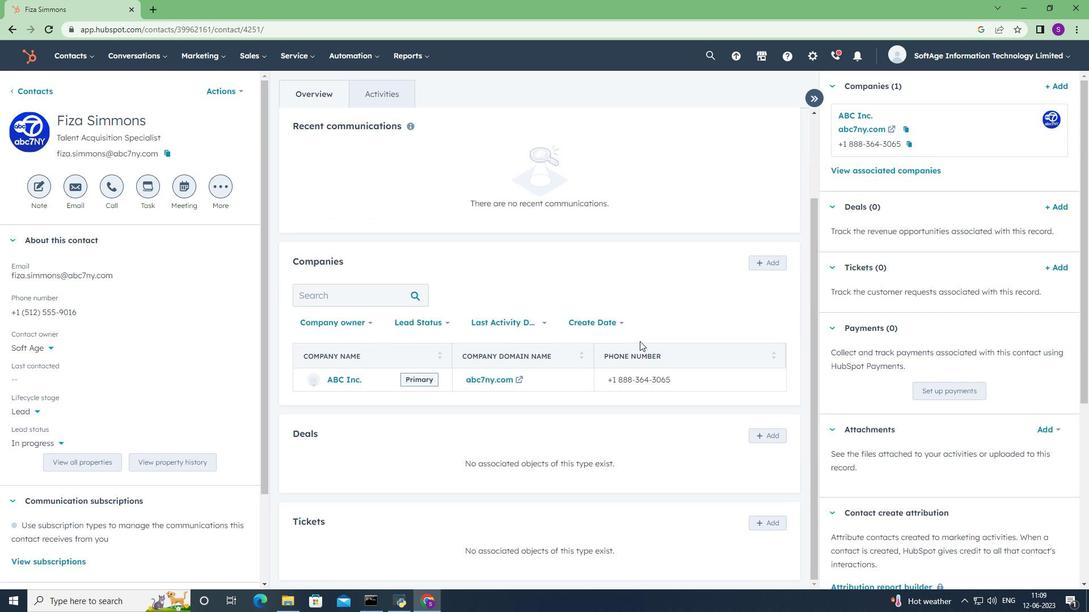 
Action: Mouse scrolled (639, 340) with delta (0, 0)
Screenshot: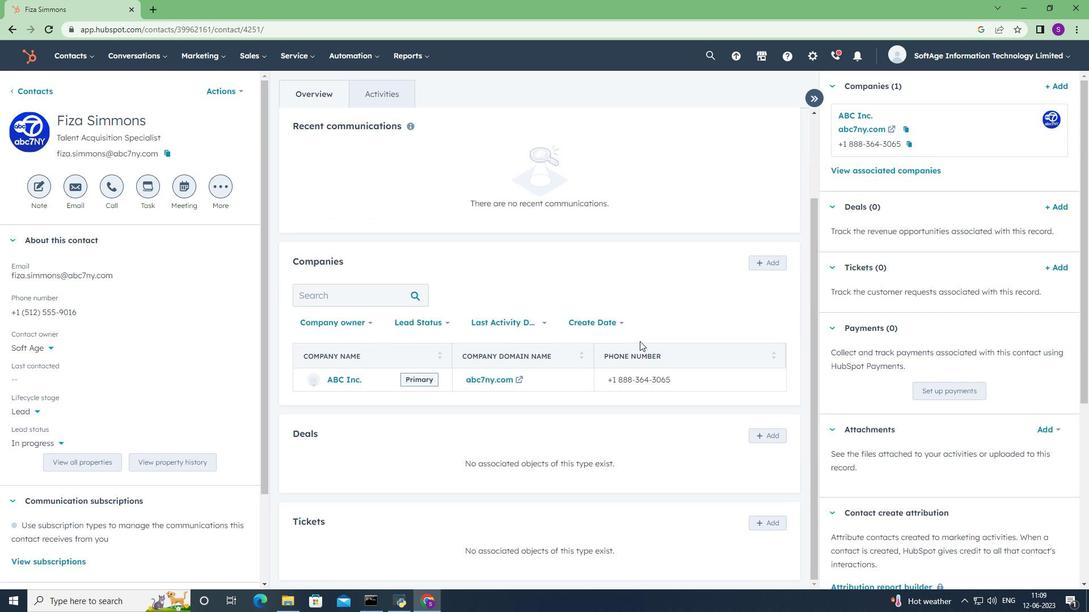 
Action: Mouse scrolled (639, 340) with delta (0, 0)
Screenshot: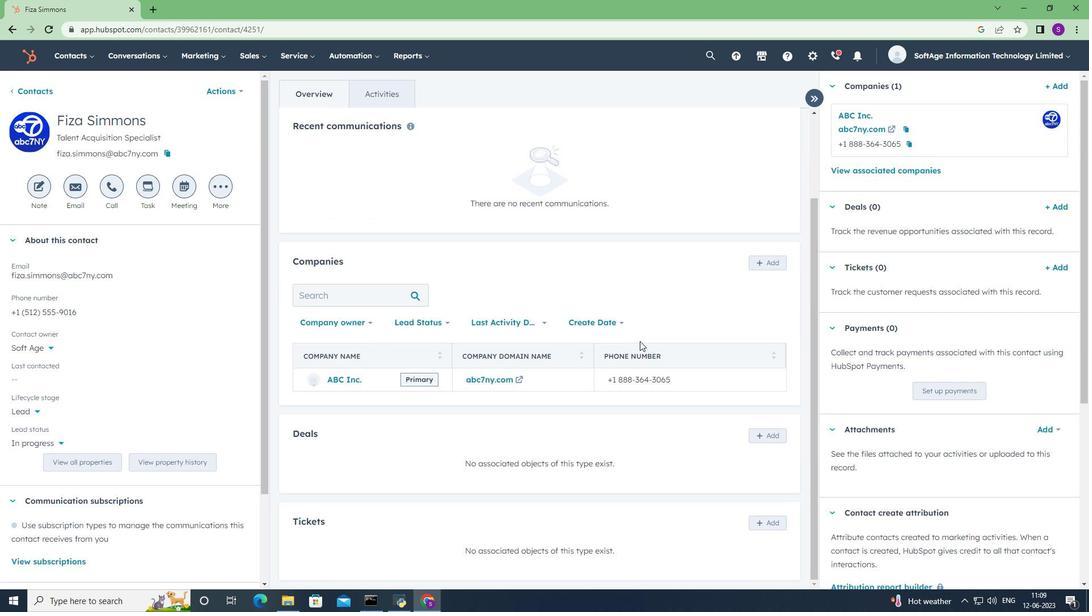 
Action: Mouse scrolled (639, 340) with delta (0, 0)
Screenshot: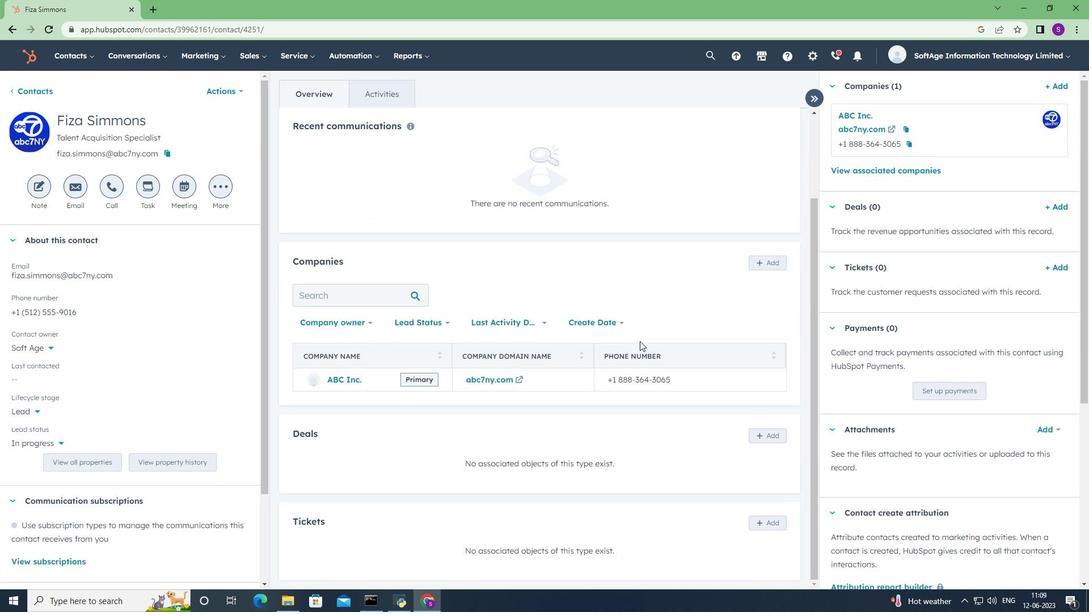 
Action: Mouse scrolled (639, 340) with delta (0, 0)
Screenshot: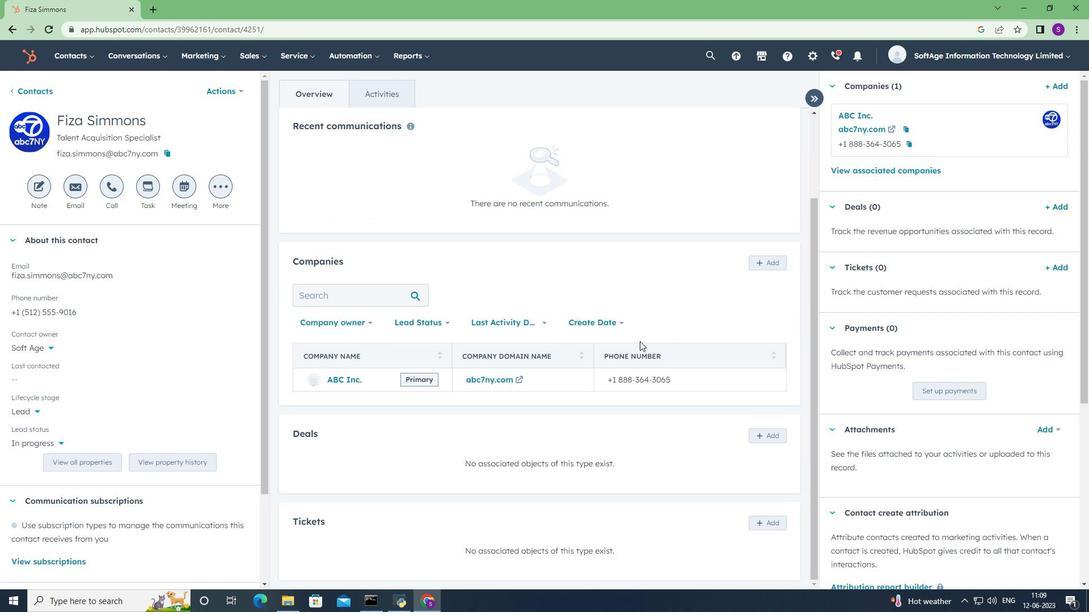 
Action: Mouse scrolled (639, 340) with delta (0, 0)
Screenshot: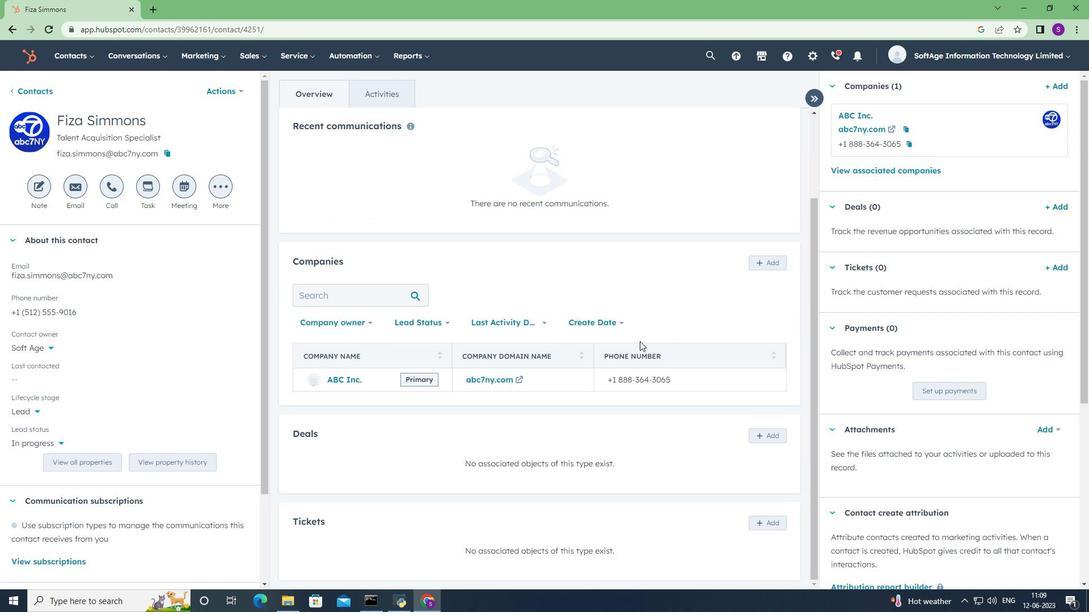 
Action: Mouse scrolled (639, 340) with delta (0, 0)
Screenshot: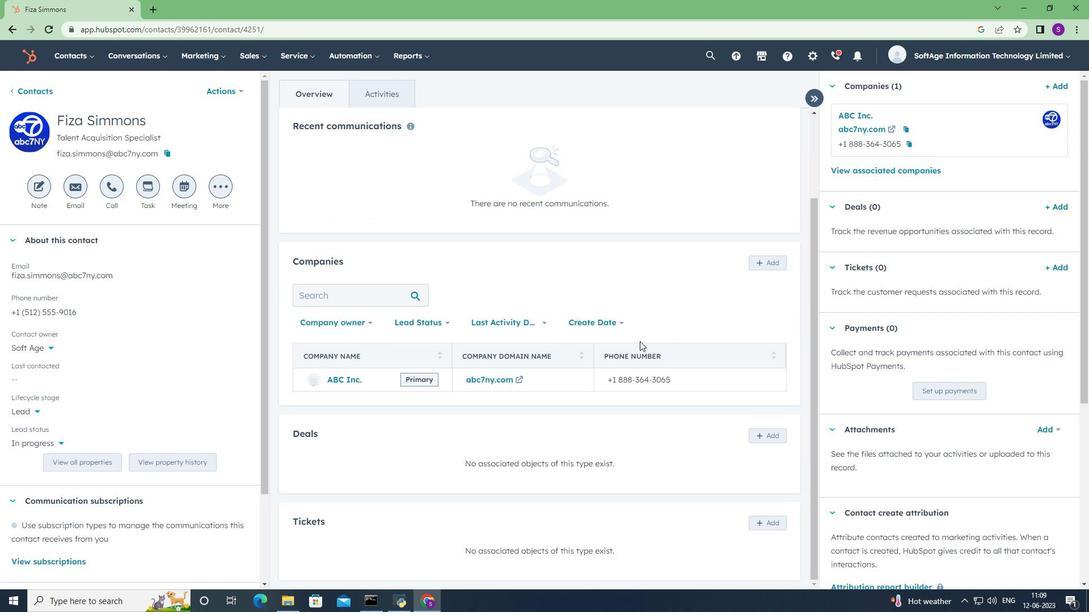 
Action: Mouse scrolled (639, 340) with delta (0, 0)
Screenshot: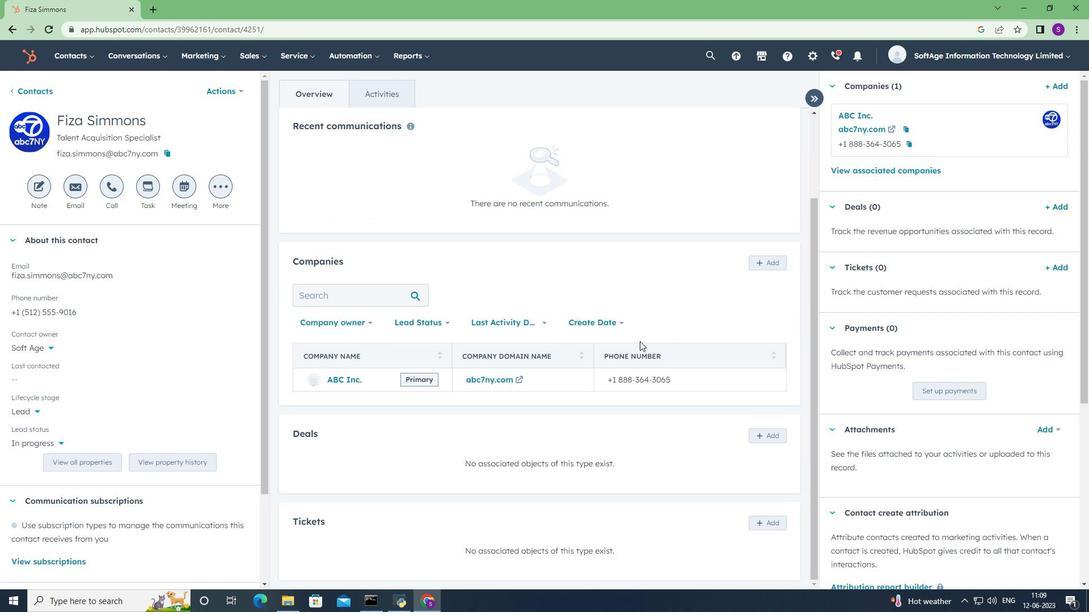 
Action: Mouse scrolled (639, 340) with delta (0, 0)
Screenshot: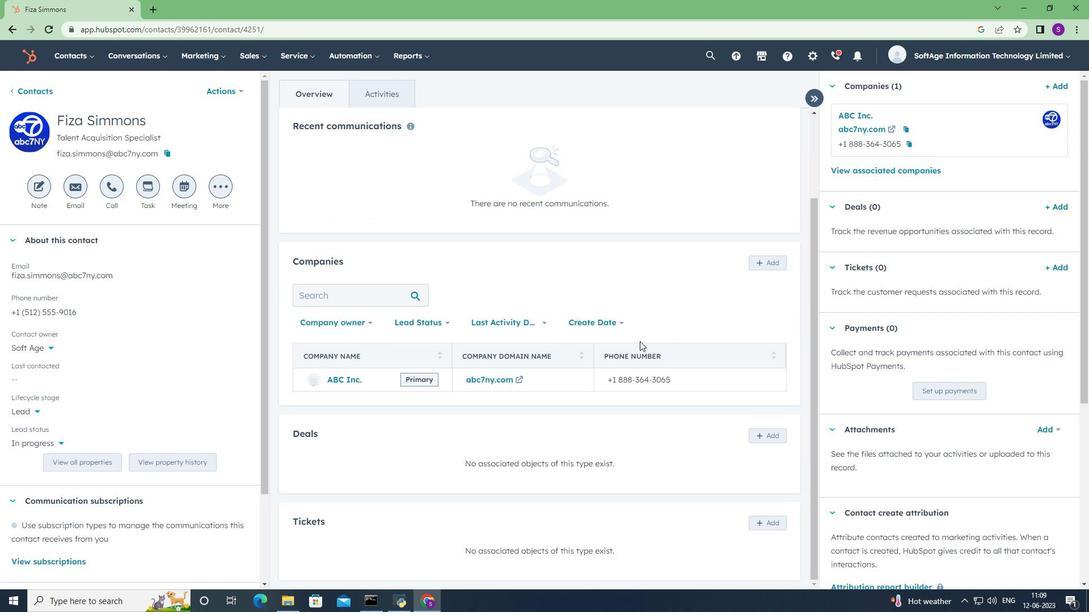 
Action: Mouse moved to (639, 343)
Screenshot: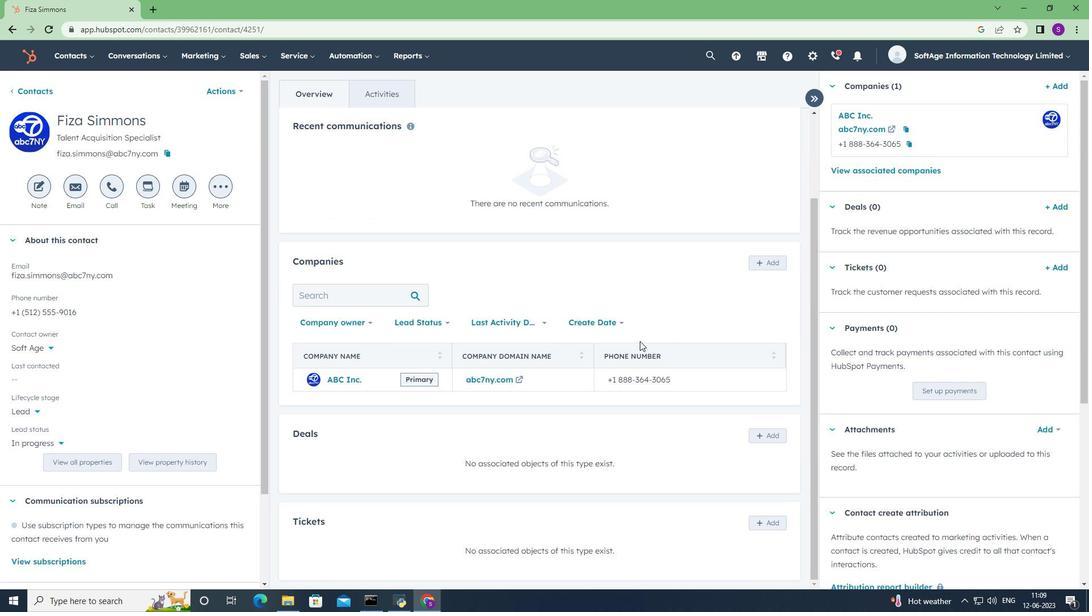 
